 Task: Add a signature Miguel Hernandez containing Best wishes for a happy National Thank a Mail Carrier Day, Miguel Hernandez to email address softage.3@softage.net and add a folder Claims records
Action: Mouse moved to (143, 127)
Screenshot: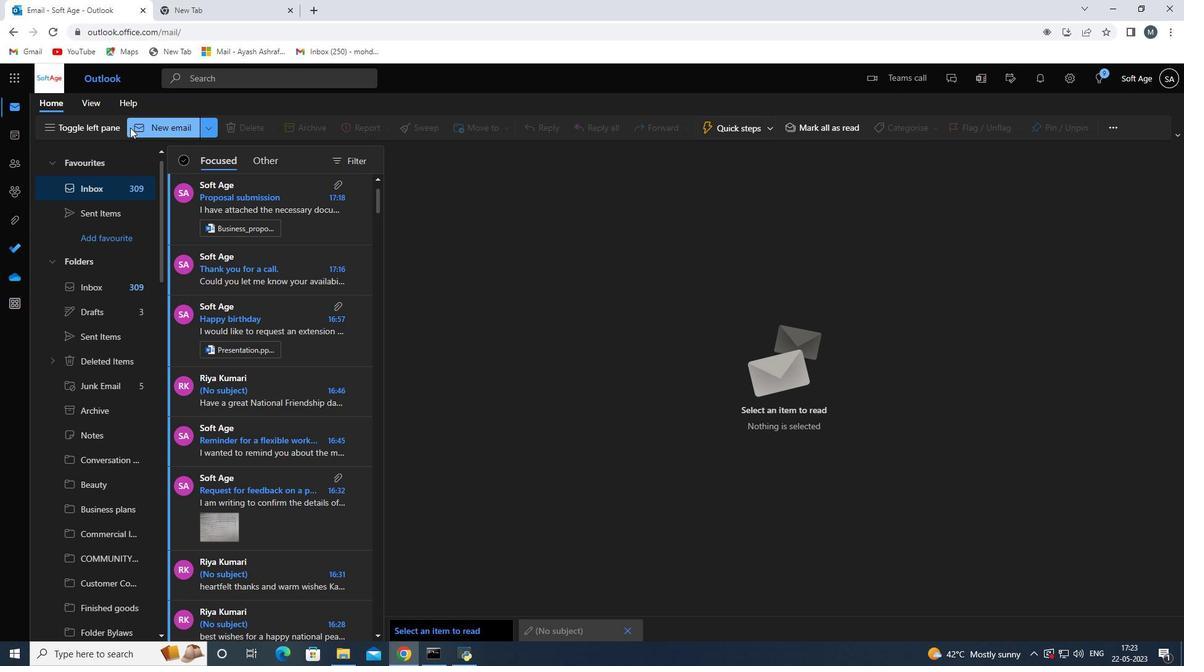 
Action: Mouse pressed left at (143, 127)
Screenshot: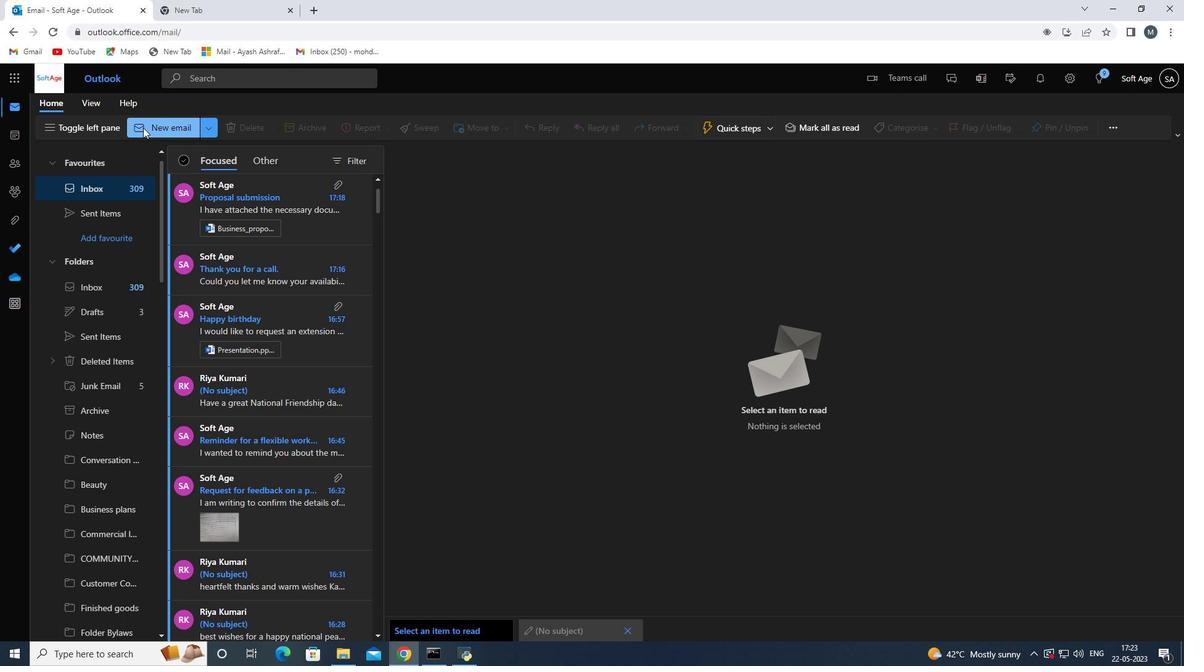 
Action: Mouse moved to (828, 131)
Screenshot: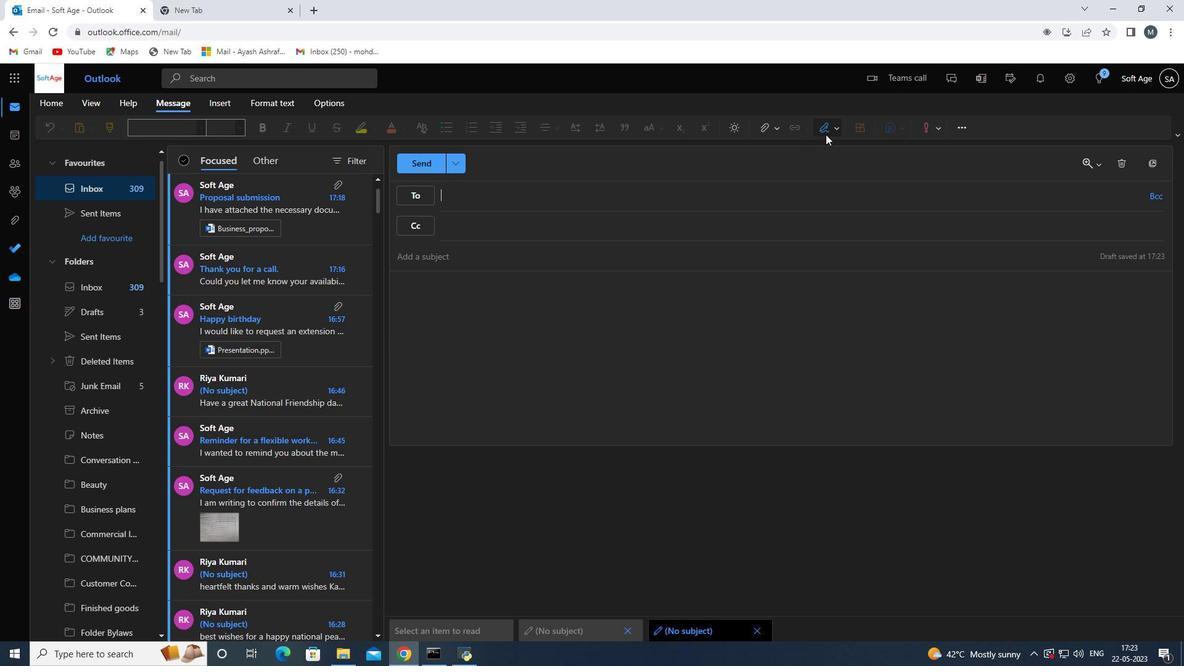 
Action: Mouse pressed left at (828, 131)
Screenshot: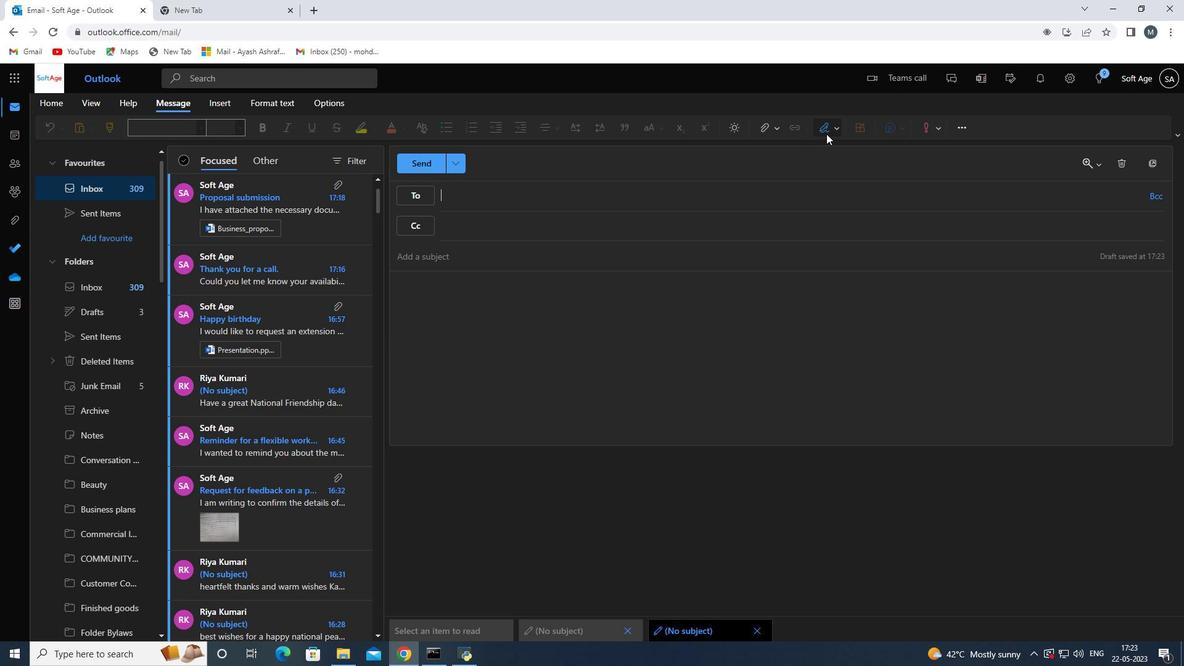 
Action: Mouse moved to (802, 178)
Screenshot: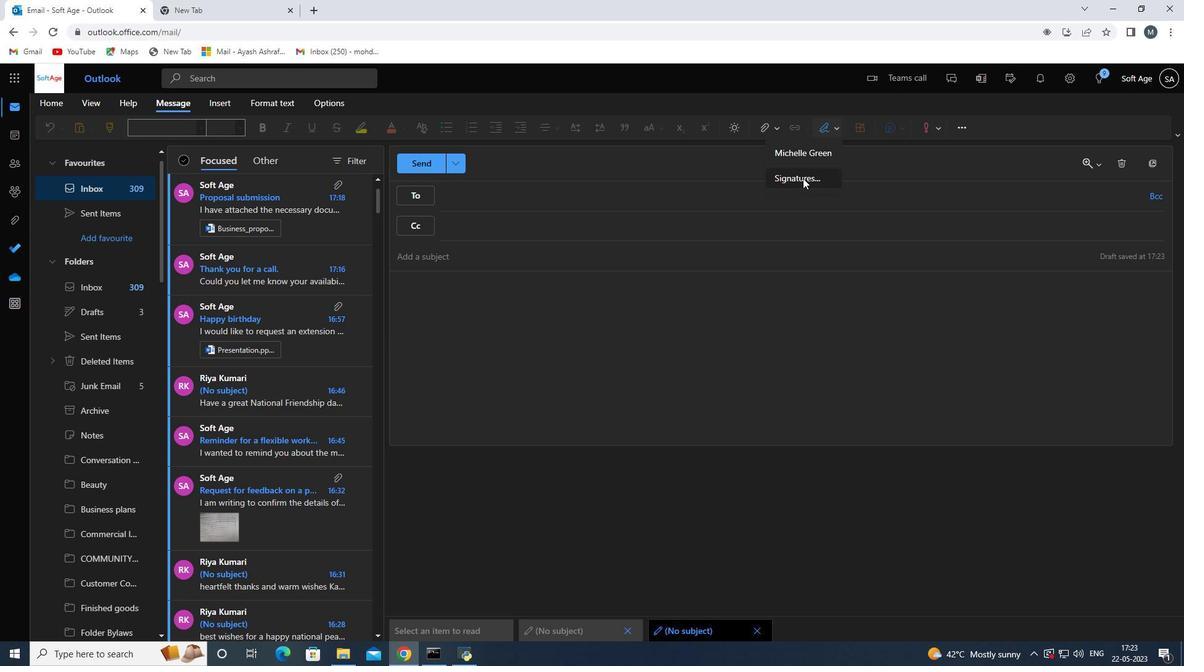 
Action: Mouse pressed left at (802, 178)
Screenshot: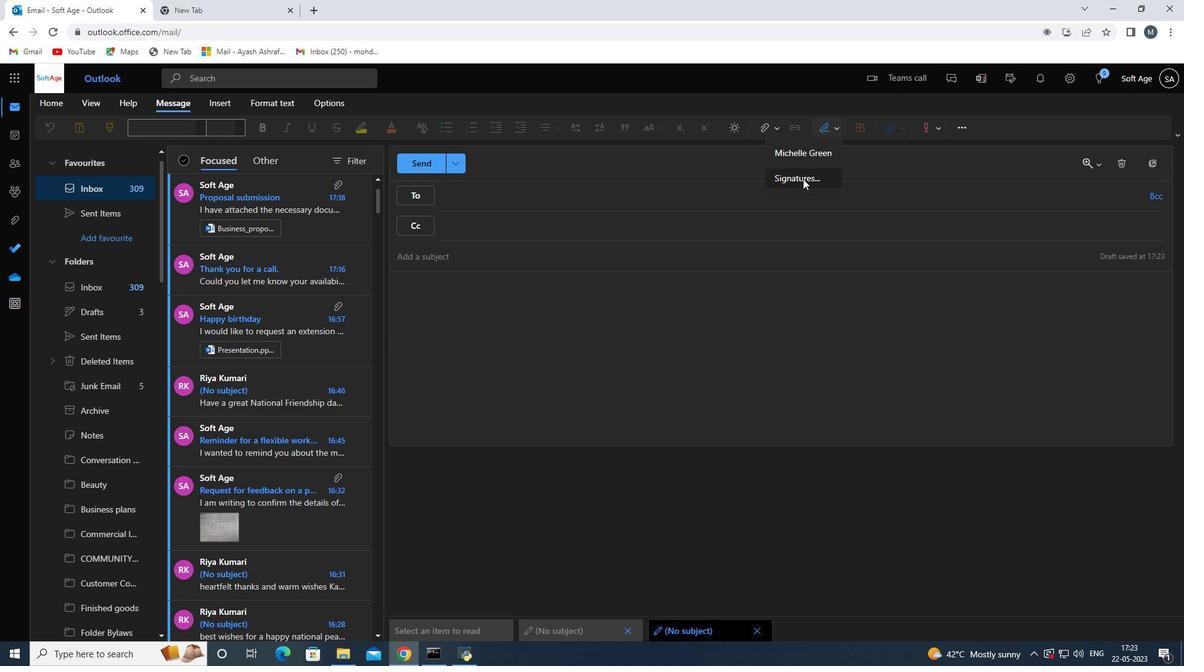 
Action: Mouse moved to (835, 233)
Screenshot: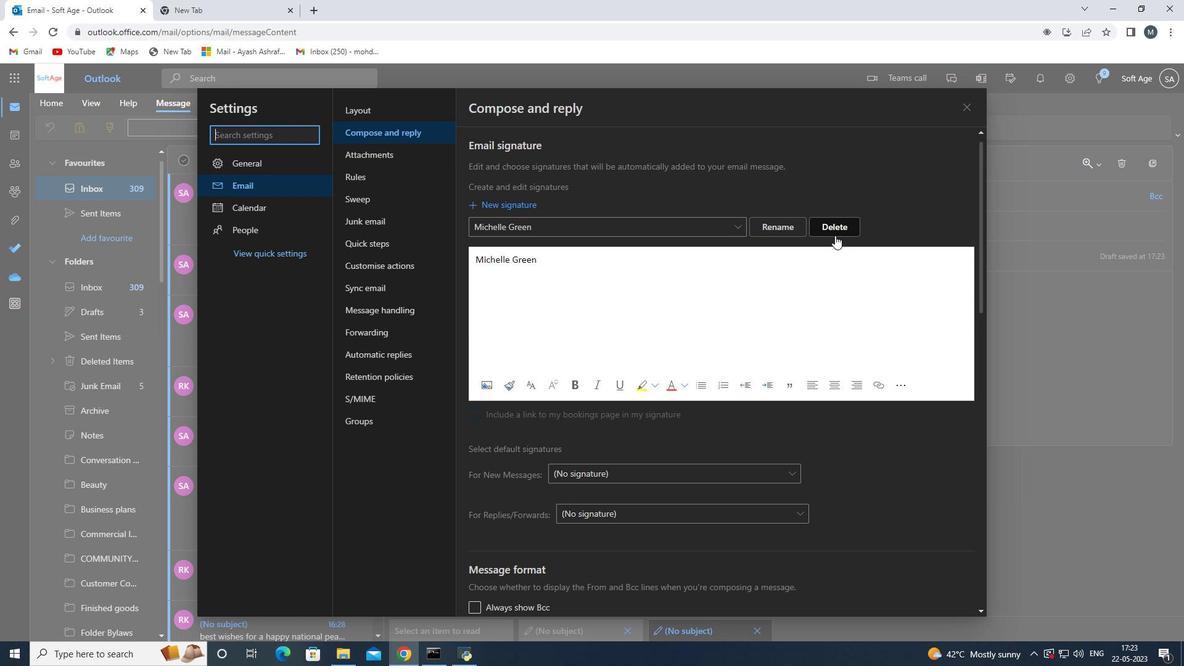 
Action: Mouse pressed left at (835, 233)
Screenshot: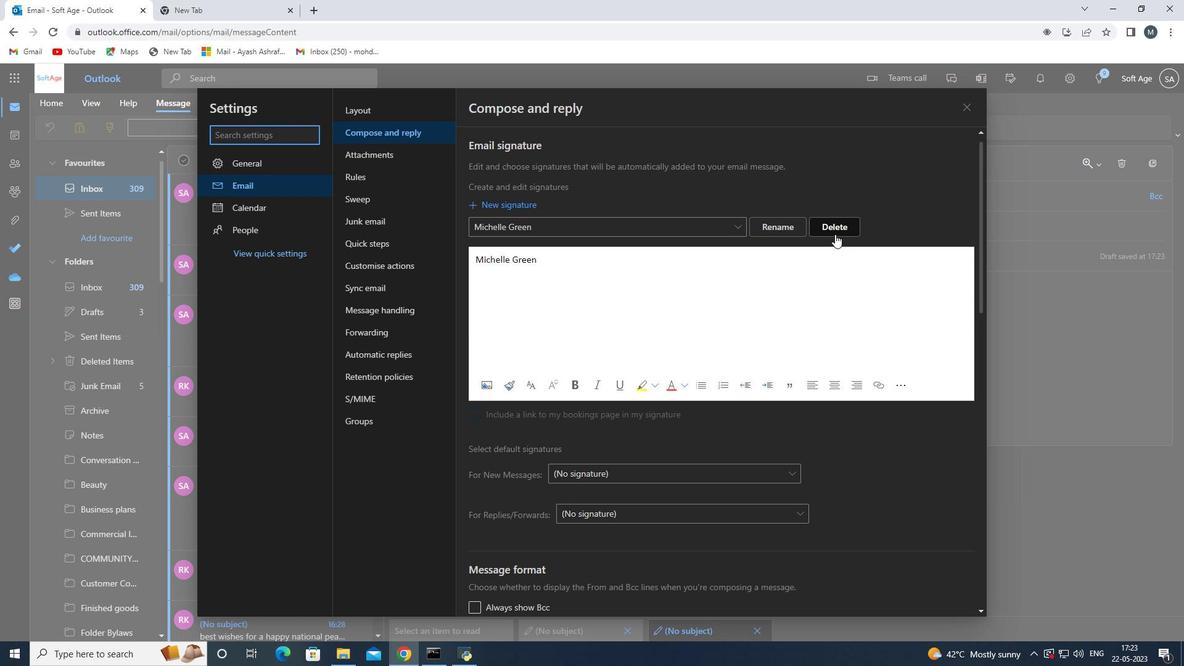
Action: Mouse moved to (586, 228)
Screenshot: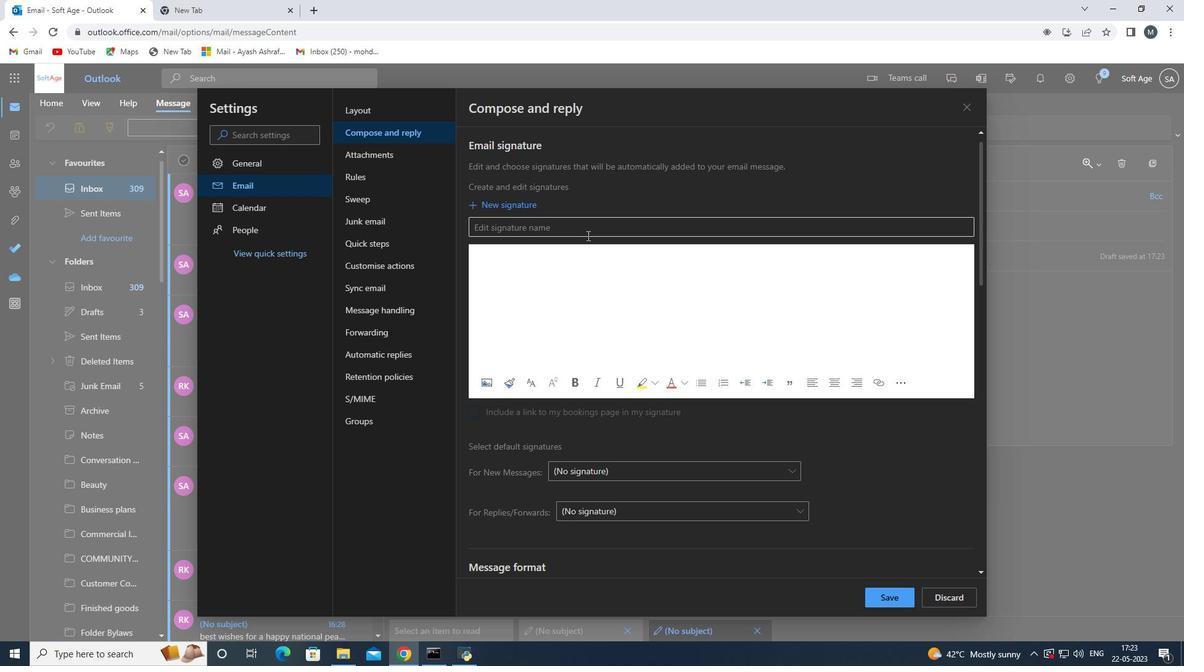 
Action: Mouse pressed left at (586, 228)
Screenshot: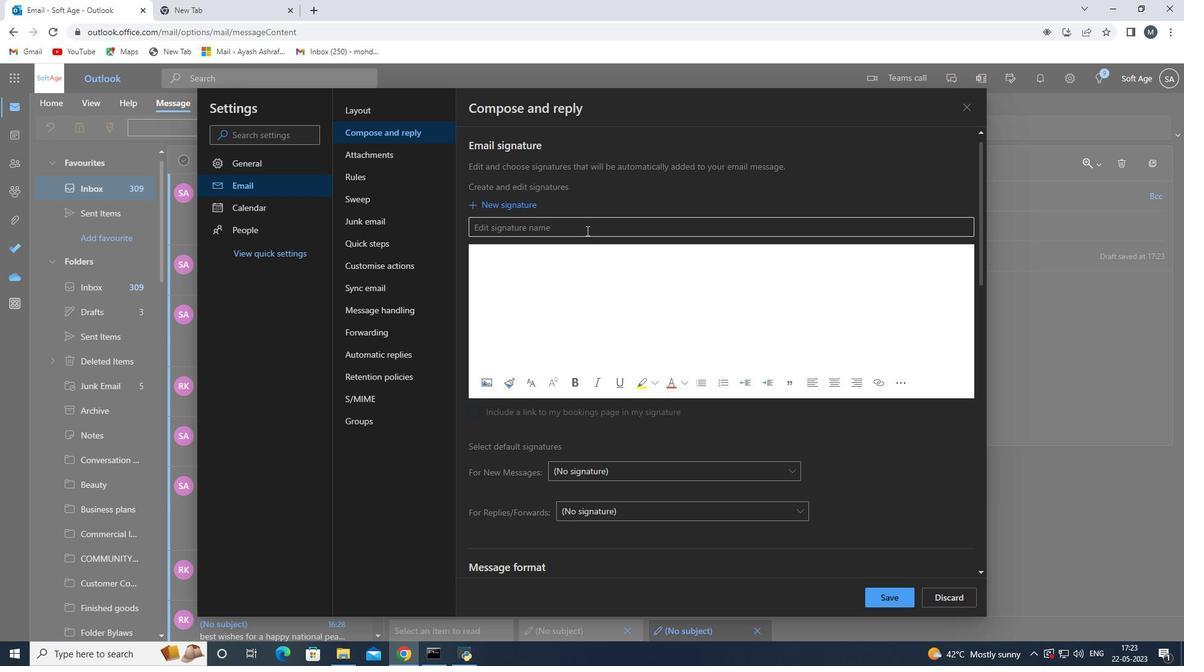 
Action: Key pressed <Key.shift>Miguel<Key.space><Key.shift>Hernandez<Key.space>
Screenshot: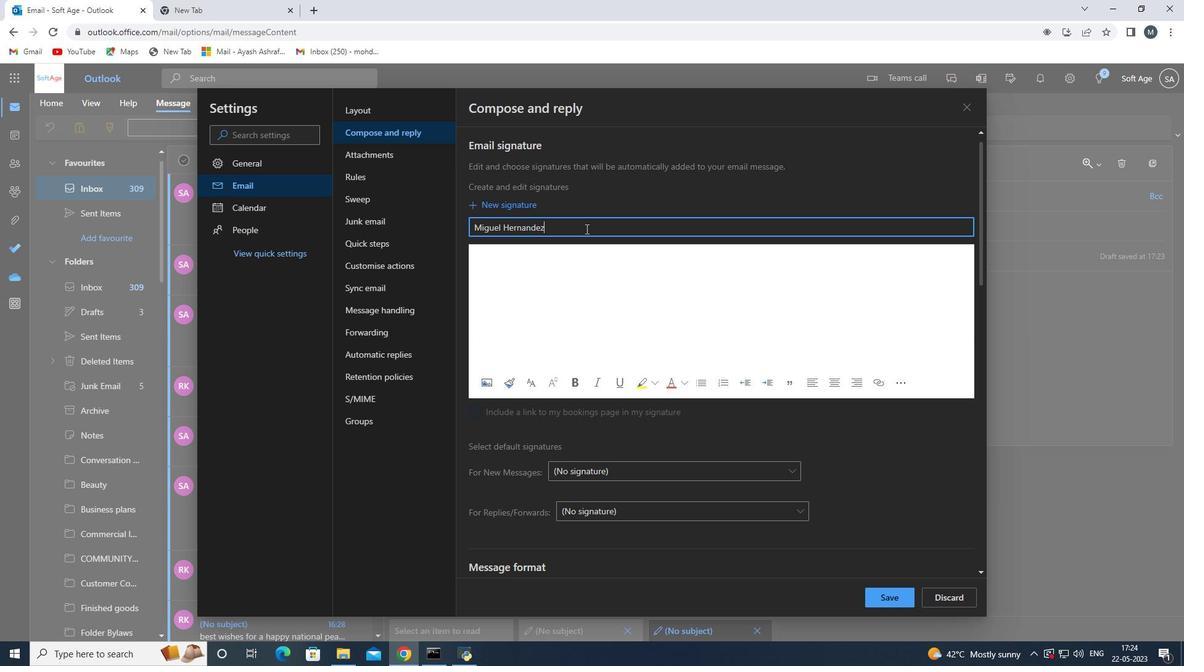 
Action: Mouse moved to (544, 272)
Screenshot: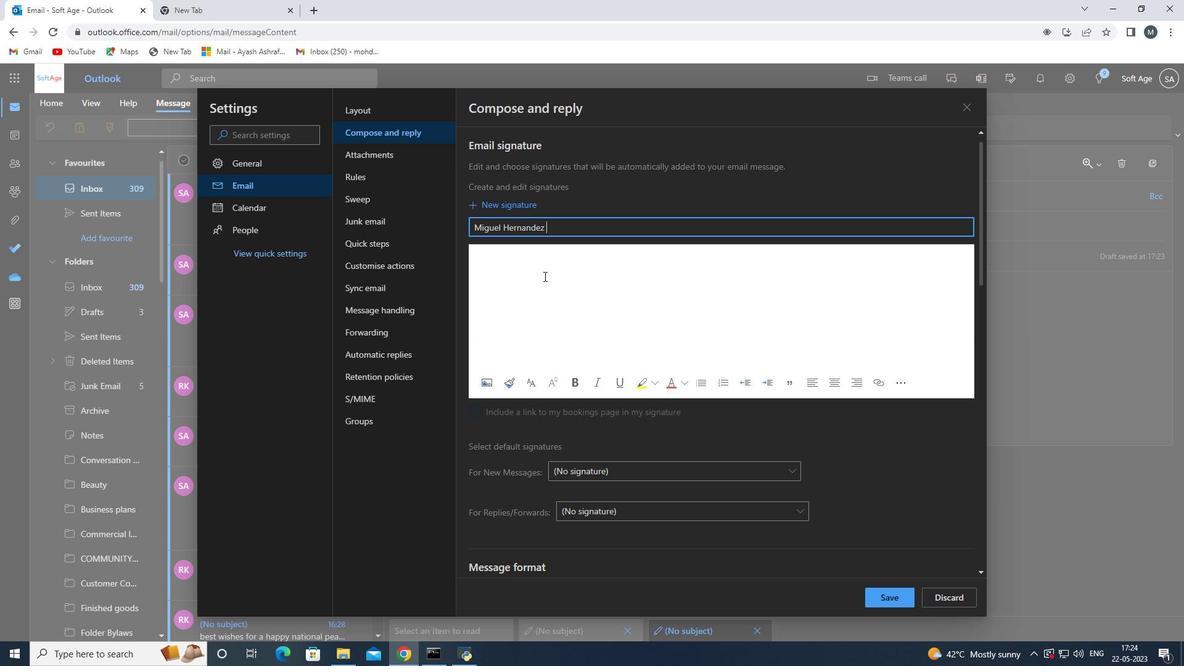 
Action: Mouse pressed left at (544, 272)
Screenshot: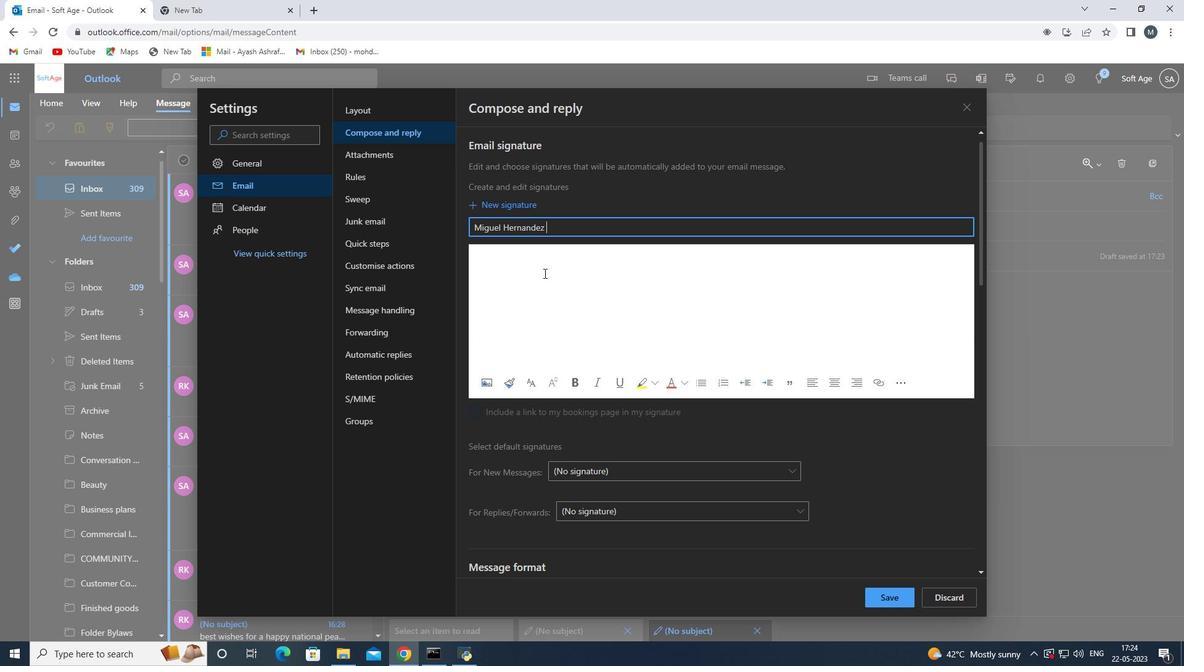
Action: Key pressed <Key.shift>Miguel<Key.space><Key.shift>hernan<Key.backspace><Key.backspace><Key.backspace><Key.backspace><Key.backspace><Key.backspace><Key.shift>Hernandez<Key.space>
Screenshot: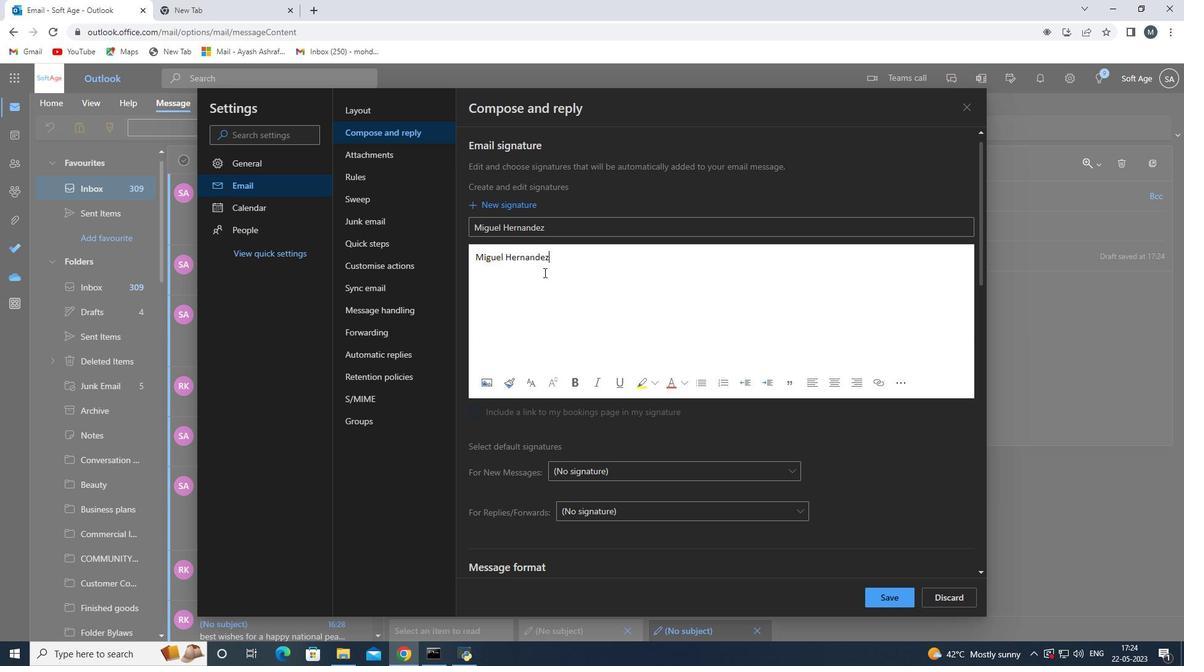 
Action: Mouse moved to (878, 596)
Screenshot: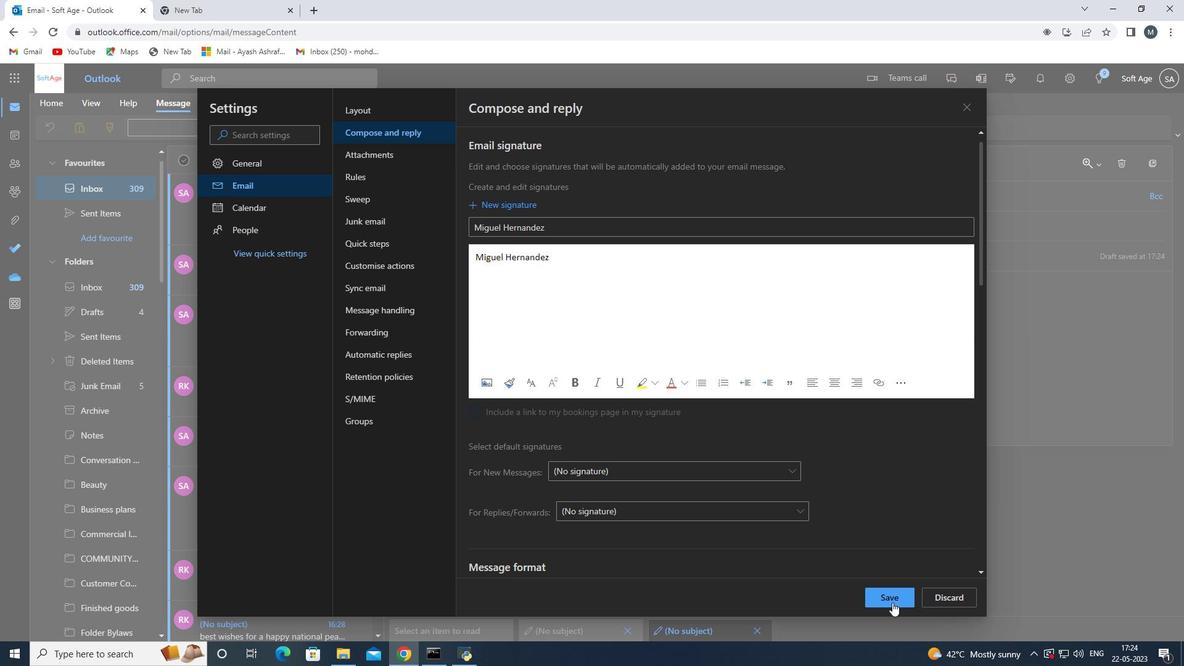 
Action: Mouse pressed left at (878, 596)
Screenshot: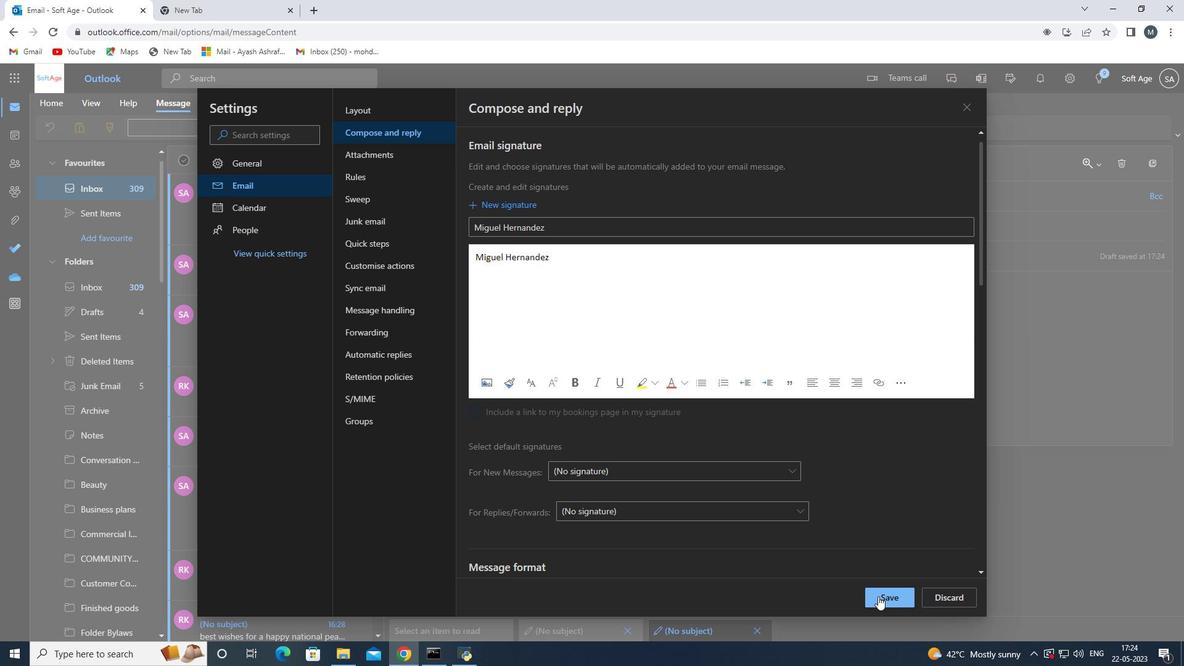 
Action: Mouse moved to (962, 103)
Screenshot: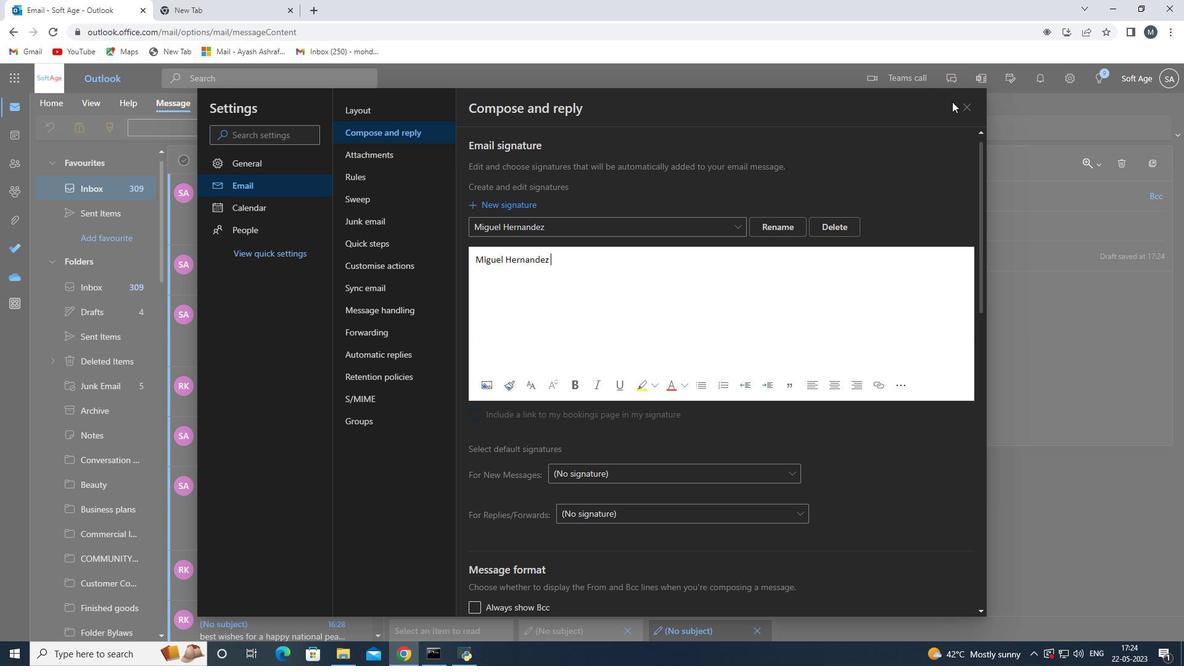 
Action: Mouse pressed left at (962, 103)
Screenshot: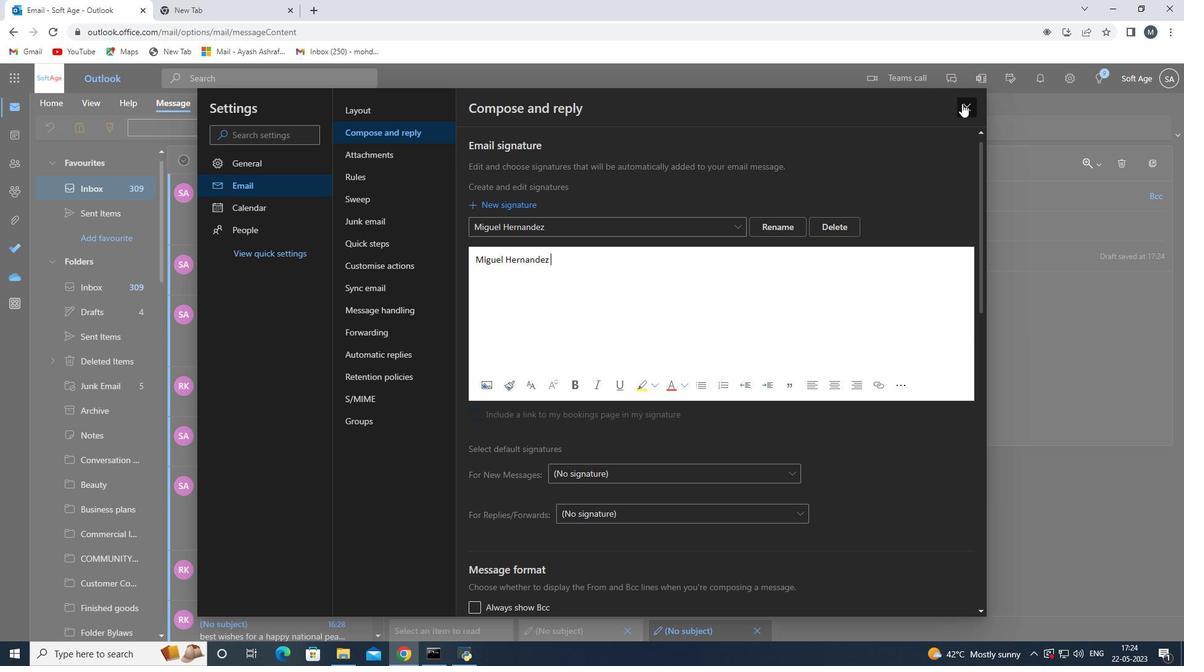 
Action: Mouse moved to (454, 283)
Screenshot: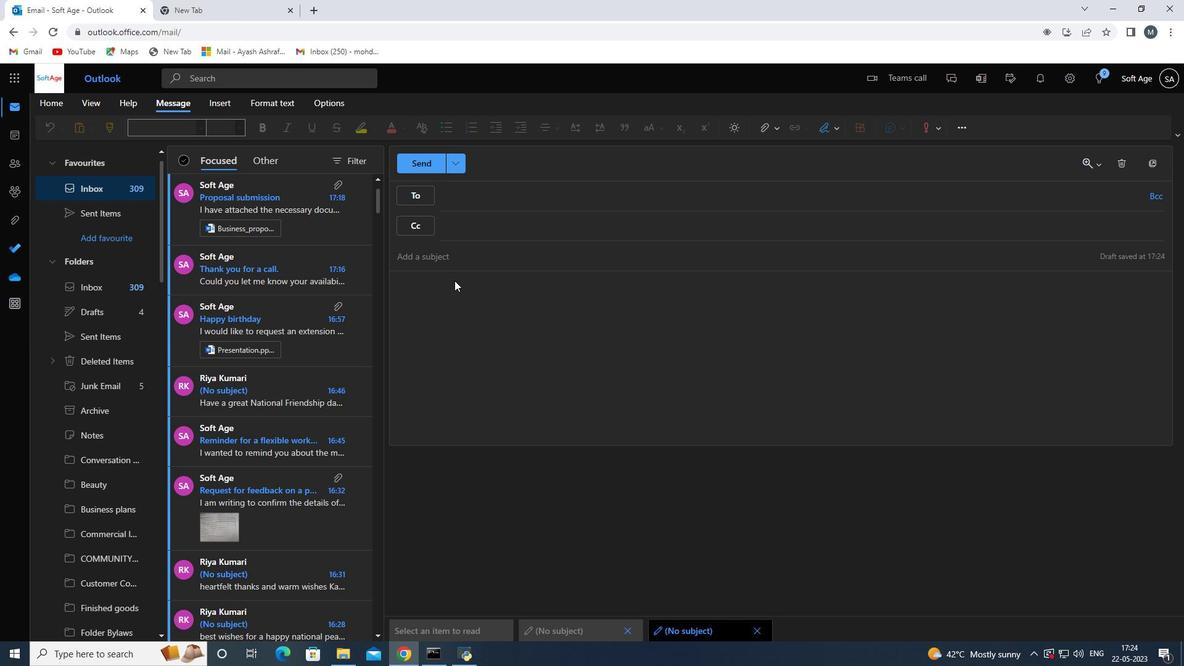 
Action: Mouse pressed left at (454, 283)
Screenshot: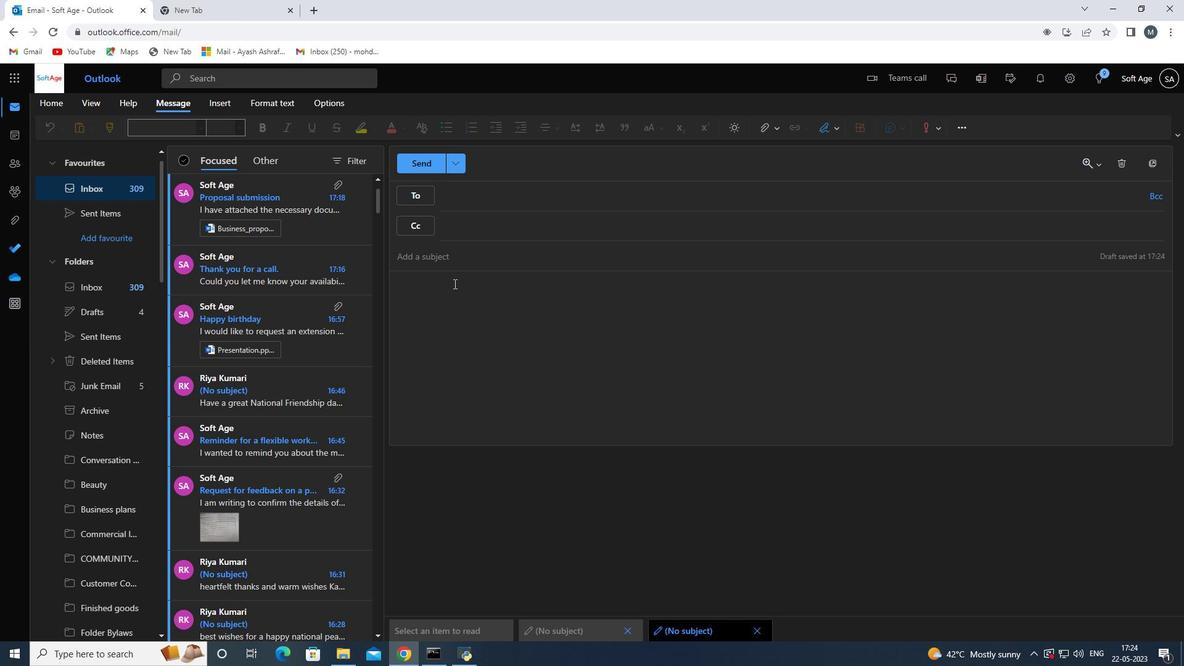 
Action: Key pressed <Key.shift>Best<Key.space>wishes<Key.space>for<Key.space>a<Key.space>happy<Key.space>national<Key.space>thank<Key.space>a<Key.space>mail<Key.space>carri<Key.backspace>er<Key.space>
Screenshot: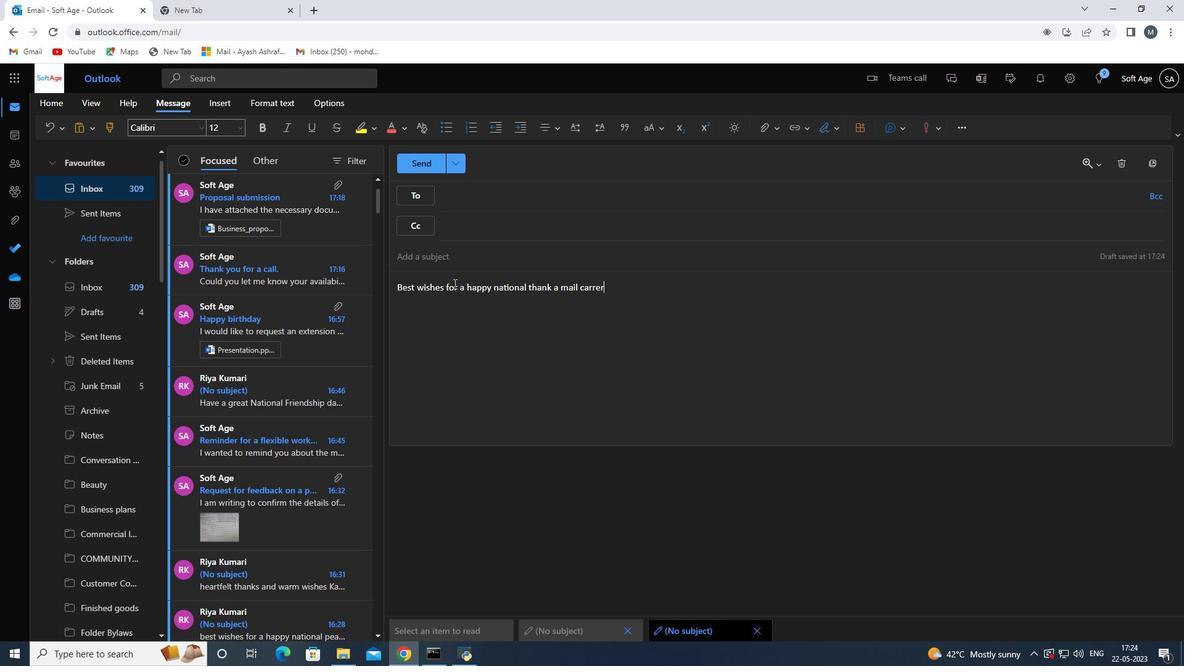 
Action: Mouse moved to (594, 291)
Screenshot: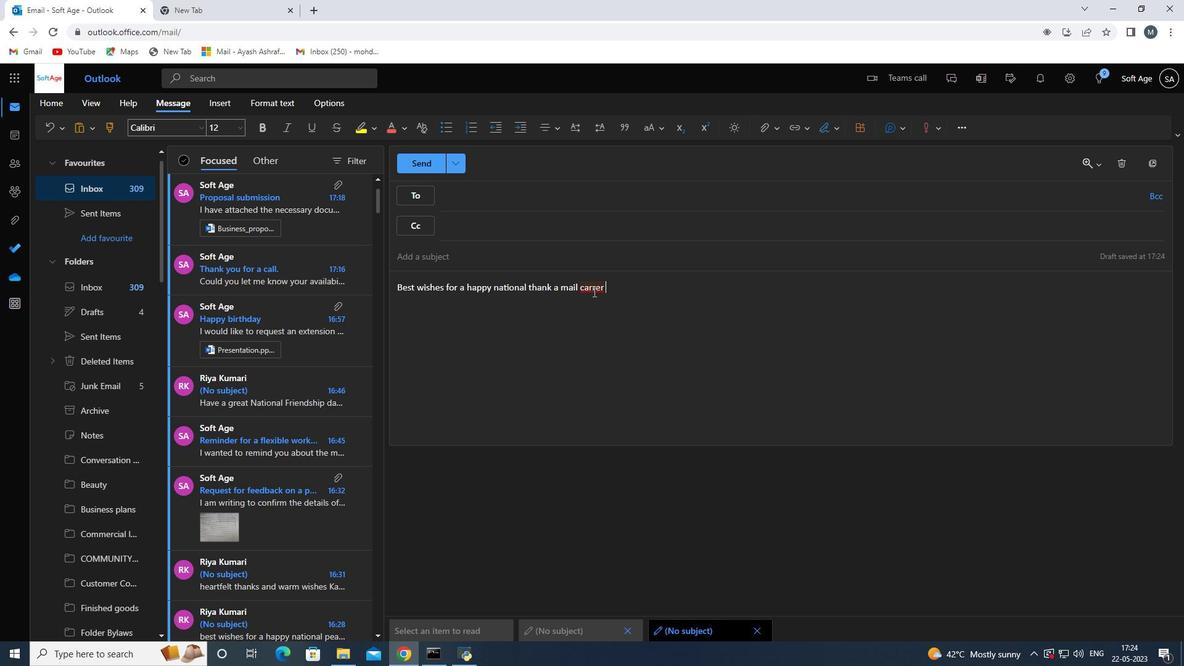 
Action: Mouse pressed left at (594, 291)
Screenshot: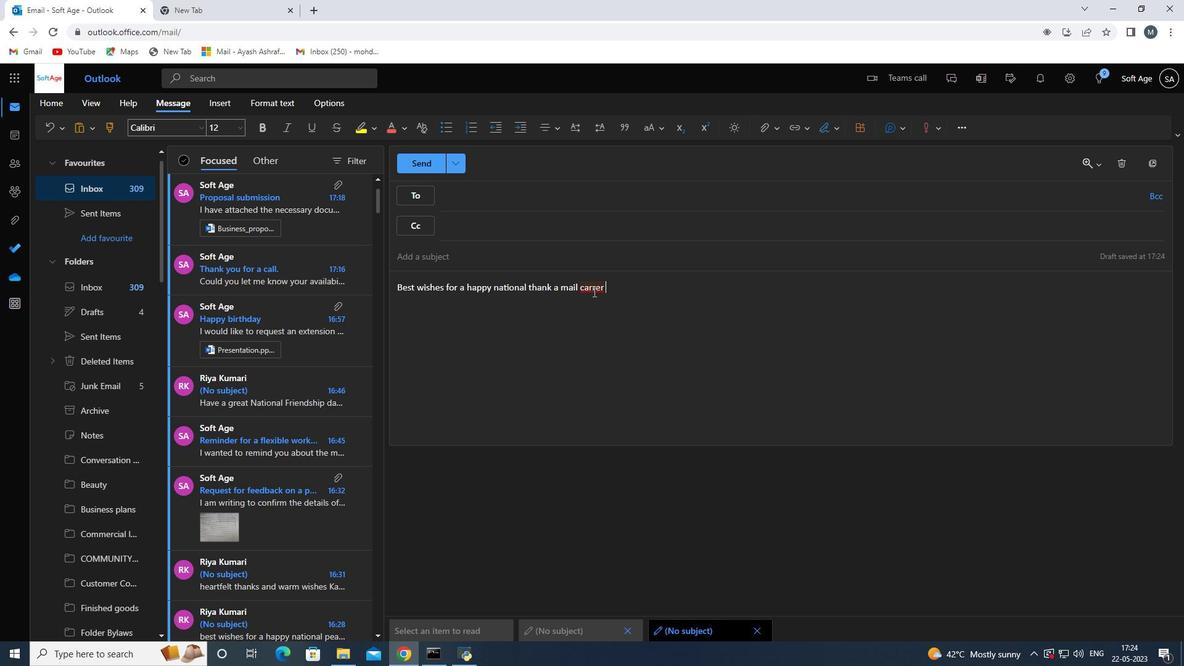 
Action: Mouse moved to (616, 286)
Screenshot: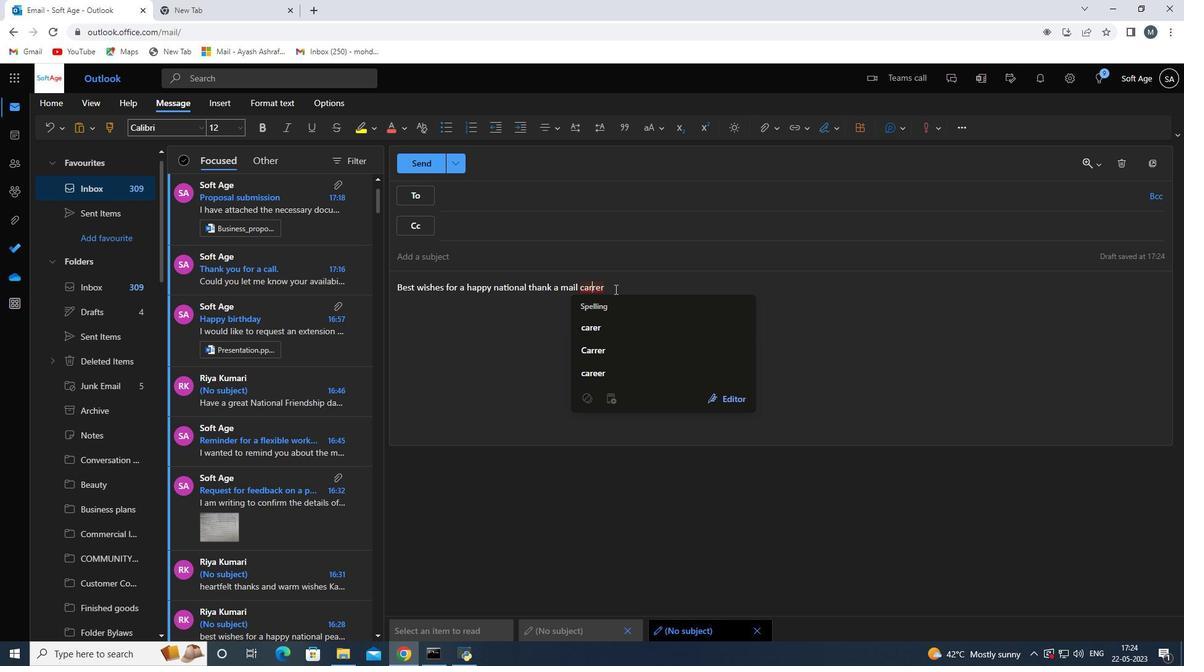
Action: Mouse pressed left at (616, 286)
Screenshot: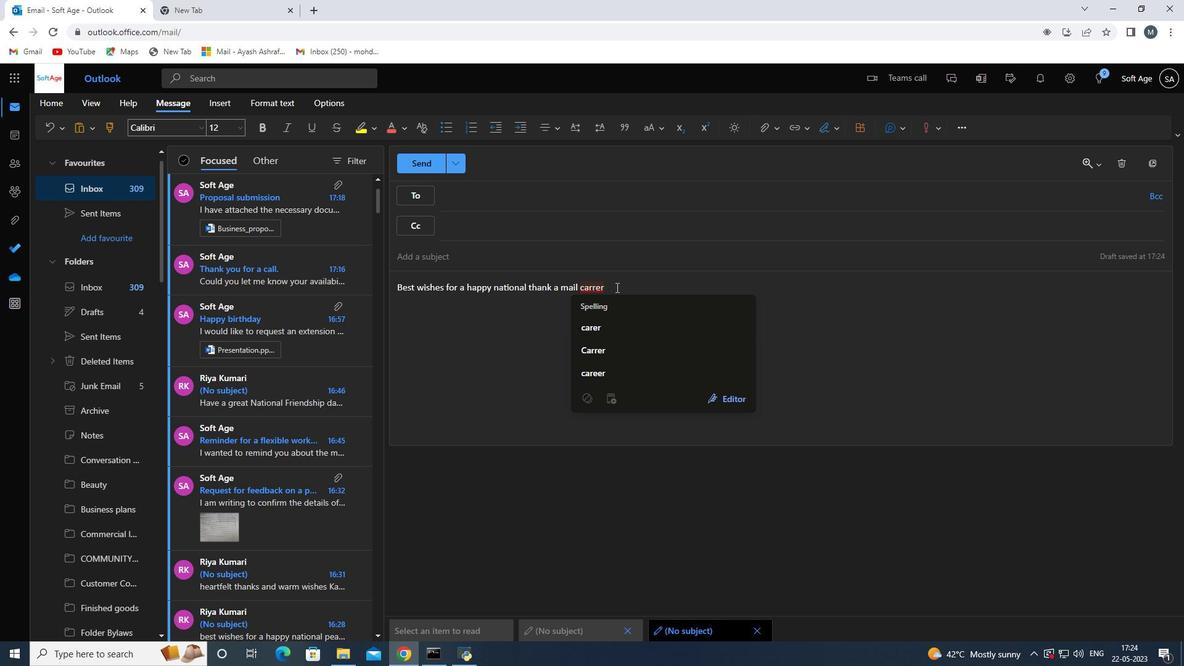 
Action: Key pressed <Key.backspace><Key.backspace><Key.backspace><Key.backspace>rier<Key.space>day
Screenshot: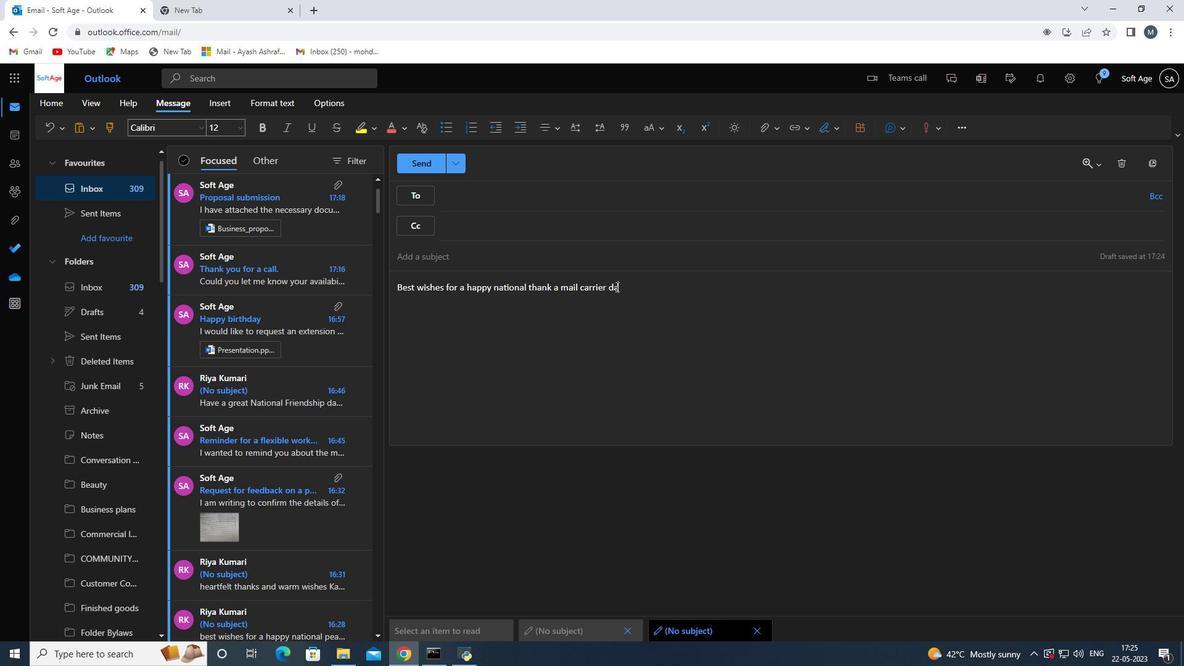 
Action: Mouse moved to (841, 130)
Screenshot: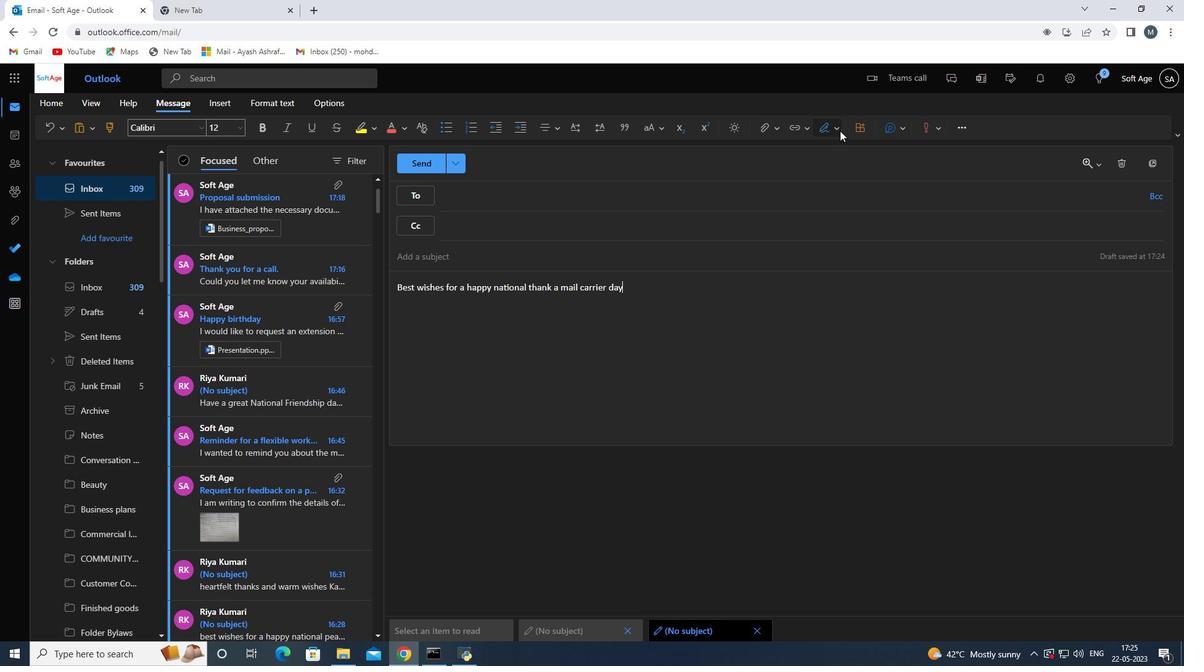 
Action: Mouse pressed left at (841, 130)
Screenshot: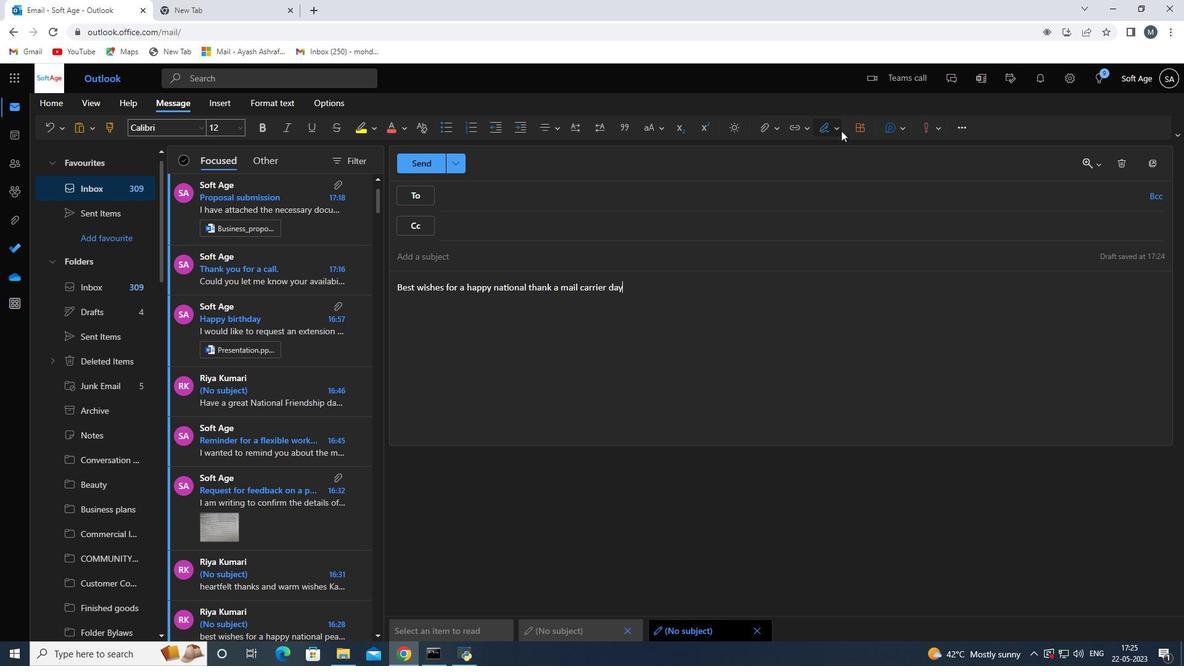 
Action: Mouse moved to (826, 151)
Screenshot: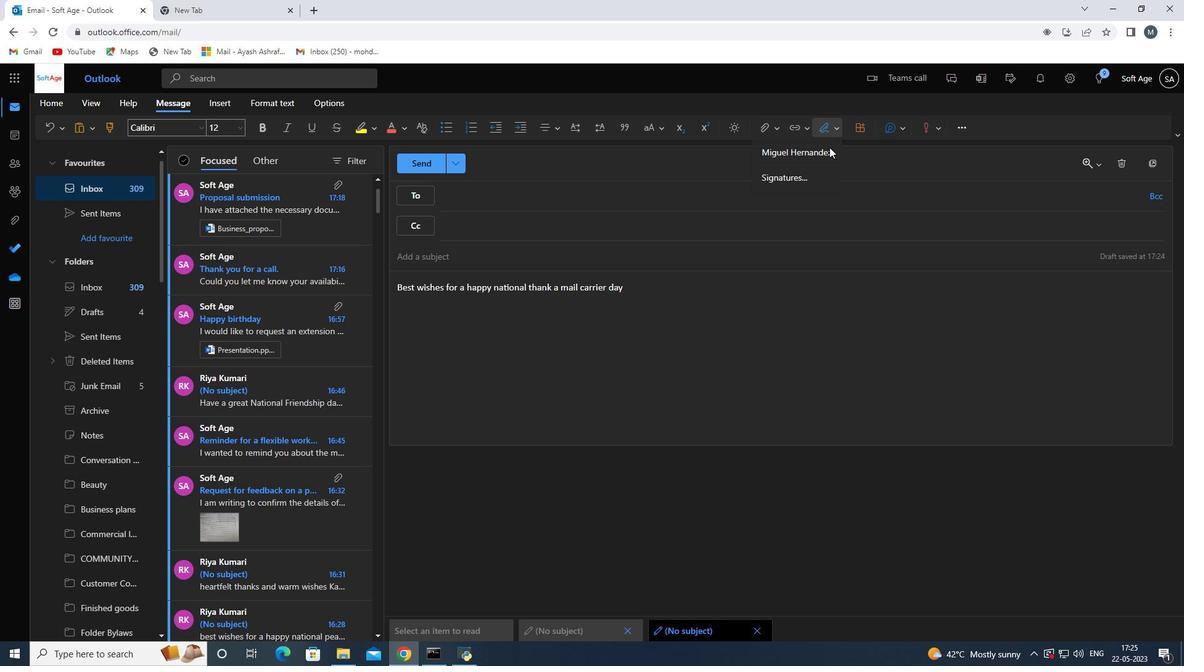 
Action: Mouse pressed left at (826, 151)
Screenshot: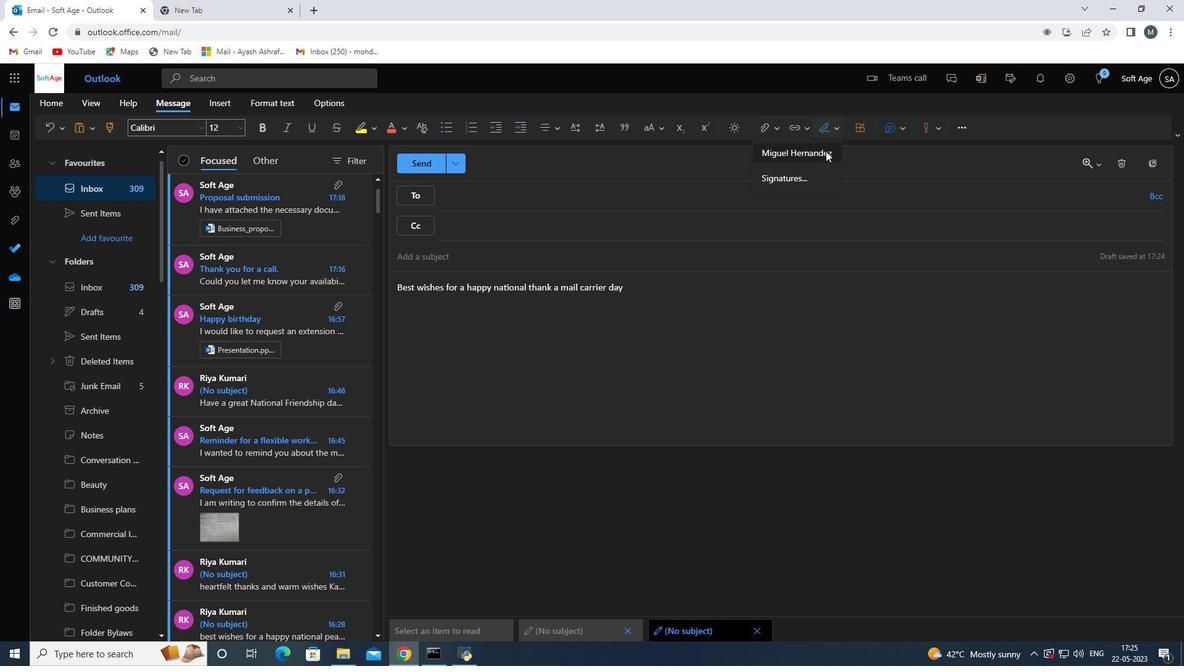 
Action: Mouse moved to (527, 195)
Screenshot: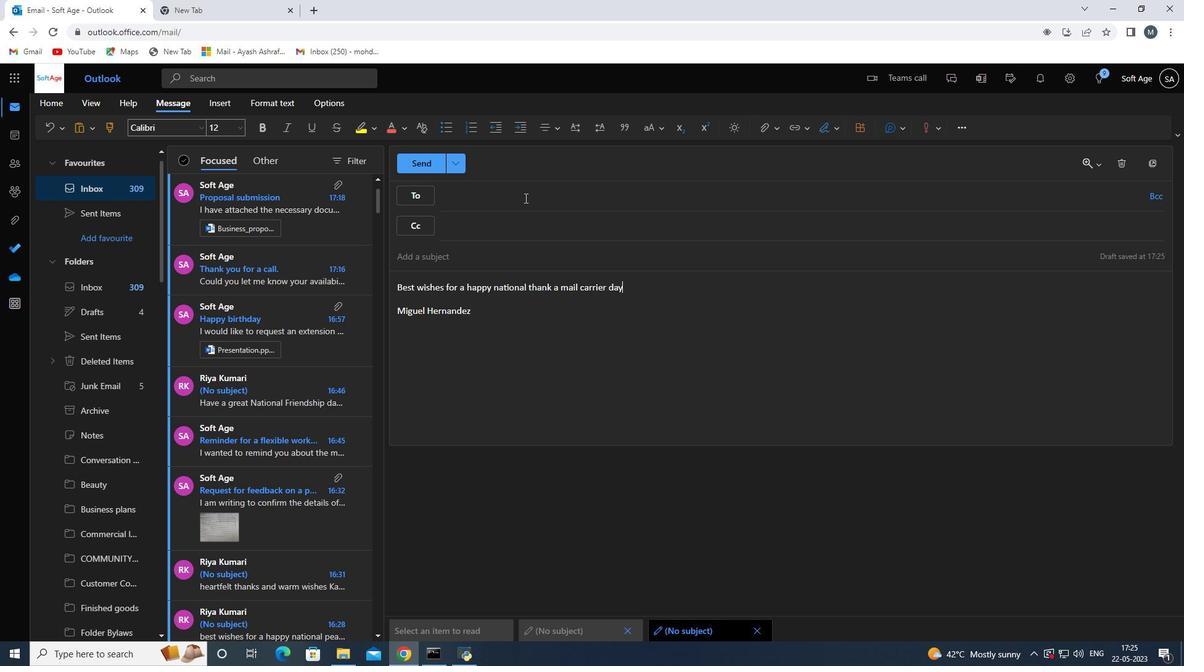 
Action: Mouse pressed left at (527, 195)
Screenshot: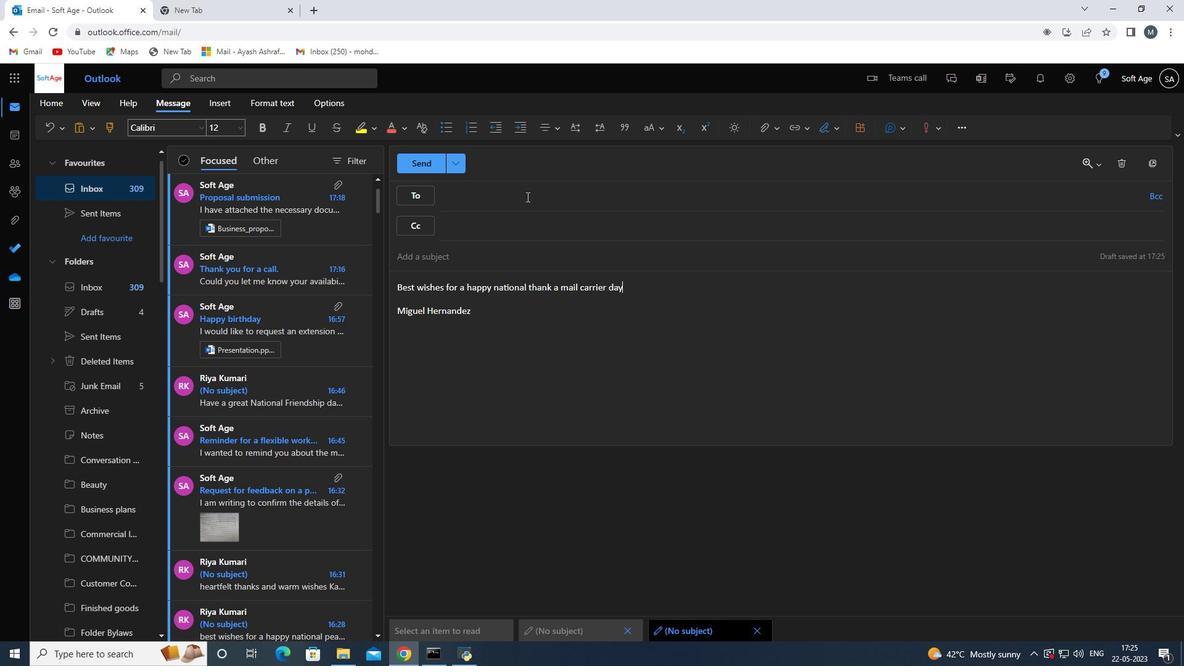 
Action: Mouse moved to (529, 194)
Screenshot: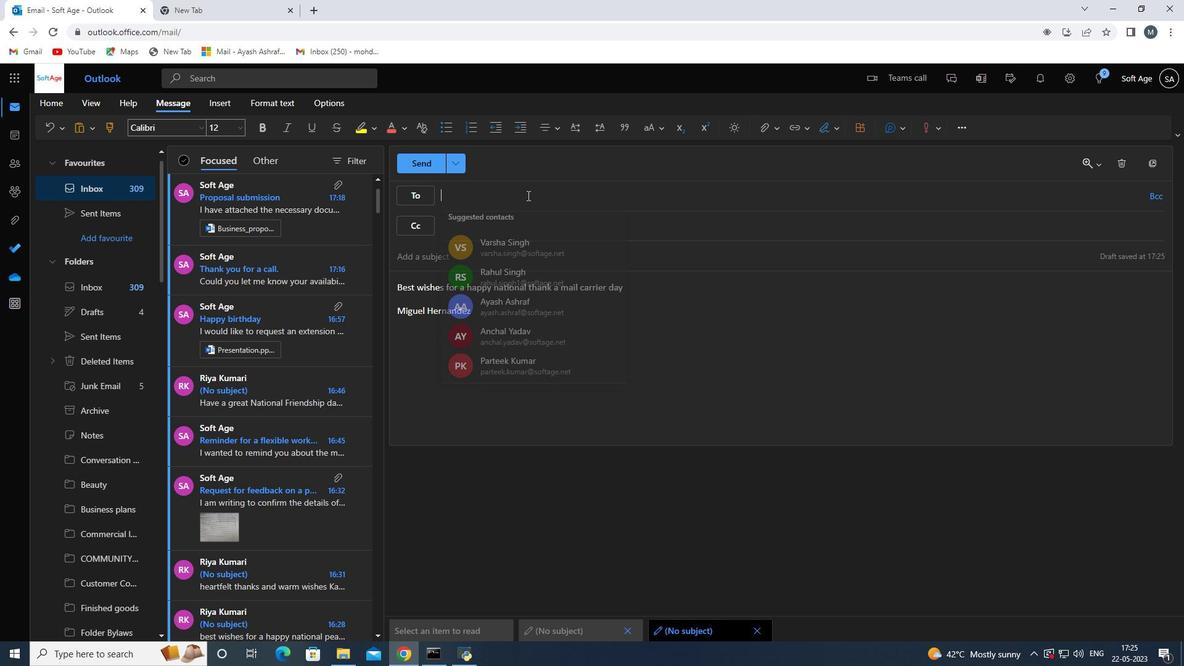 
Action: Key pressed softage.3<Key.space><Key.backspace><Key.shift>@softage.net
Screenshot: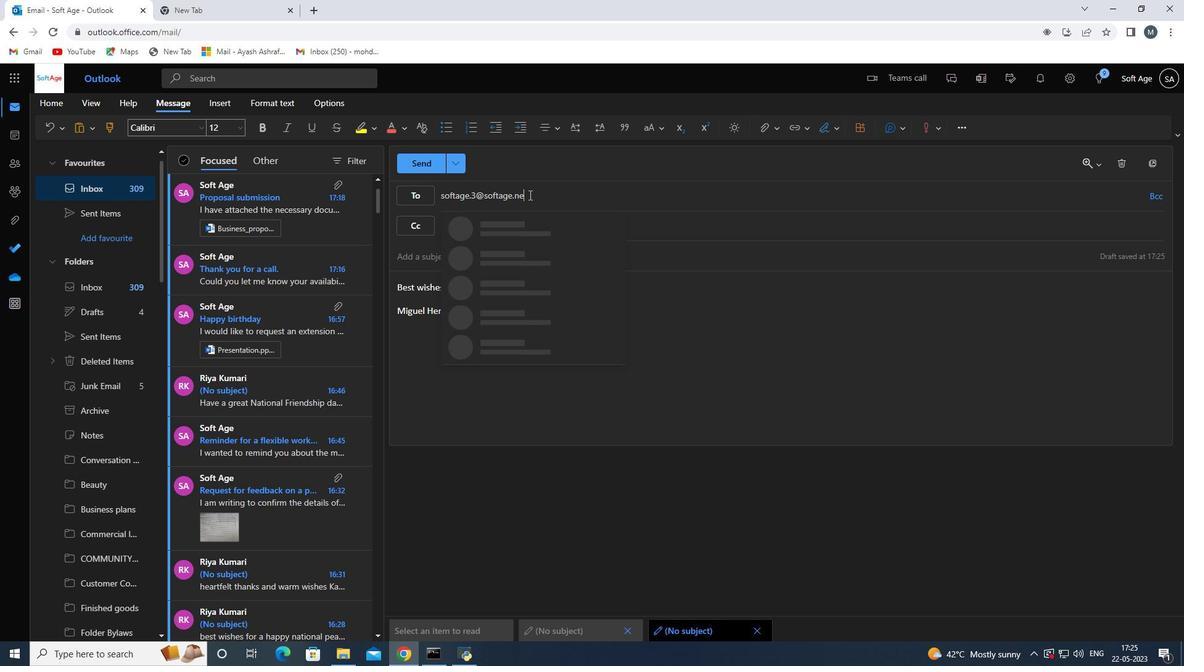 
Action: Mouse moved to (539, 230)
Screenshot: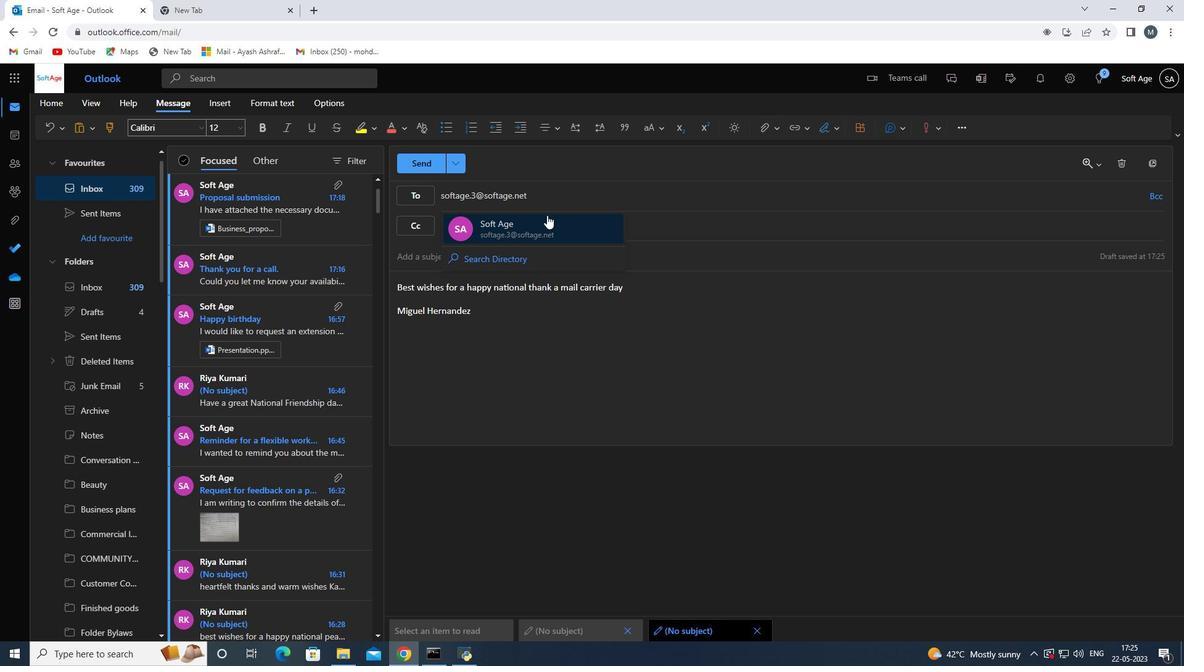 
Action: Mouse pressed left at (539, 230)
Screenshot: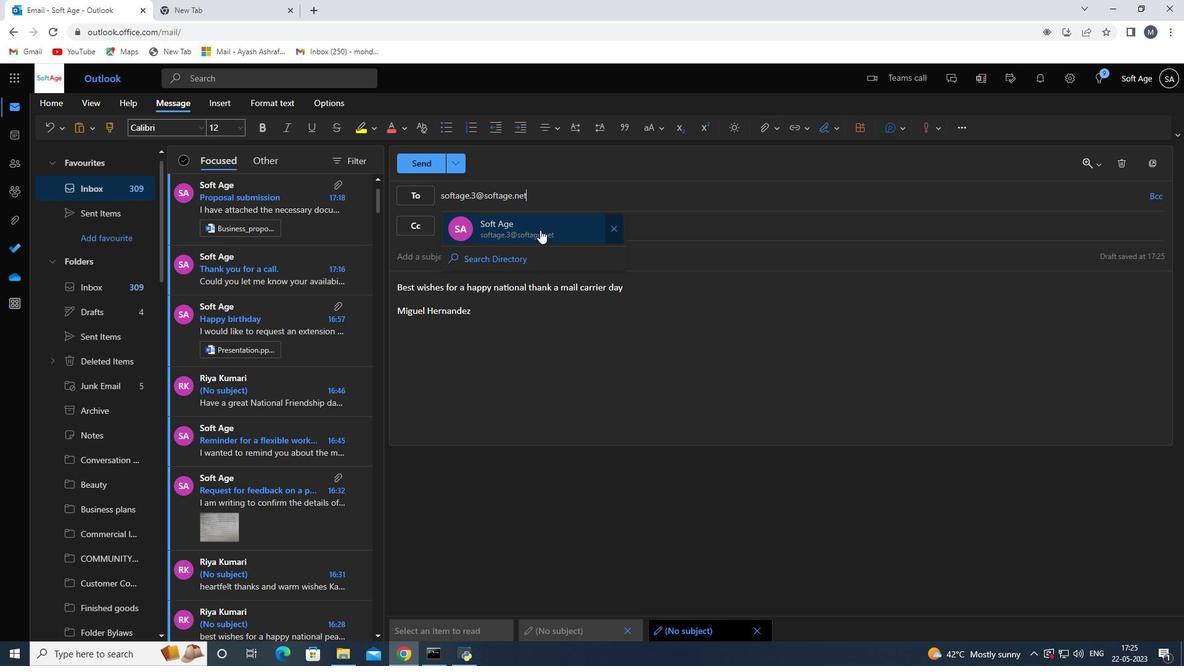 
Action: Mouse moved to (102, 541)
Screenshot: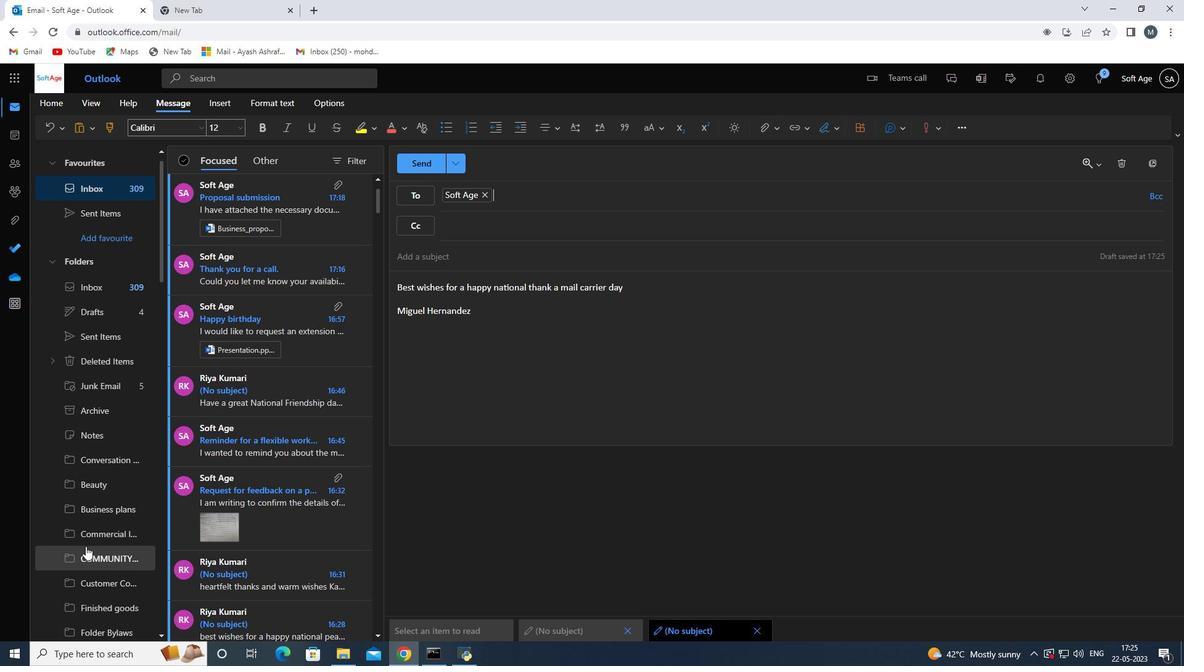 
Action: Mouse scrolled (102, 541) with delta (0, 0)
Screenshot: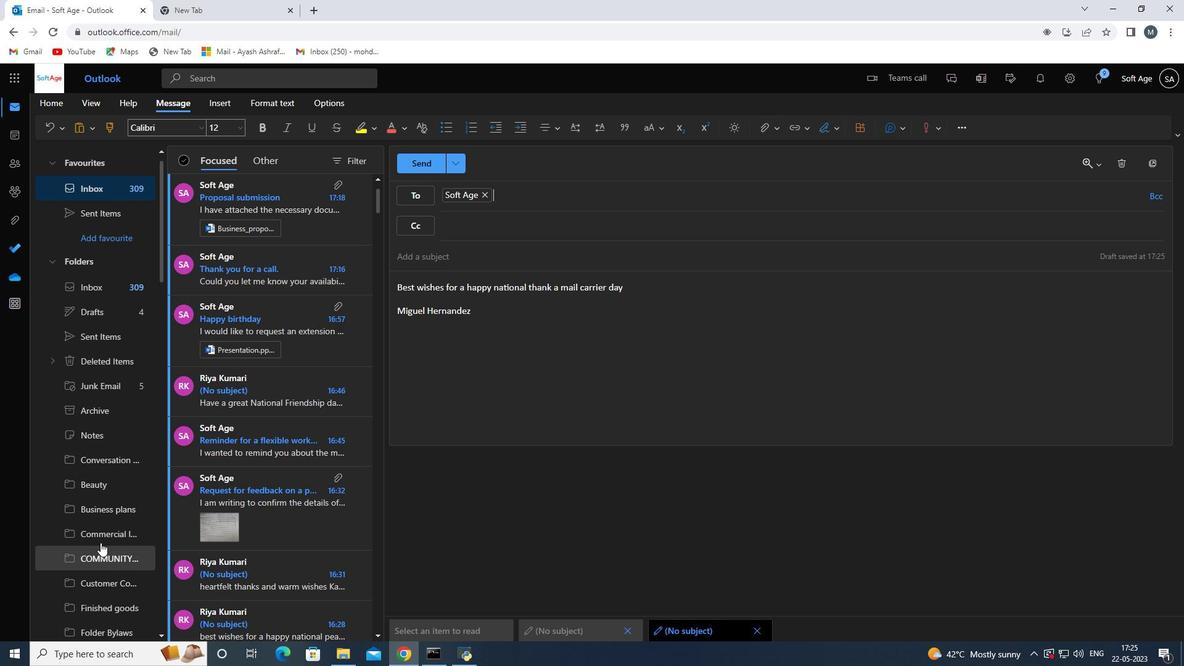 
Action: Mouse scrolled (102, 541) with delta (0, 0)
Screenshot: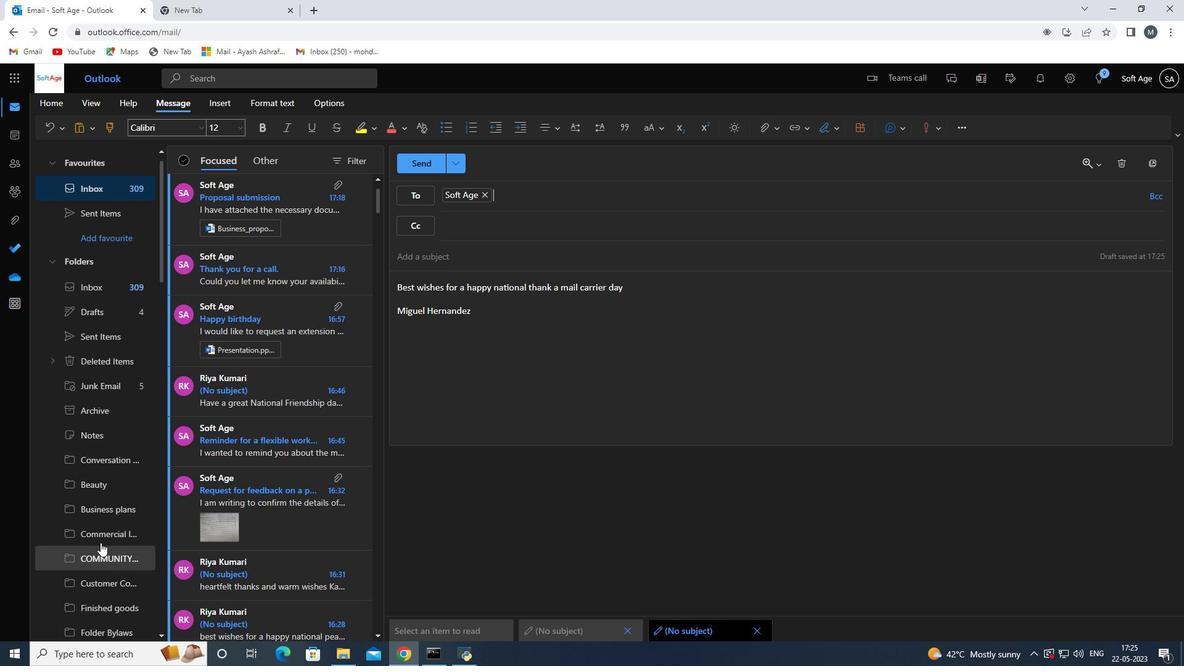 
Action: Mouse scrolled (102, 541) with delta (0, 0)
Screenshot: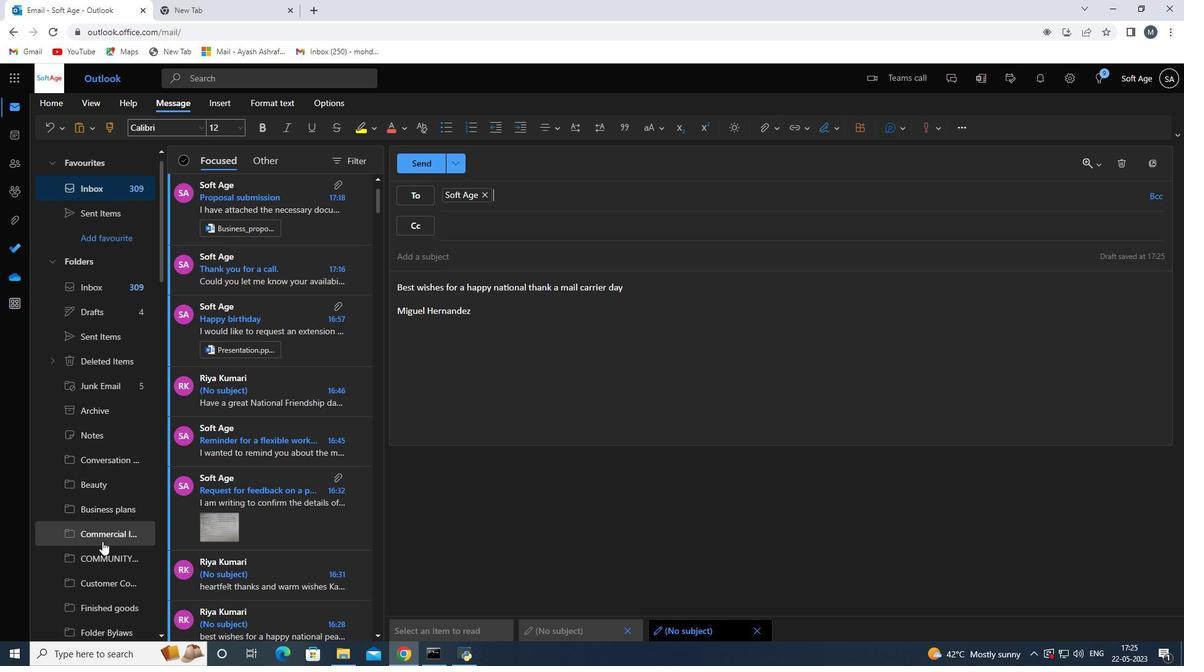 
Action: Mouse scrolled (102, 541) with delta (0, 0)
Screenshot: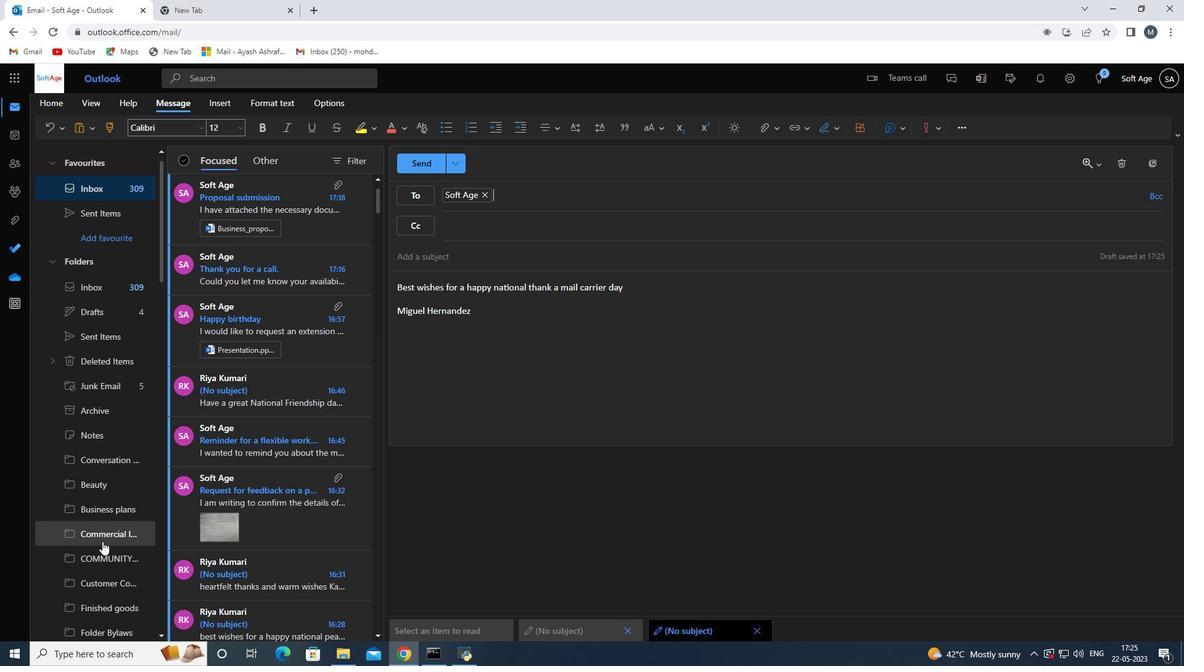 
Action: Mouse moved to (102, 541)
Screenshot: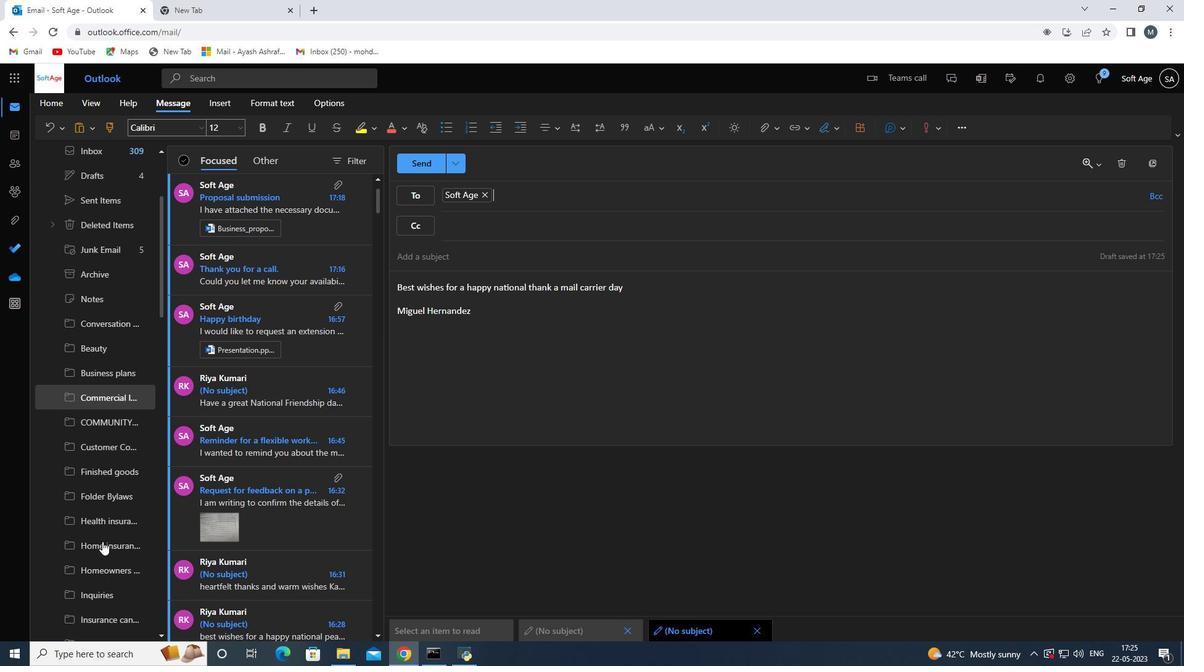 
Action: Mouse scrolled (102, 541) with delta (0, 0)
Screenshot: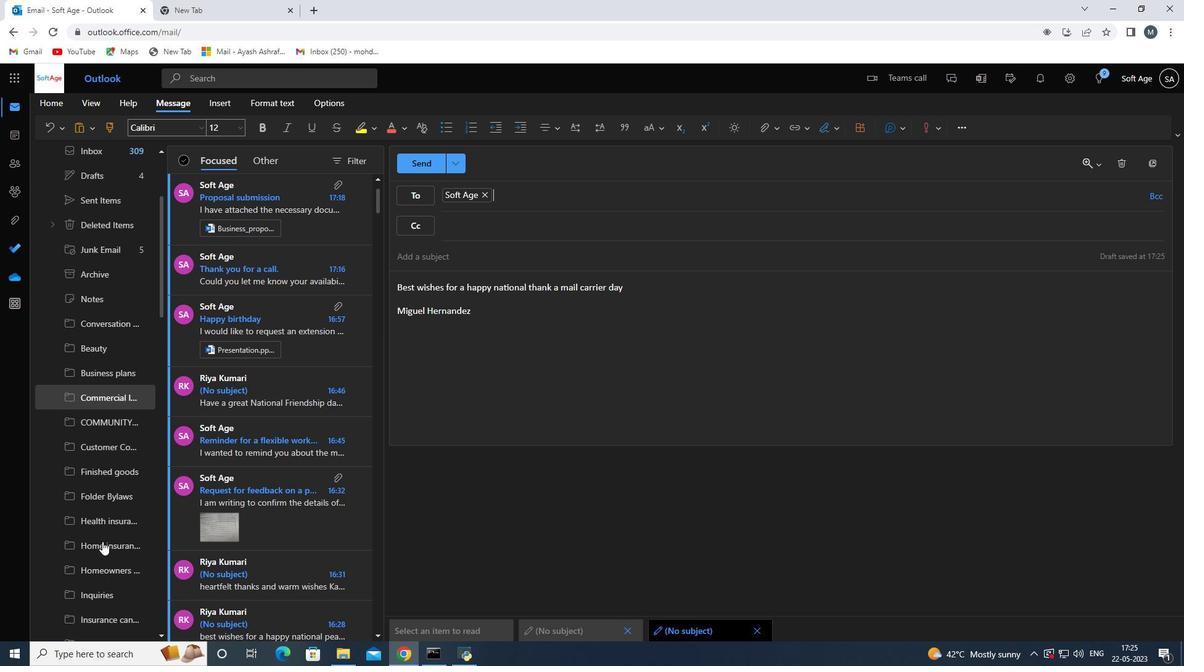 
Action: Mouse moved to (103, 542)
Screenshot: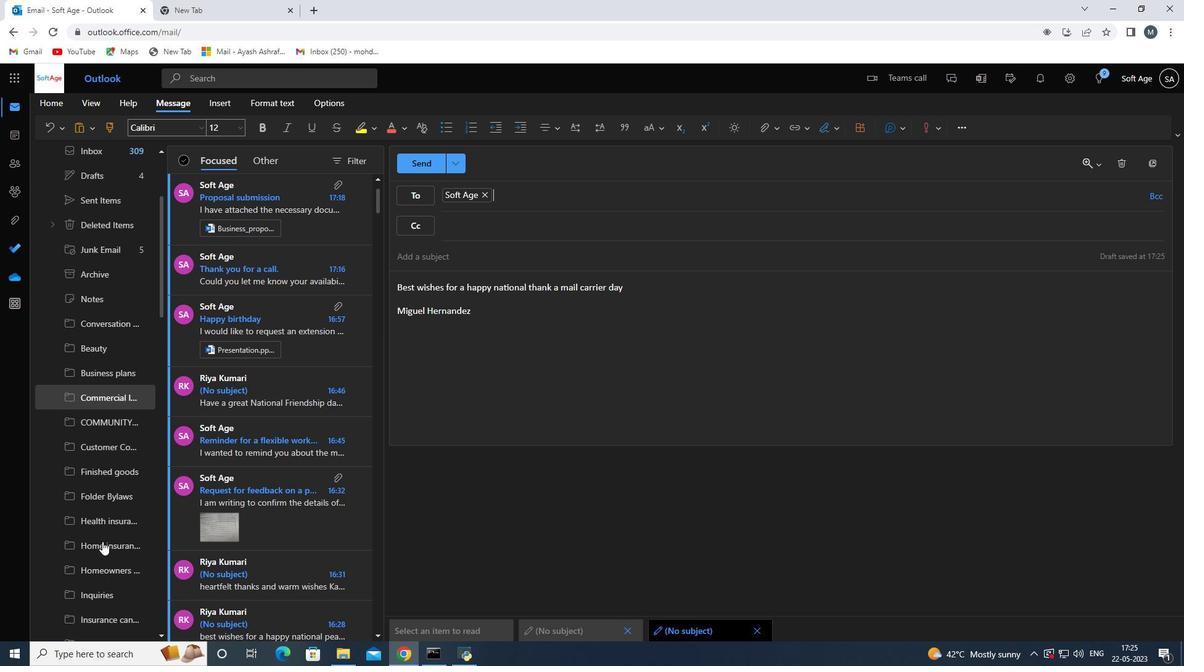 
Action: Mouse scrolled (103, 541) with delta (0, 0)
Screenshot: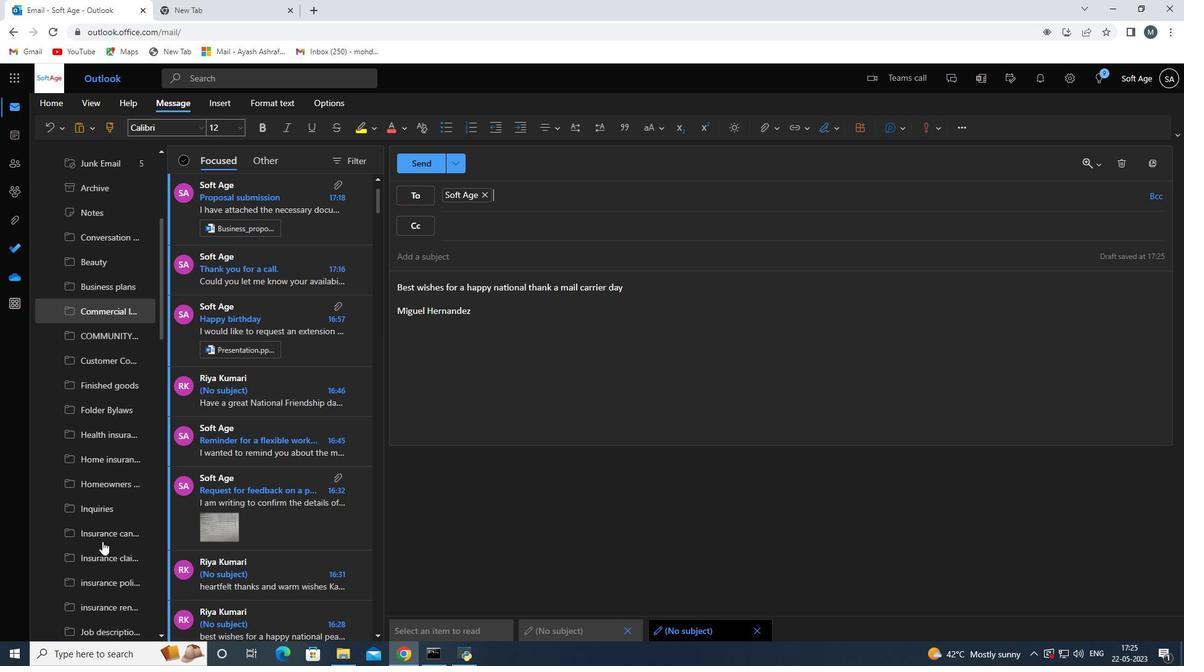 
Action: Mouse scrolled (103, 541) with delta (0, 0)
Screenshot: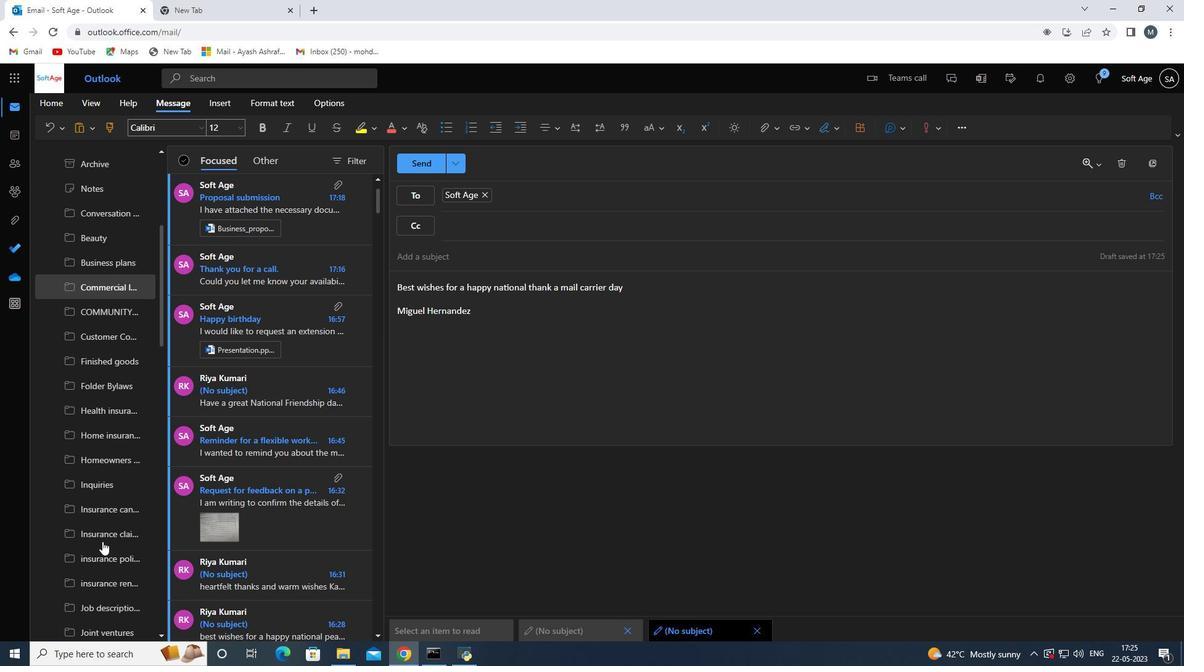 
Action: Mouse scrolled (103, 541) with delta (0, 0)
Screenshot: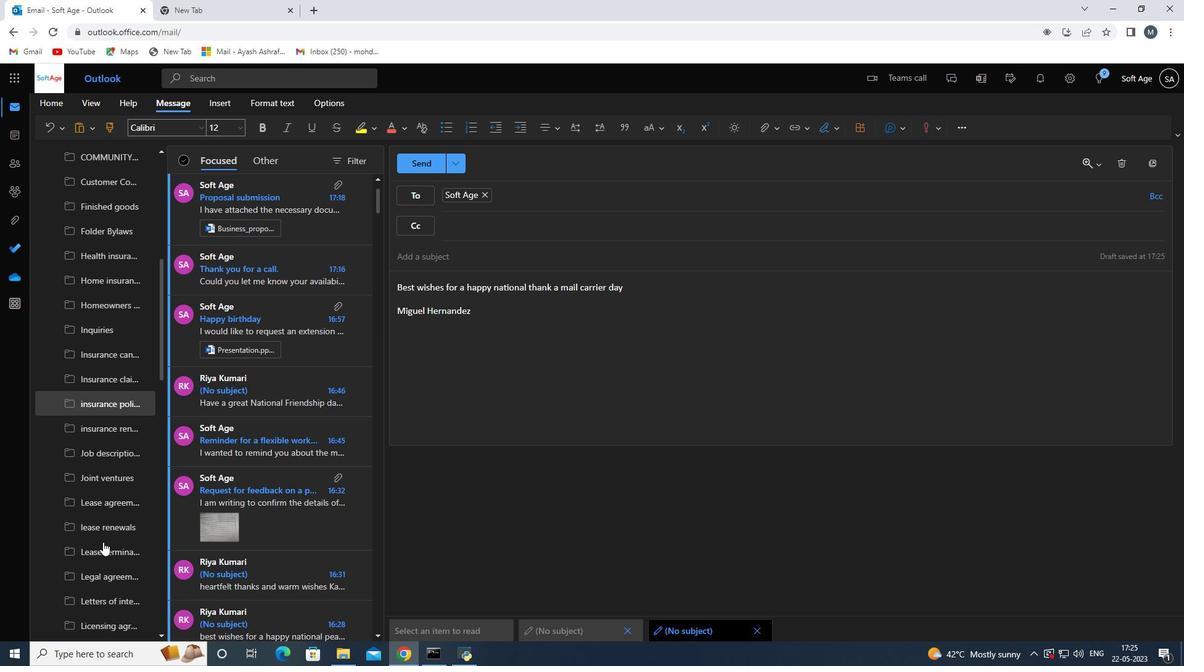
Action: Mouse scrolled (103, 541) with delta (0, 0)
Screenshot: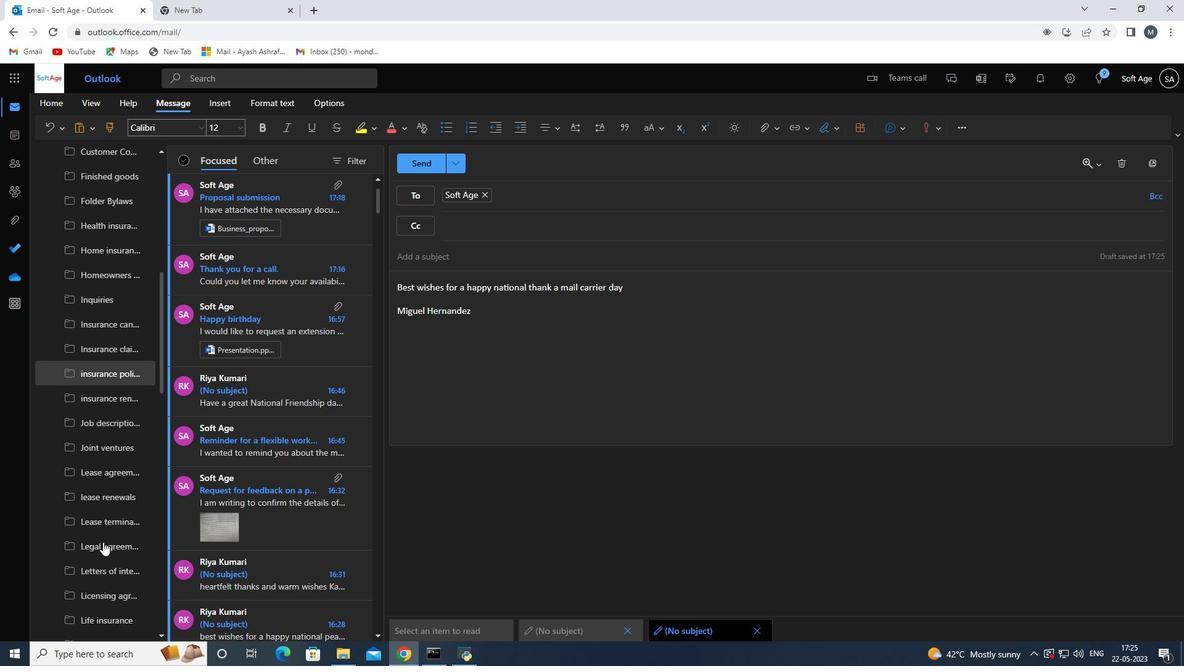 
Action: Mouse scrolled (103, 541) with delta (0, 0)
Screenshot: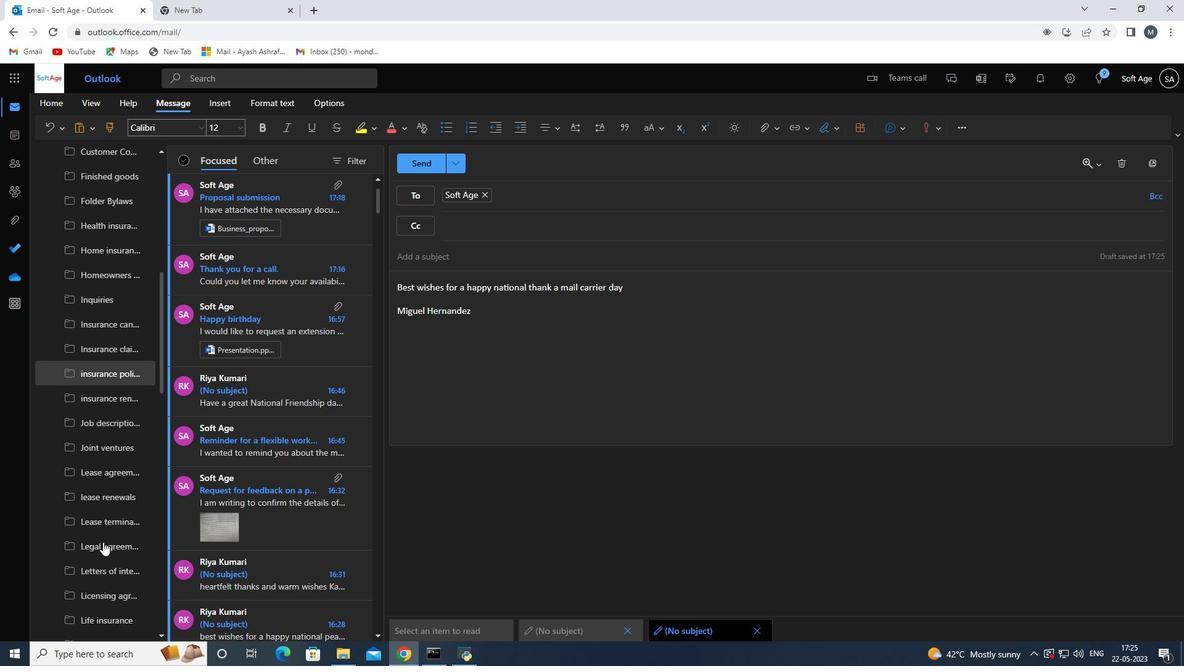 
Action: Mouse moved to (103, 542)
Screenshot: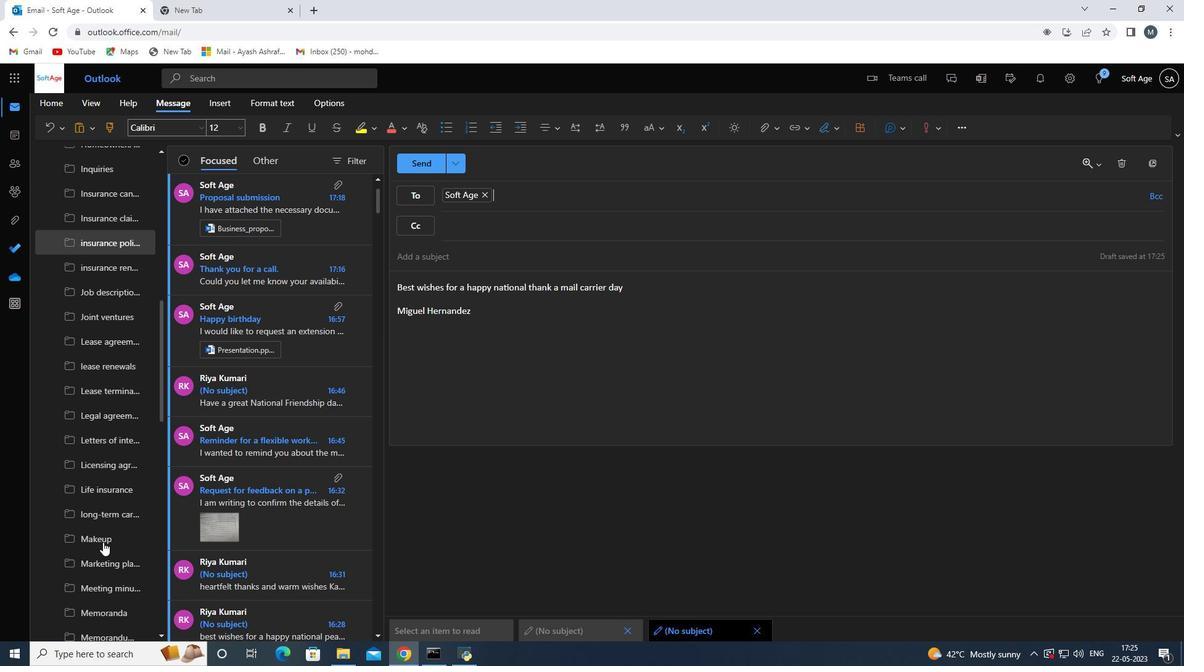 
Action: Mouse scrolled (103, 541) with delta (0, 0)
Screenshot: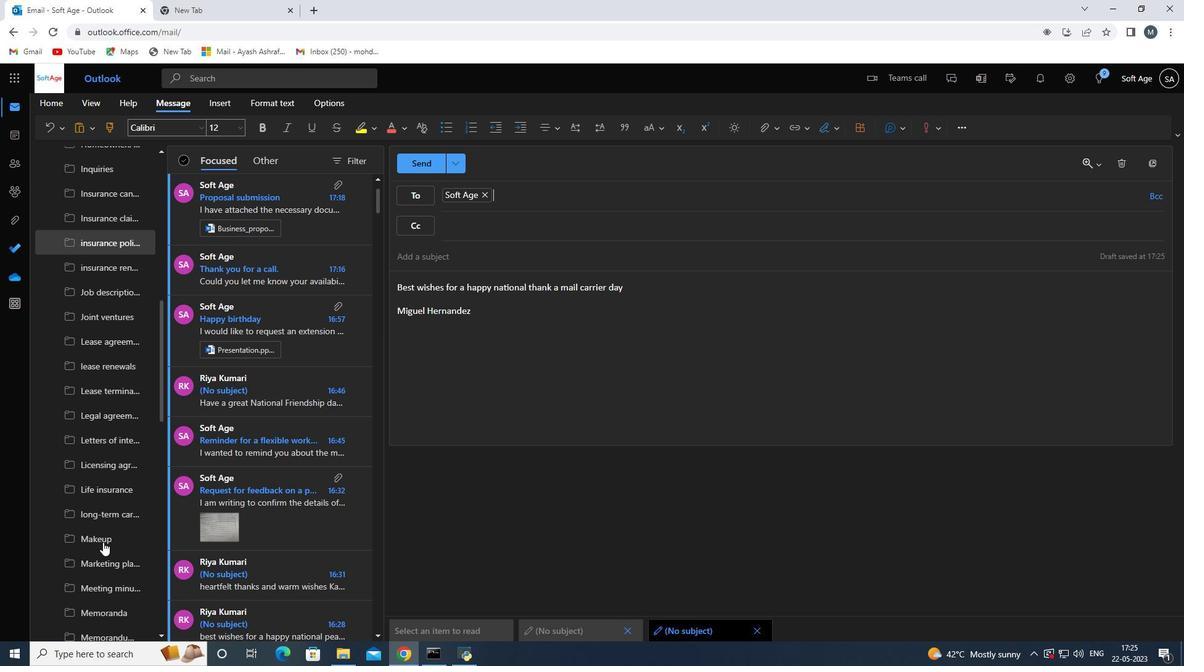 
Action: Mouse moved to (104, 544)
Screenshot: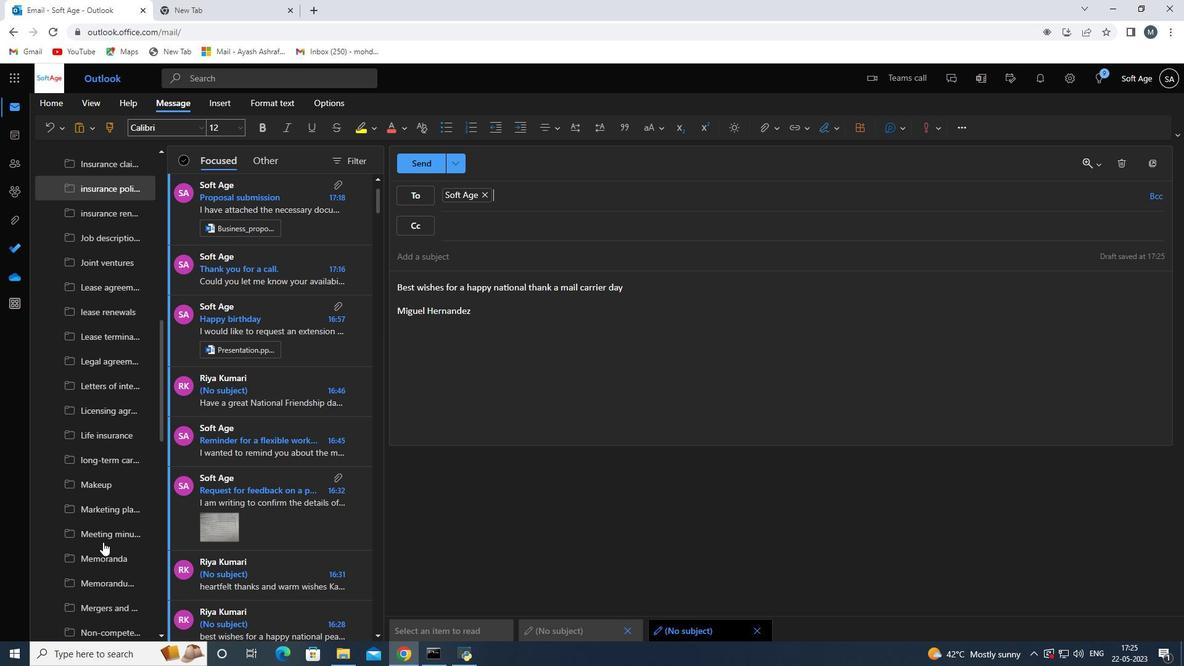 
Action: Mouse scrolled (104, 543) with delta (0, 0)
Screenshot: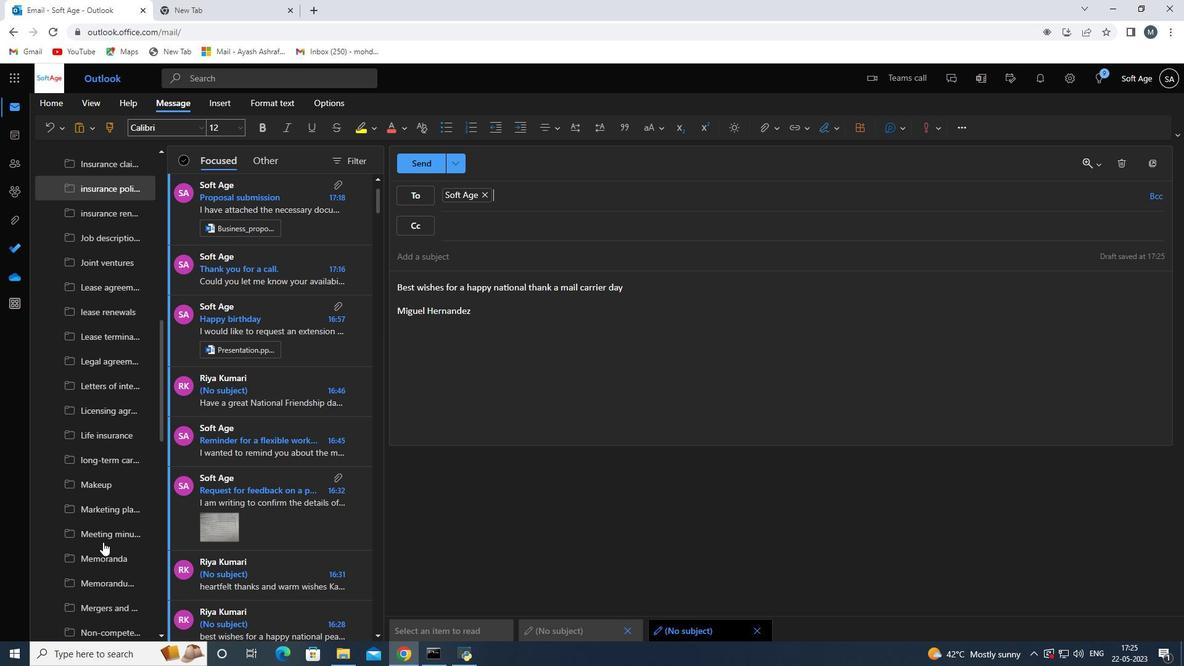 
Action: Mouse moved to (105, 545)
Screenshot: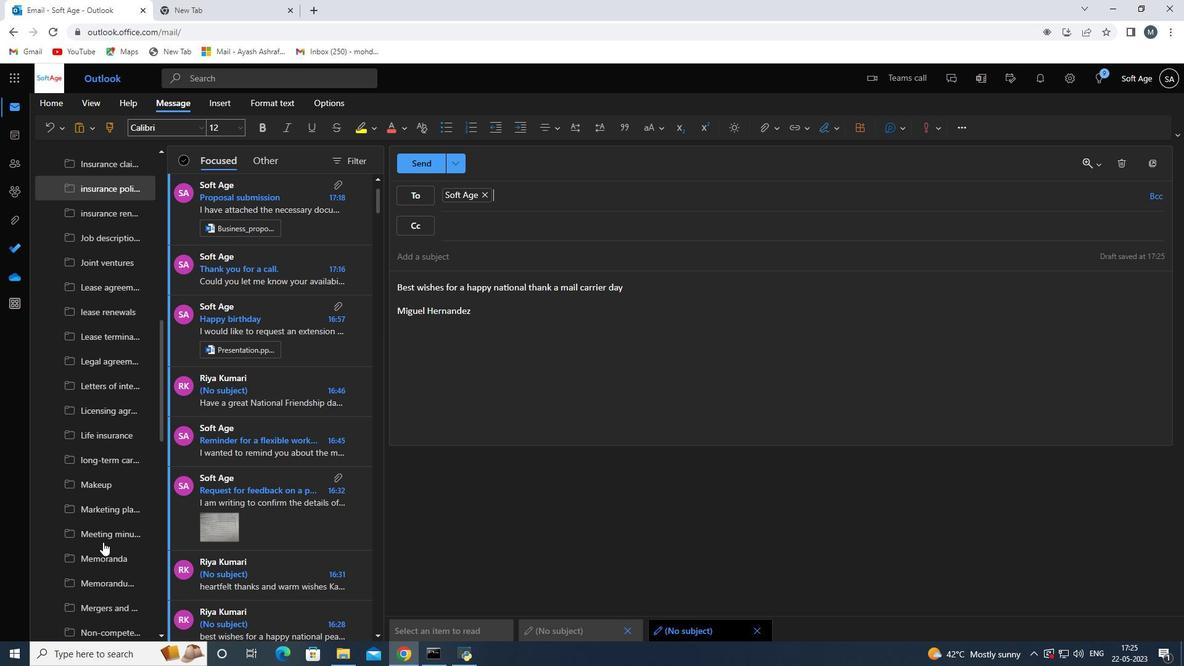 
Action: Mouse scrolled (105, 544) with delta (0, 0)
Screenshot: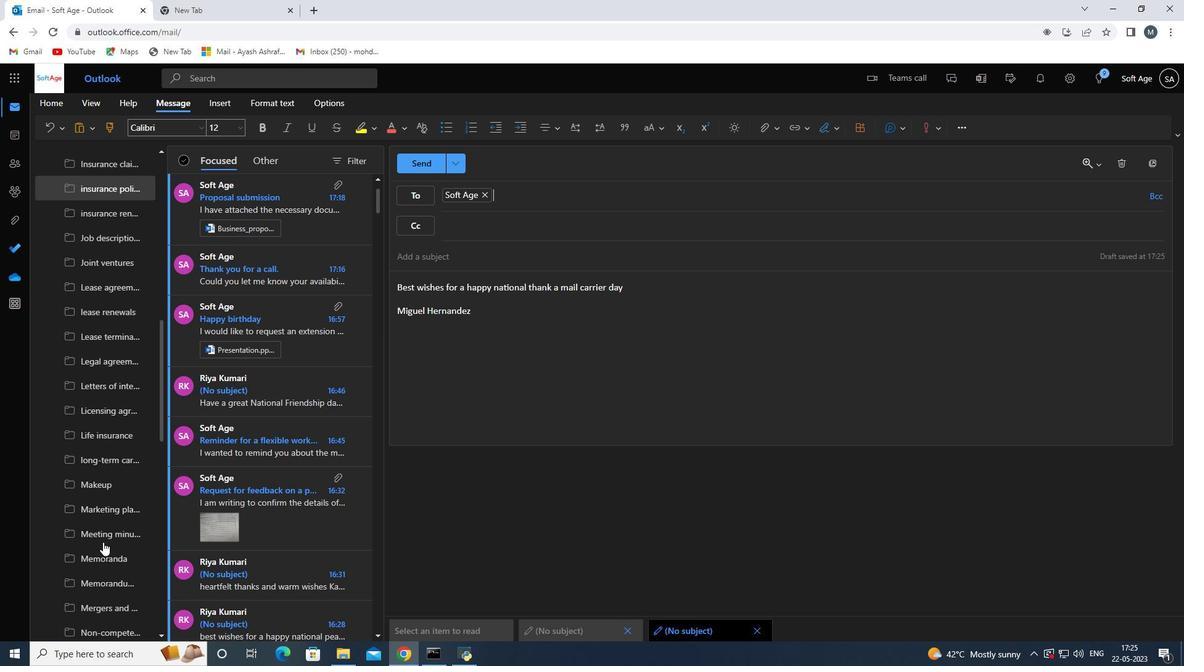 
Action: Mouse scrolled (105, 544) with delta (0, 0)
Screenshot: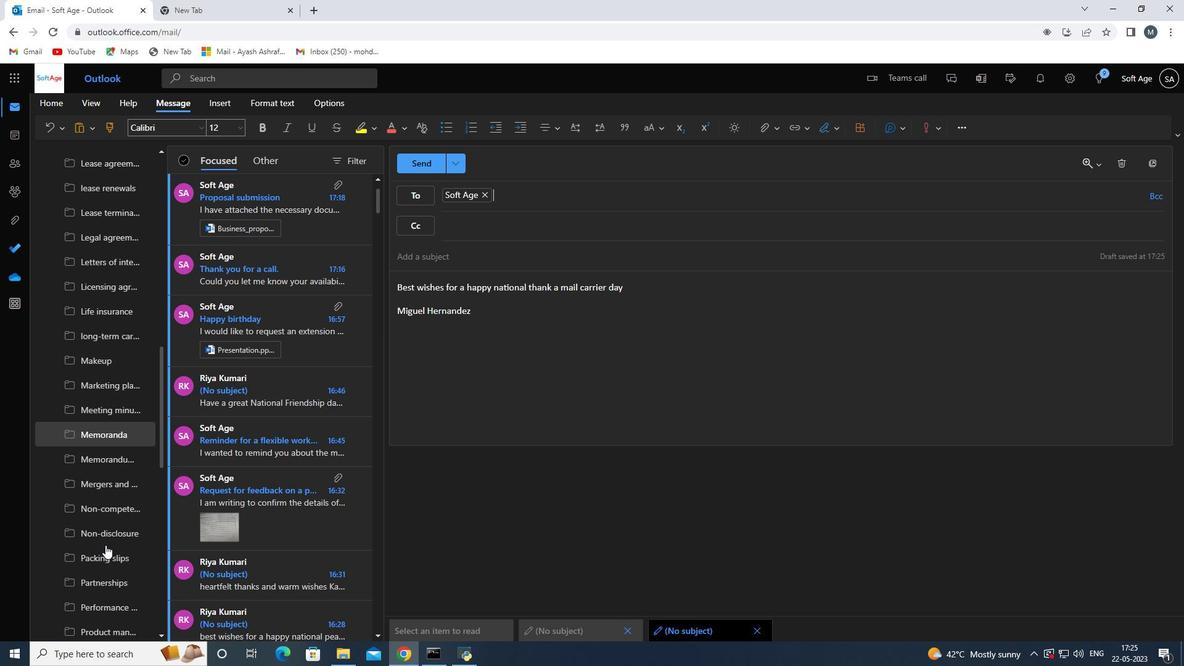 
Action: Mouse scrolled (105, 544) with delta (0, 0)
Screenshot: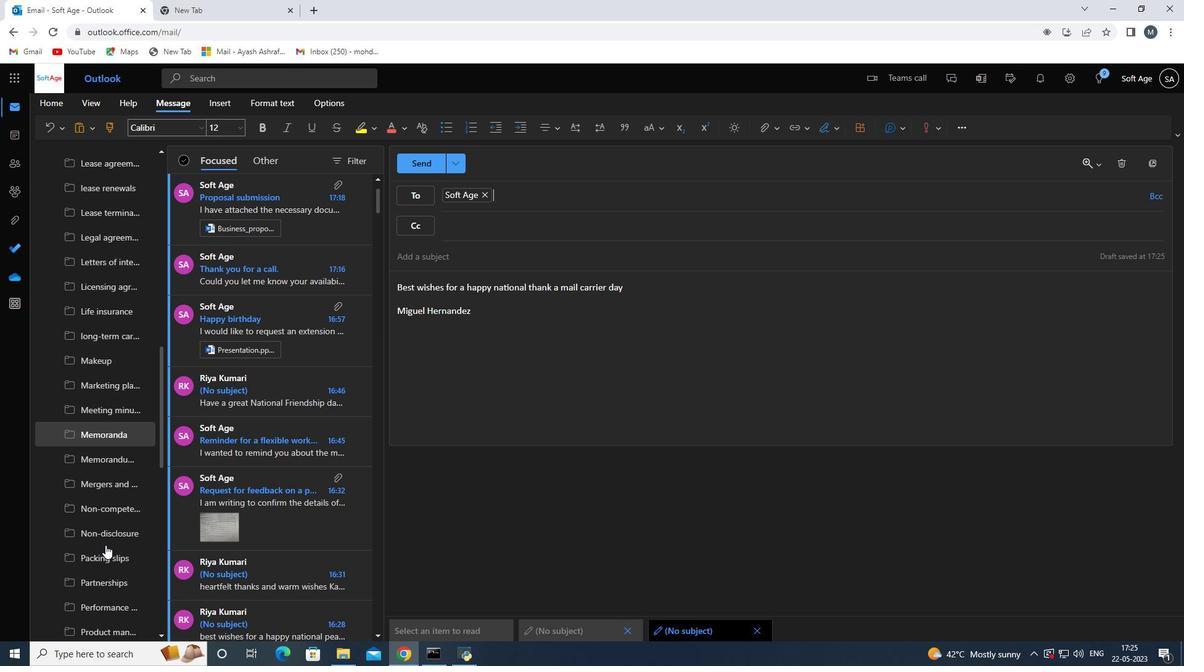 
Action: Mouse scrolled (105, 544) with delta (0, 0)
Screenshot: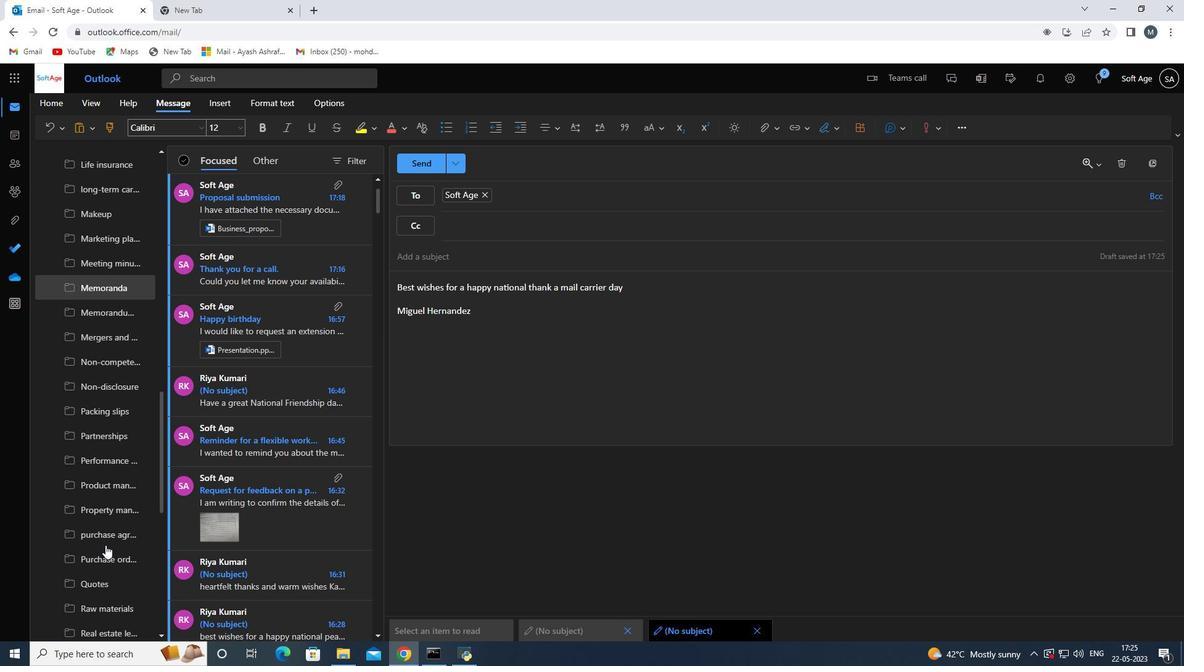 
Action: Mouse scrolled (105, 544) with delta (0, 0)
Screenshot: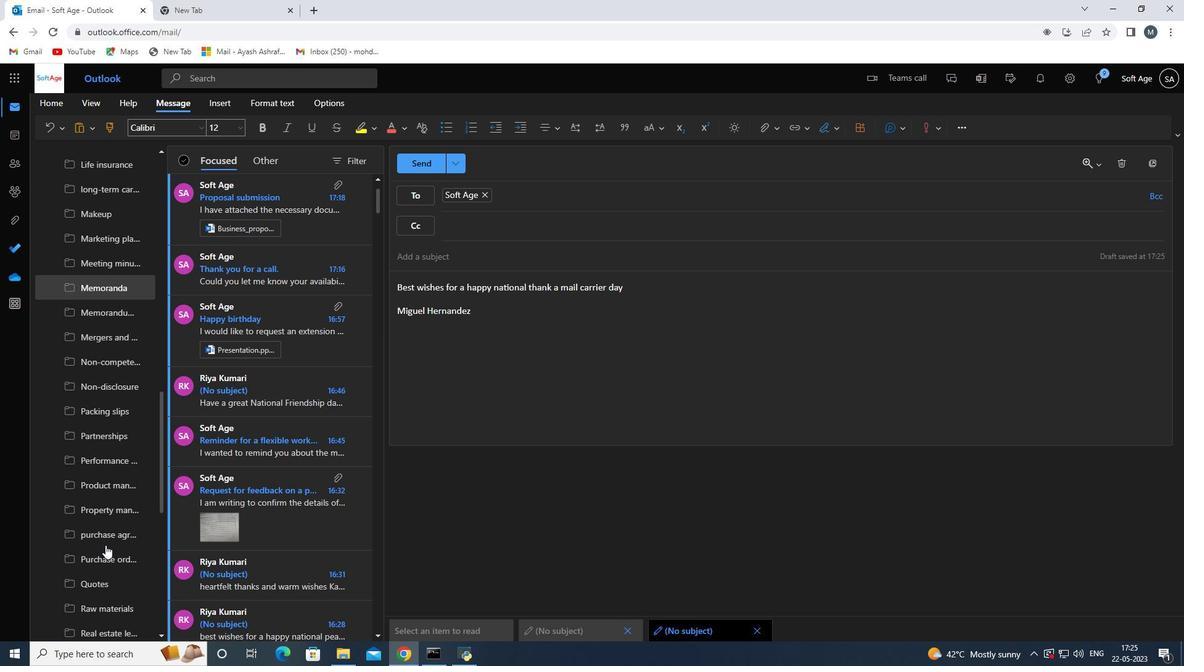 
Action: Mouse moved to (105, 546)
Screenshot: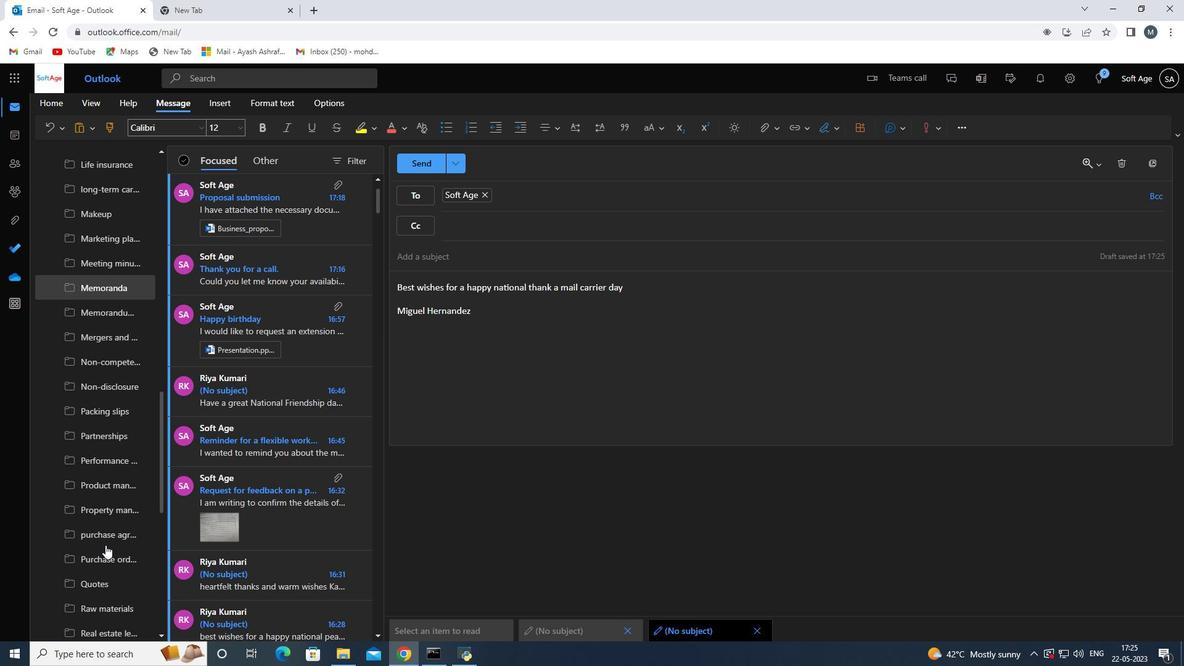 
Action: Mouse scrolled (105, 545) with delta (0, 0)
Screenshot: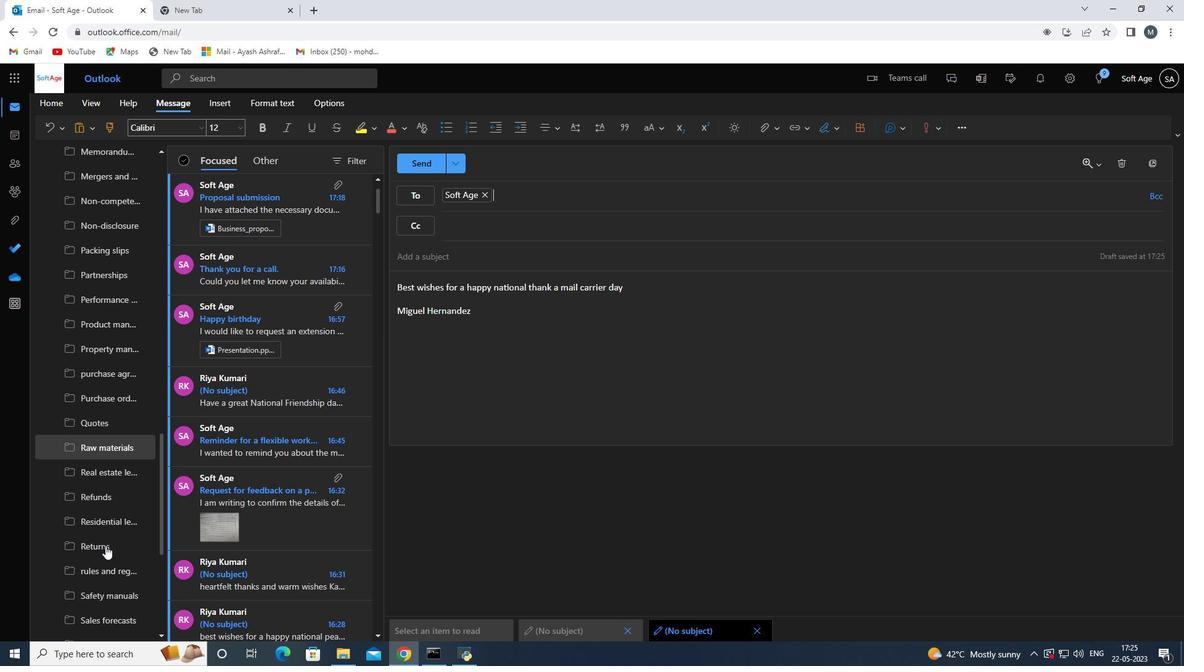 
Action: Mouse scrolled (105, 545) with delta (0, 0)
Screenshot: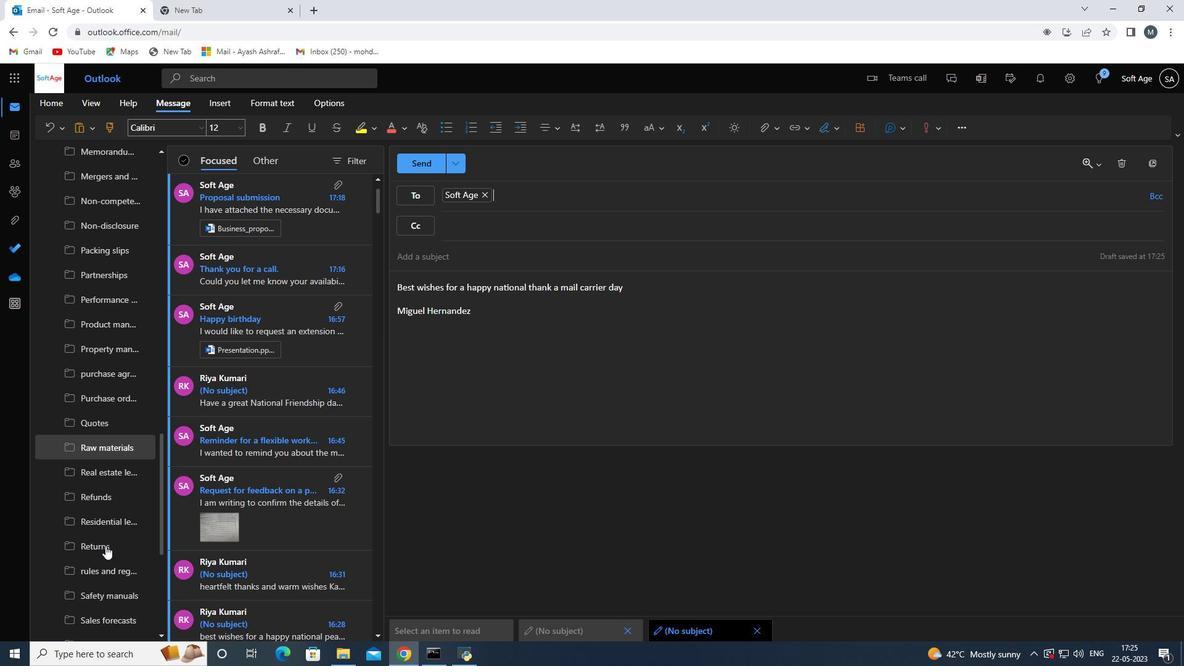 
Action: Mouse scrolled (105, 545) with delta (0, 0)
Screenshot: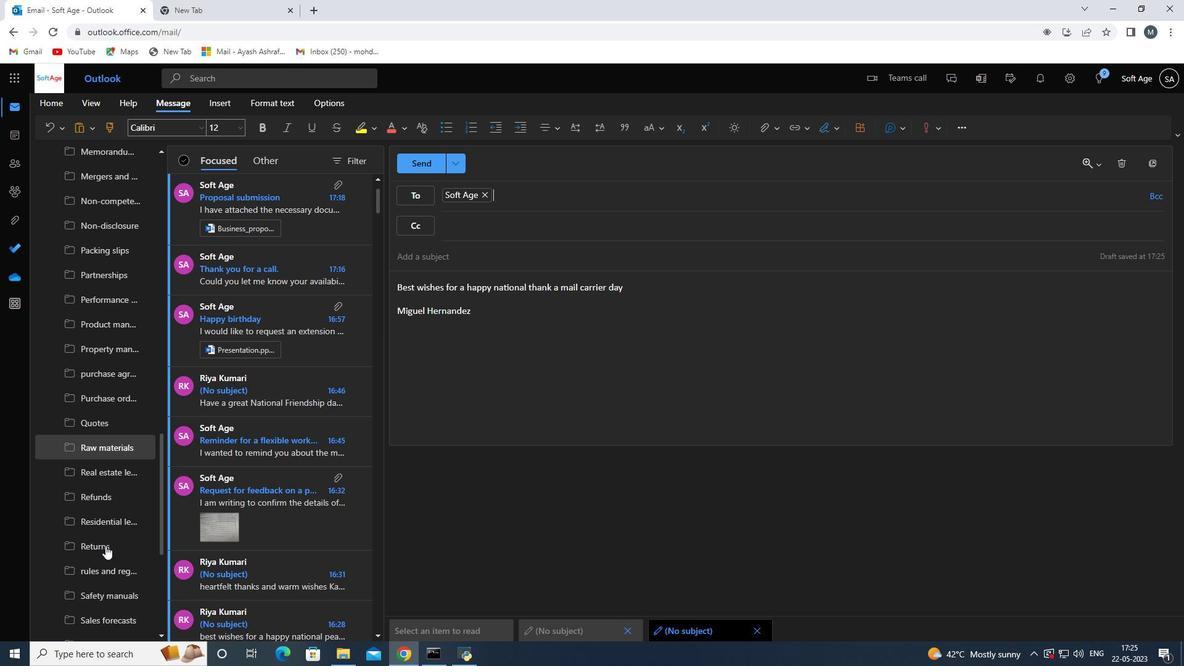 
Action: Mouse scrolled (105, 545) with delta (0, 0)
Screenshot: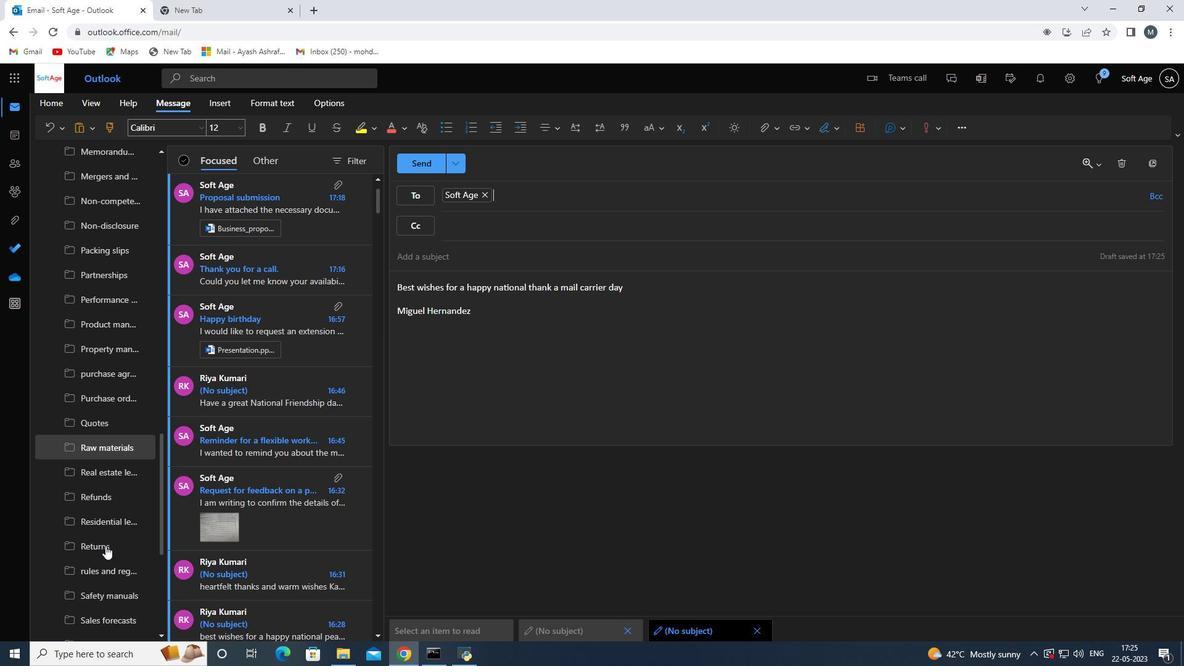 
Action: Mouse moved to (105, 546)
Screenshot: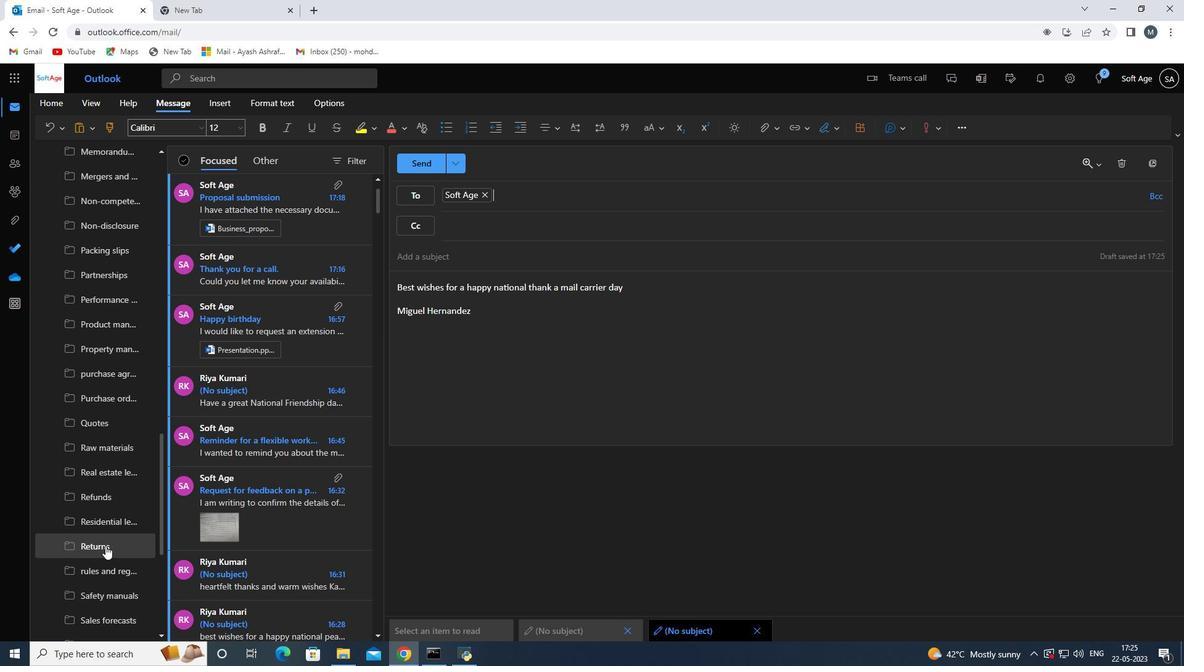 
Action: Mouse scrolled (105, 546) with delta (0, 0)
Screenshot: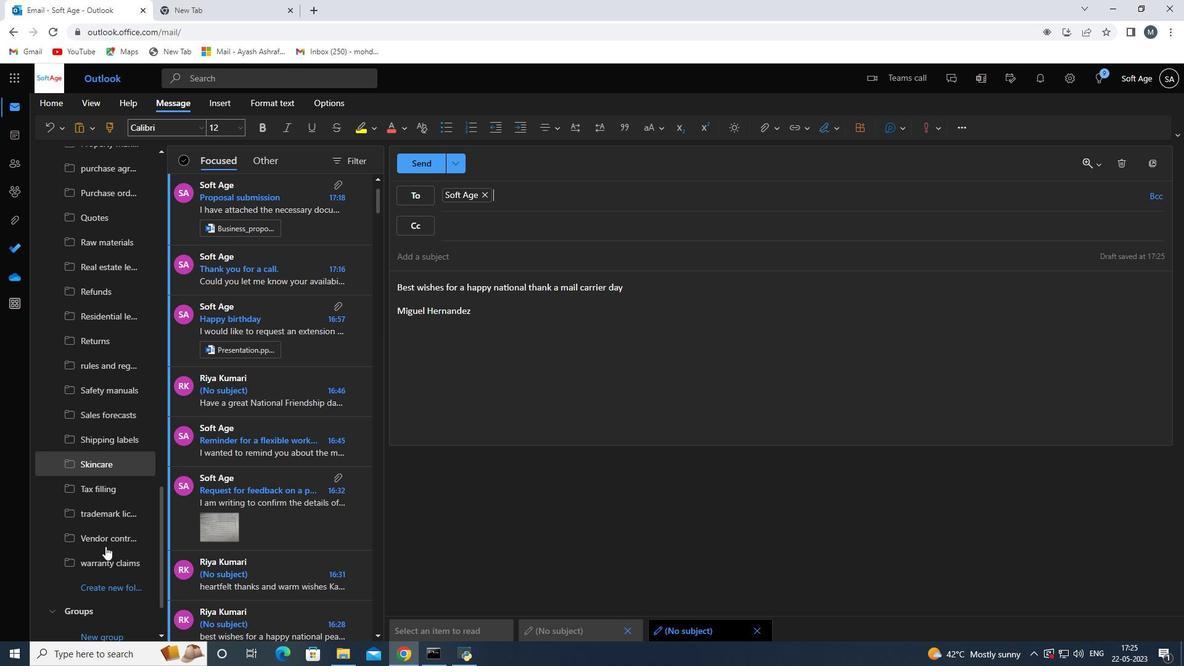 
Action: Mouse scrolled (105, 546) with delta (0, 0)
Screenshot: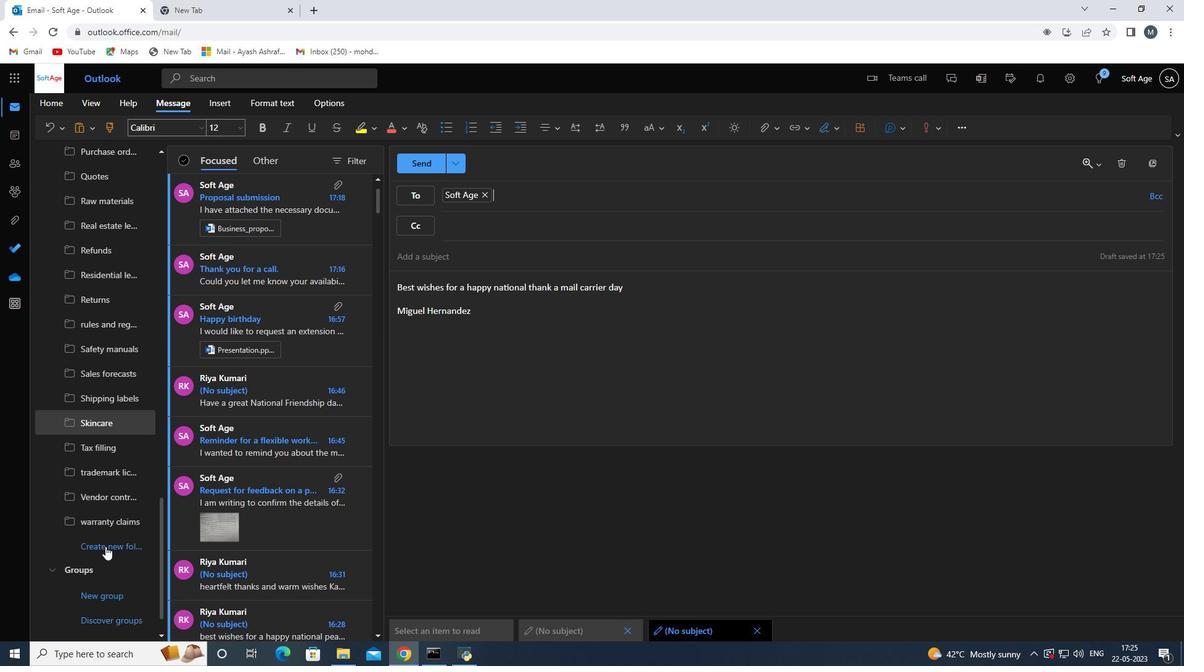 
Action: Mouse scrolled (105, 546) with delta (0, 0)
Screenshot: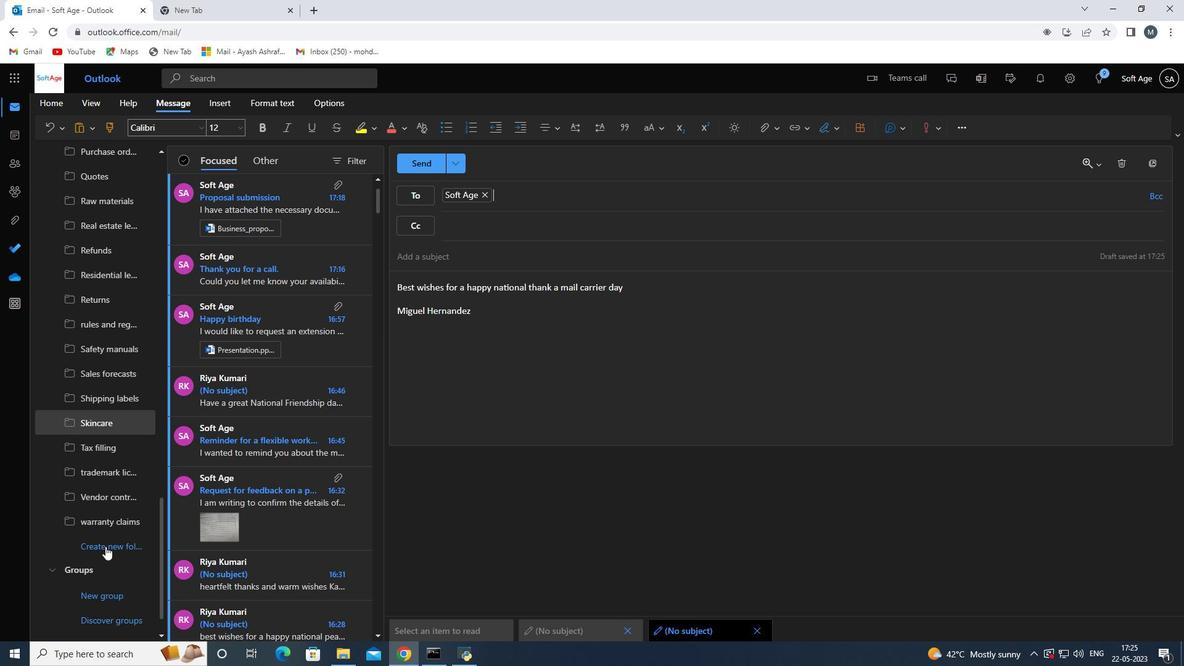 
Action: Mouse scrolled (105, 546) with delta (0, 0)
Screenshot: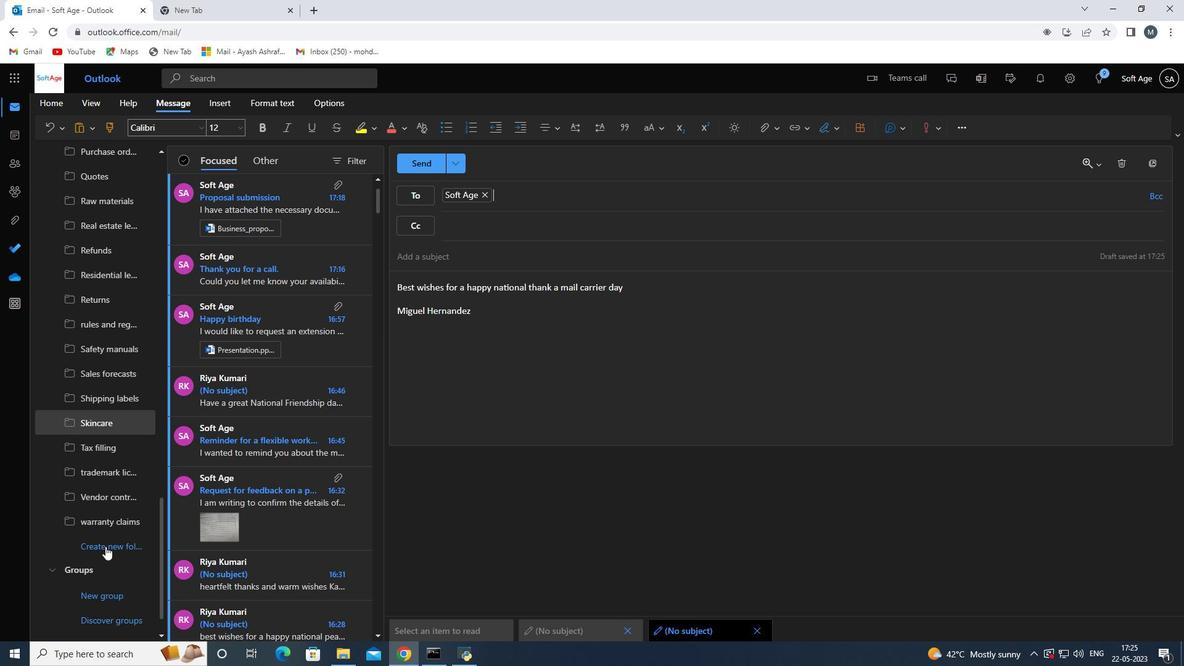 
Action: Mouse moved to (107, 523)
Screenshot: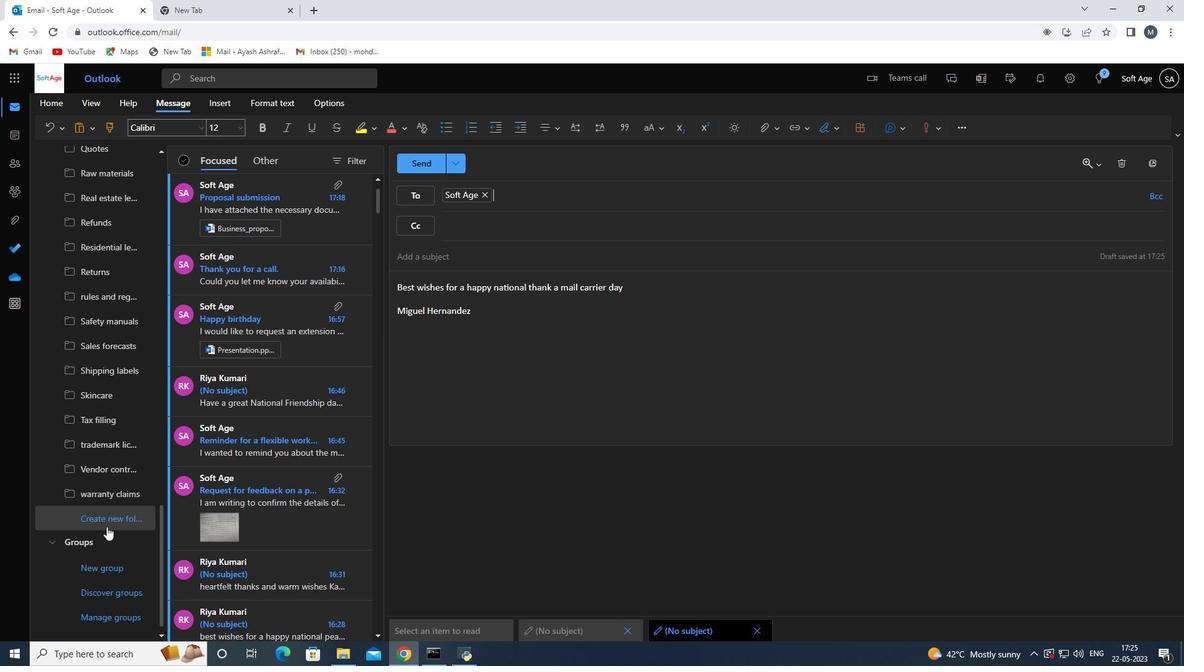 
Action: Mouse pressed left at (107, 523)
Screenshot: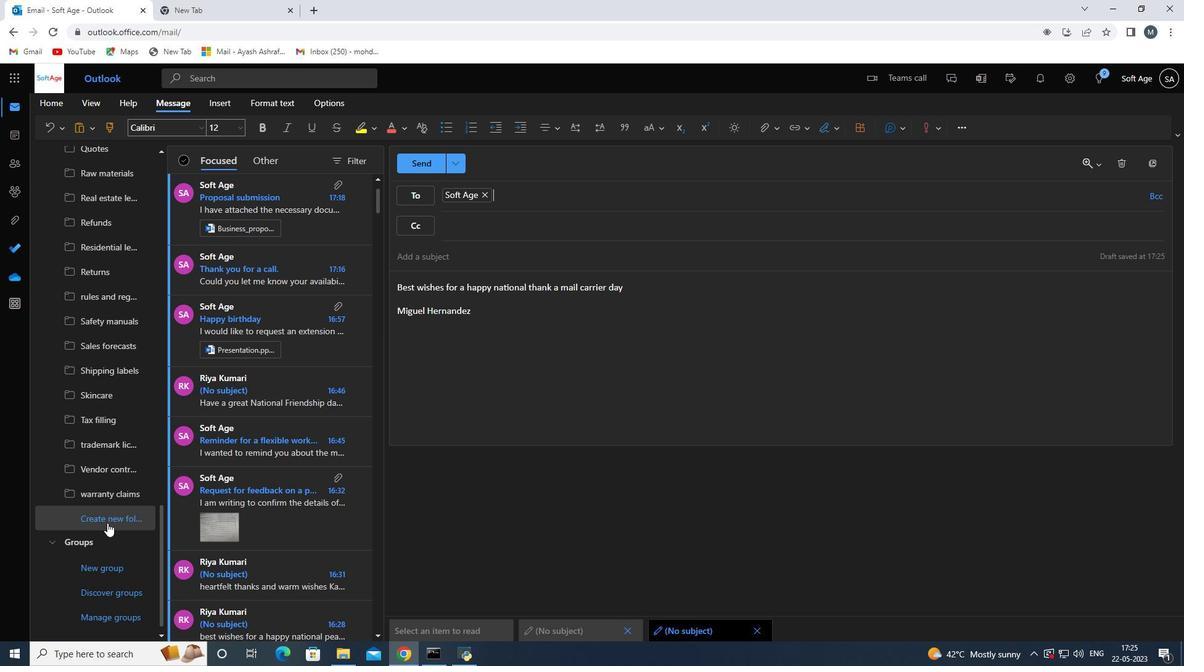 
Action: Mouse moved to (107, 524)
Screenshot: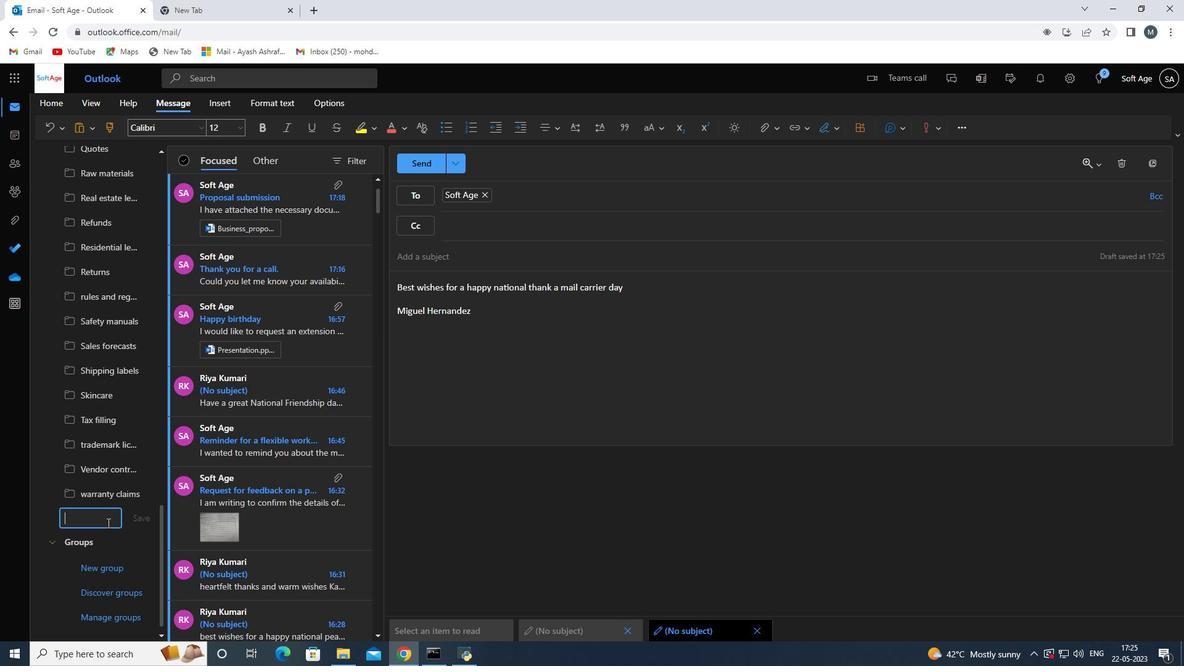 
Action: Mouse pressed left at (107, 524)
Screenshot: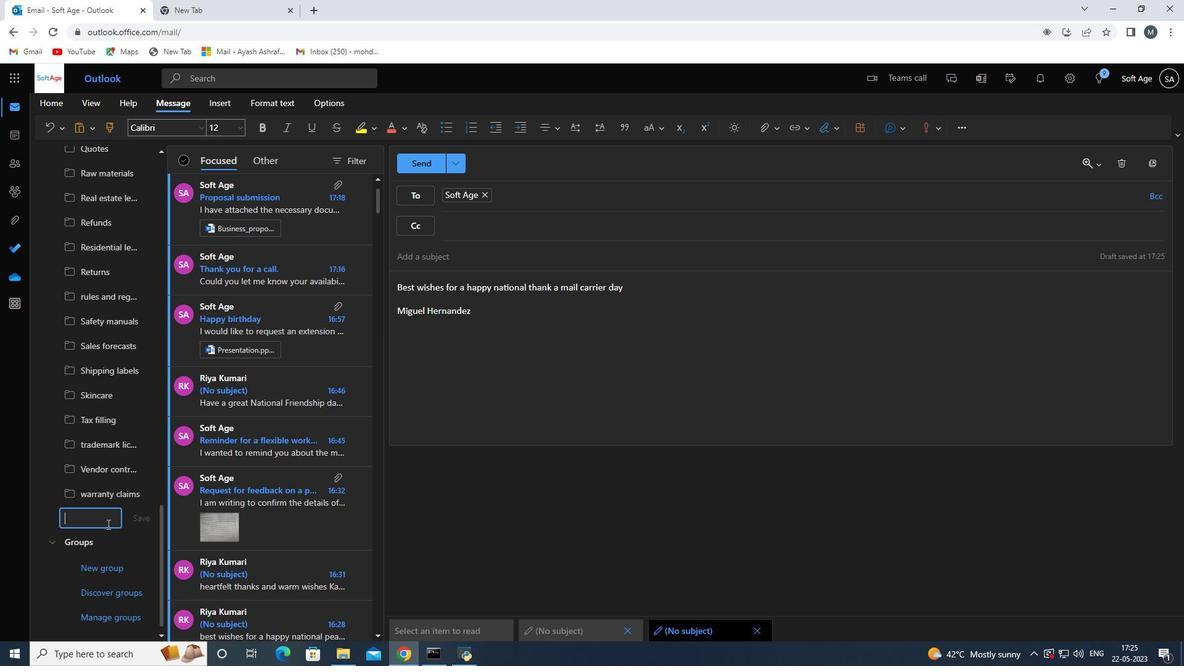
Action: Key pressed cal<Key.backspace><Key.backspace>laims<Key.space>records
Screenshot: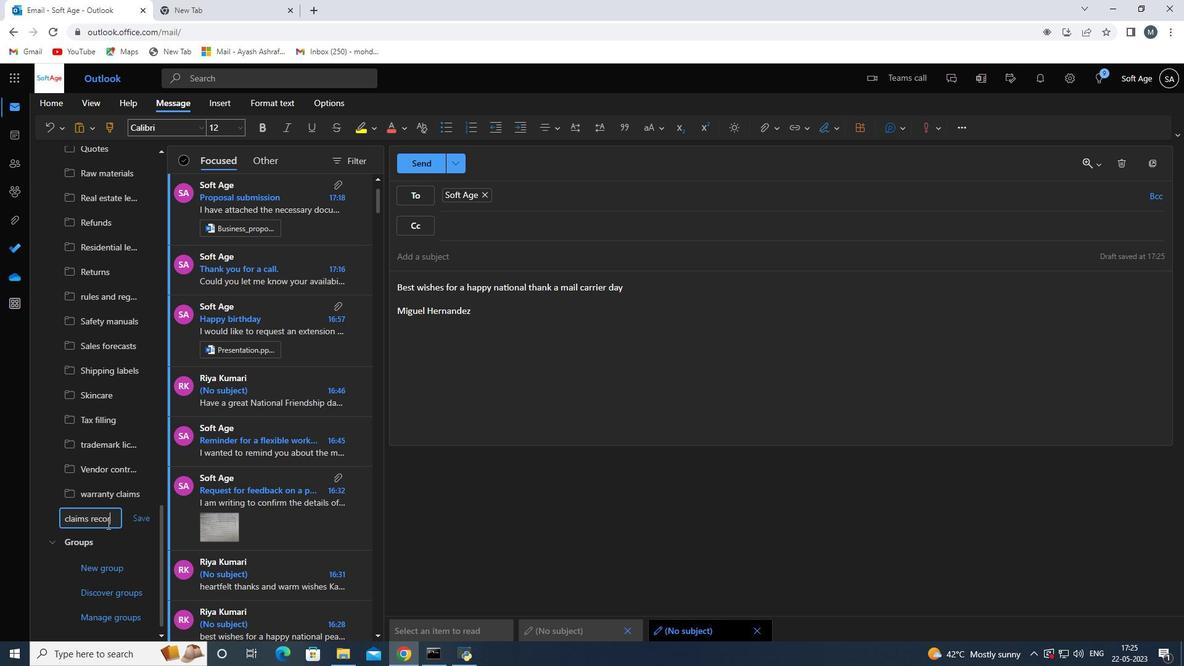 
Action: Mouse moved to (141, 520)
Screenshot: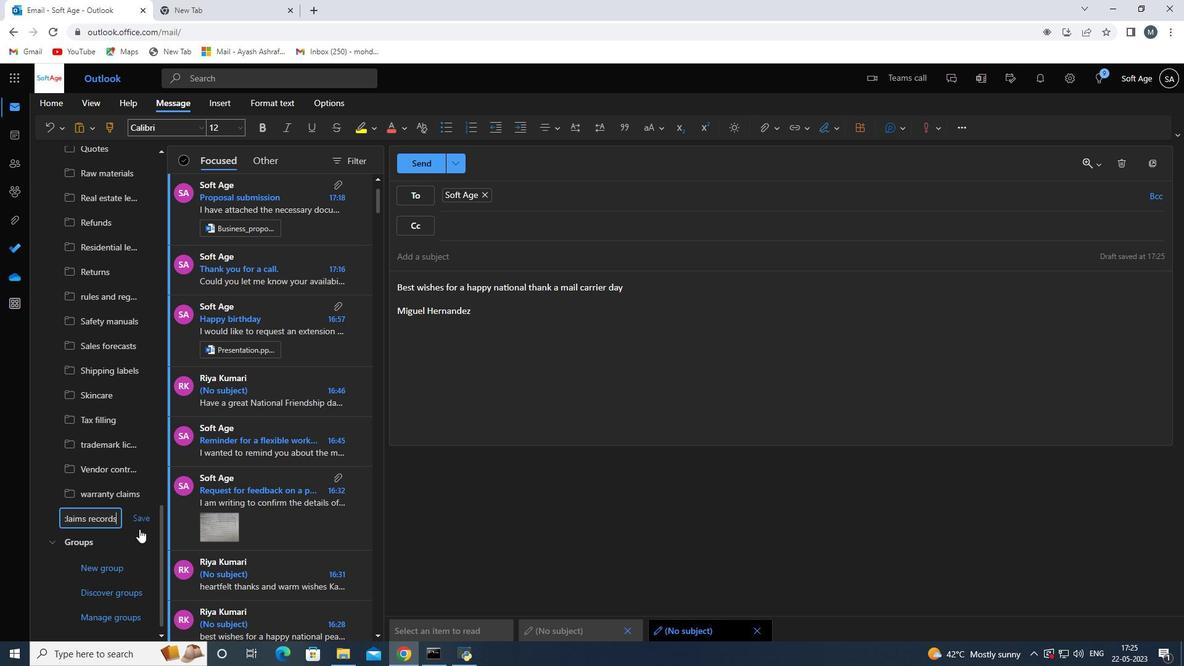 
Action: Mouse pressed left at (141, 520)
Screenshot: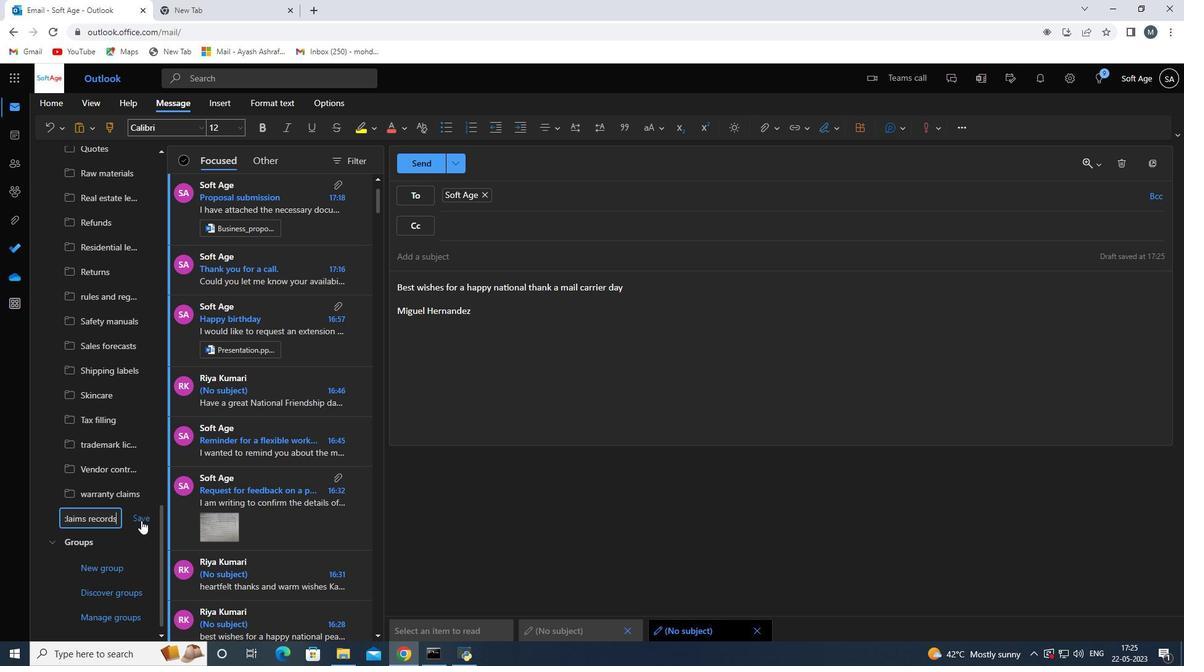 
Action: Mouse moved to (365, 492)
Screenshot: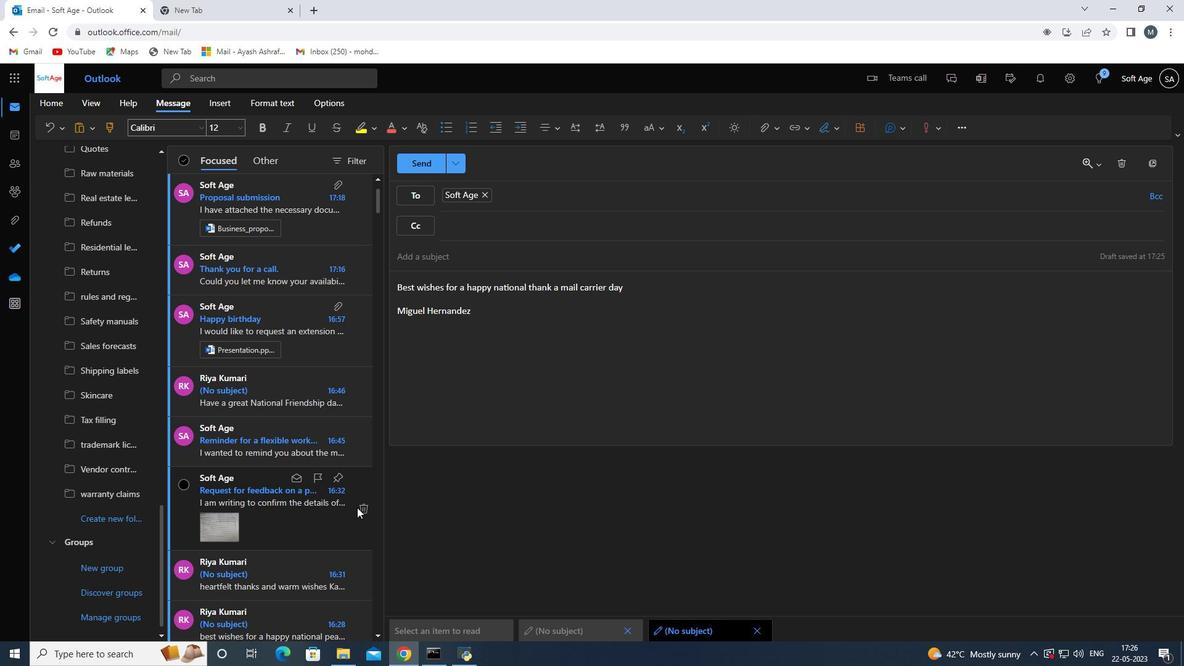 
Action: Mouse scrolled (365, 493) with delta (0, 0)
Screenshot: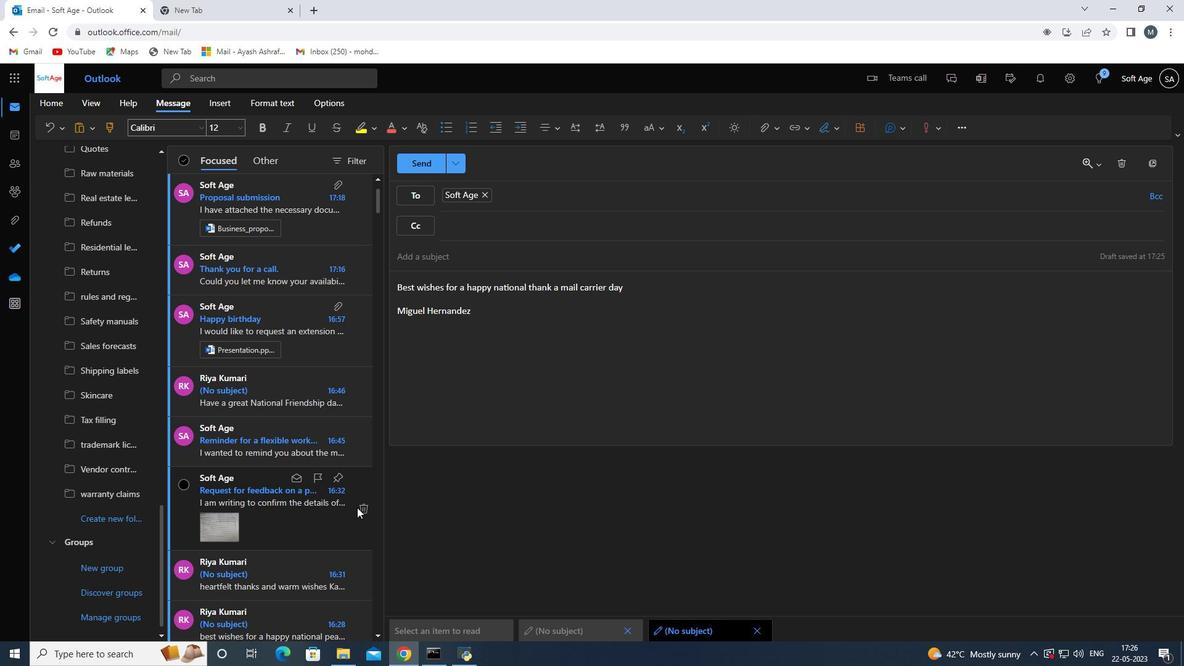 
Action: Mouse moved to (366, 491)
Screenshot: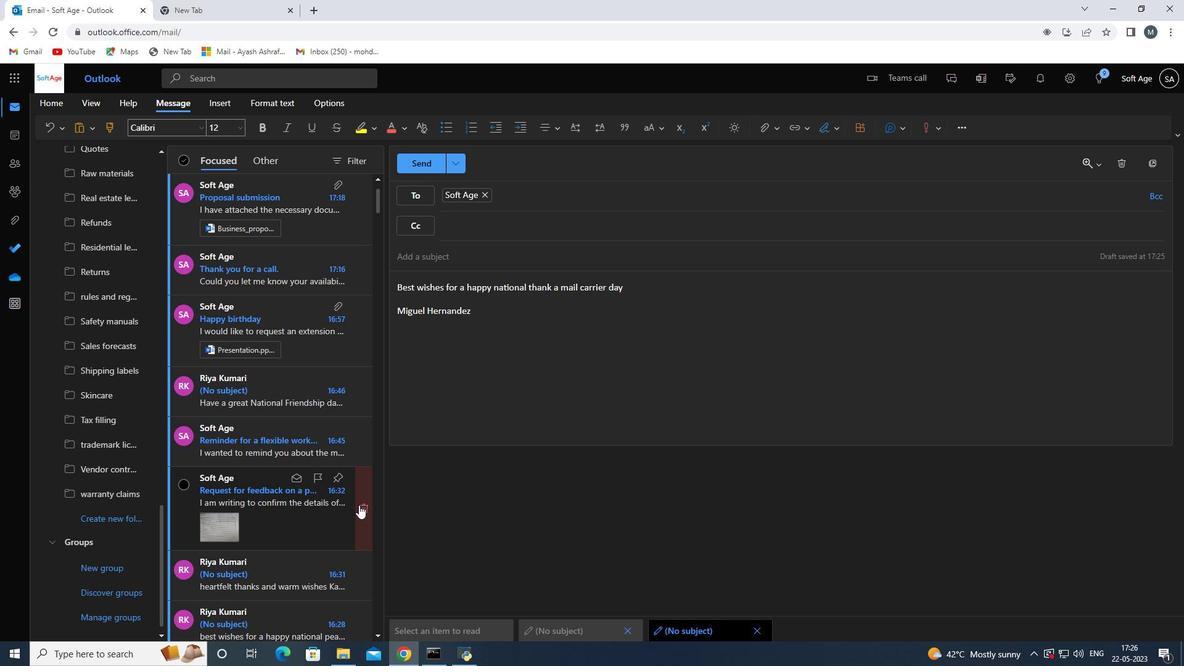 
Action: Mouse scrolled (366, 492) with delta (0, 0)
Screenshot: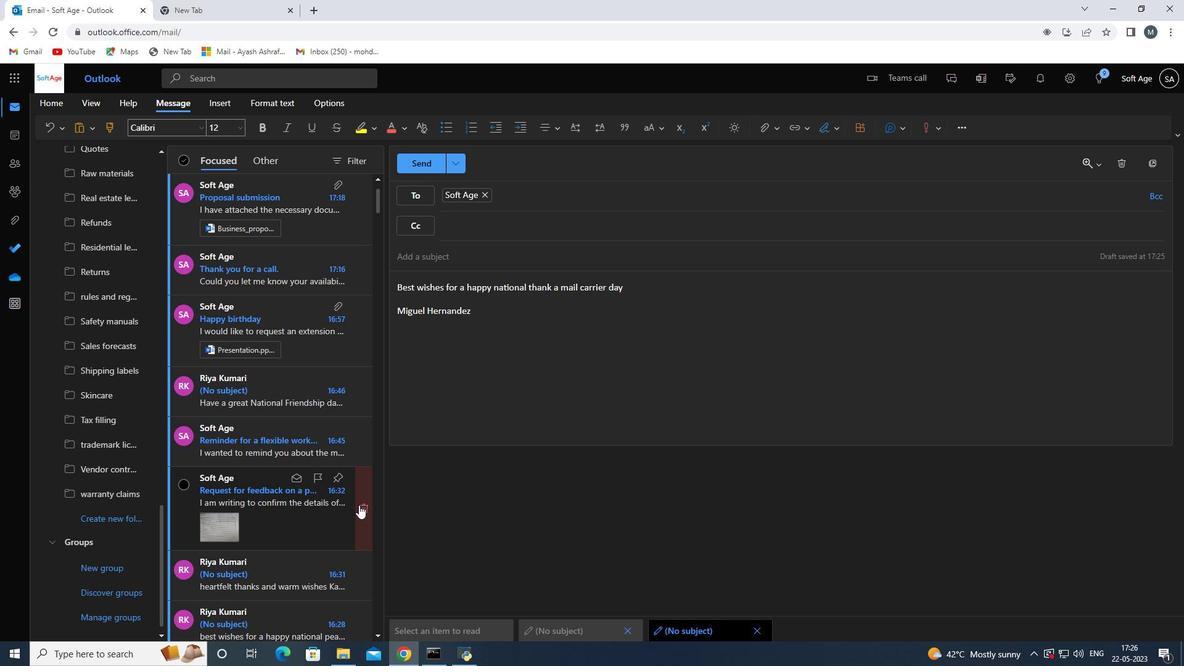 
Action: Mouse moved to (367, 490)
Screenshot: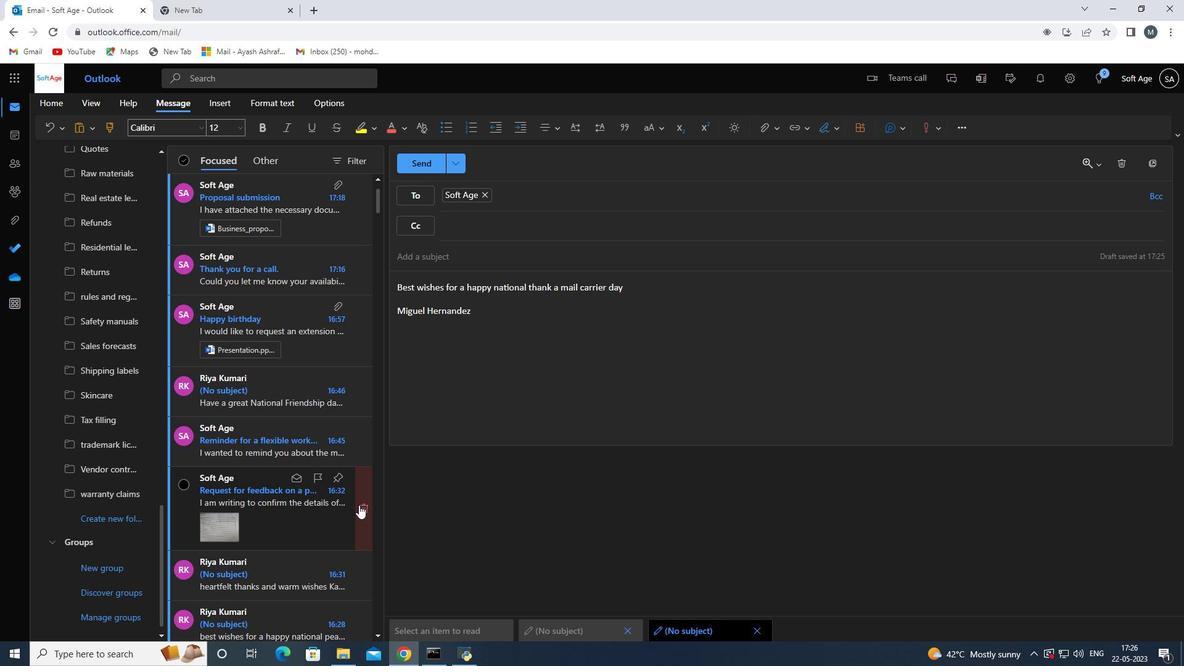 
Action: Mouse scrolled (367, 491) with delta (0, 0)
Screenshot: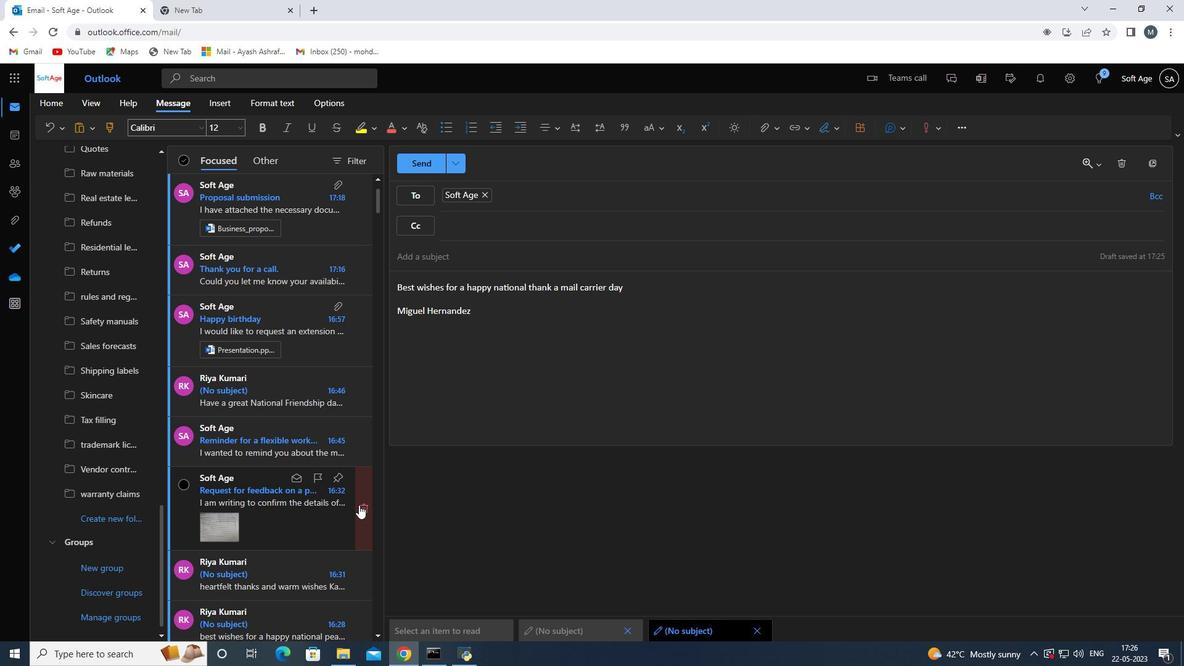 
Action: Mouse moved to (367, 489)
Screenshot: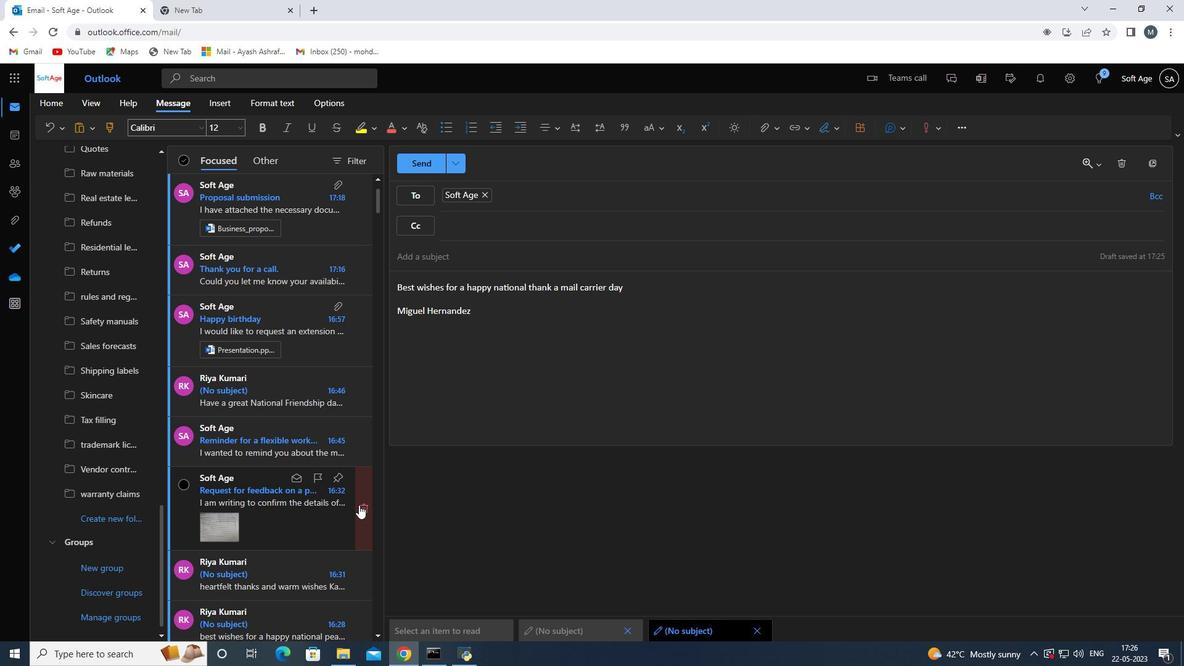 
Action: Mouse scrolled (367, 490) with delta (0, 0)
Screenshot: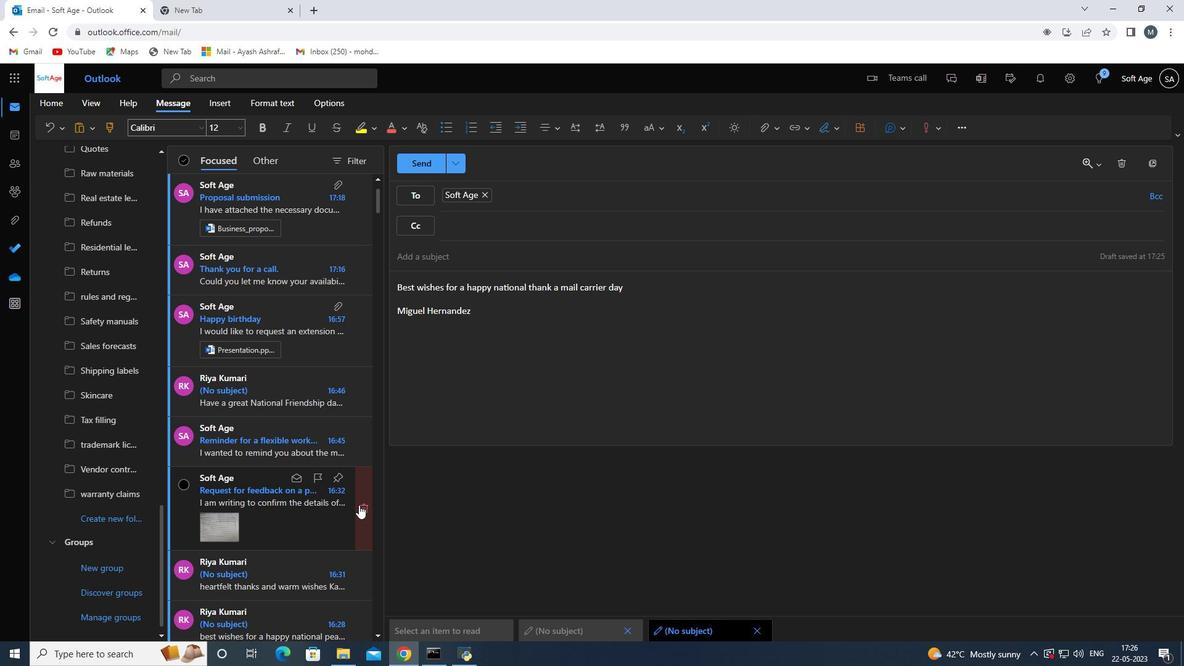 
Action: Mouse moved to (367, 489)
Screenshot: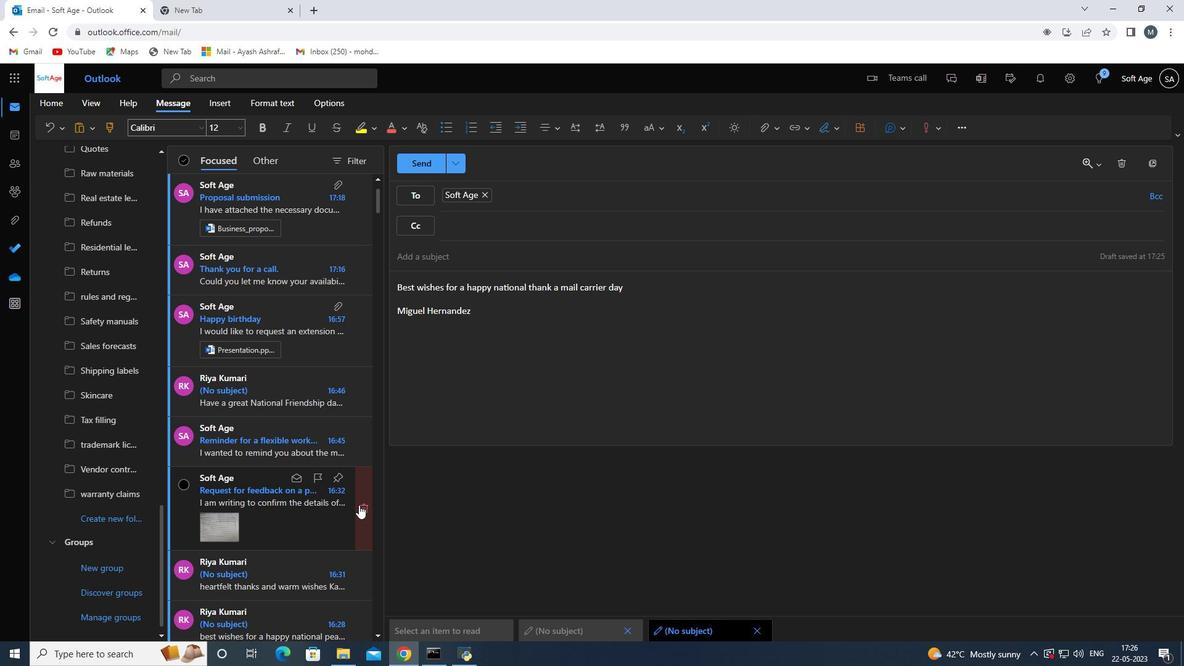 
Action: Mouse scrolled (367, 489) with delta (0, 0)
Screenshot: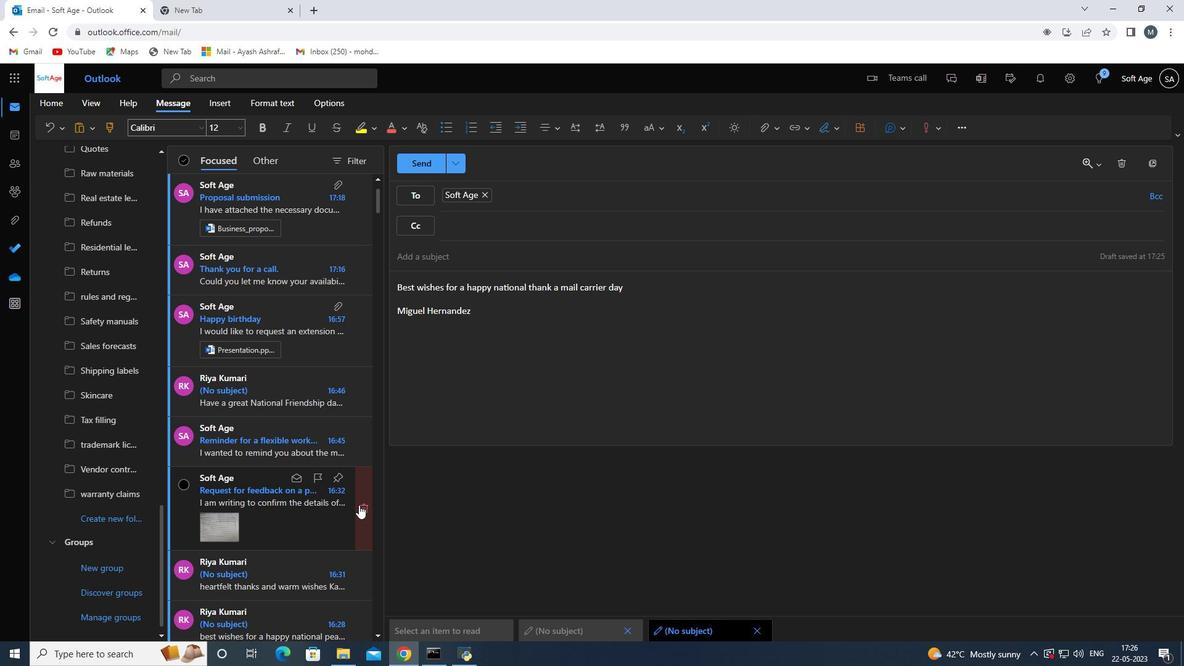
Action: Mouse scrolled (367, 489) with delta (0, 0)
Screenshot: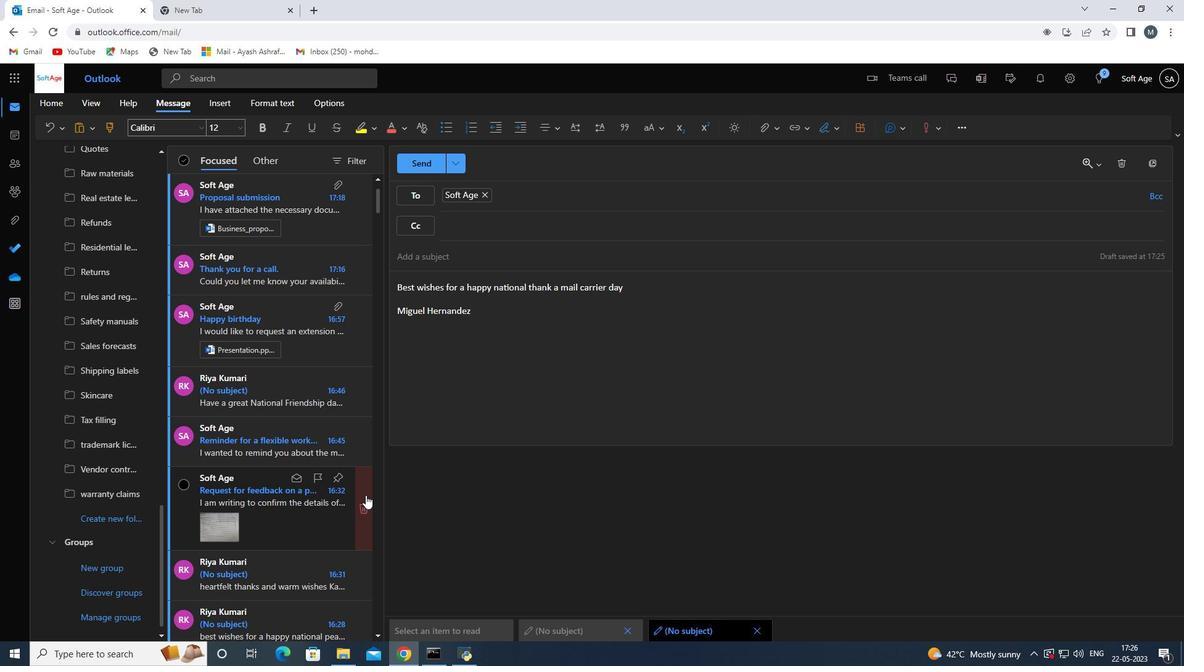 
Action: Mouse moved to (416, 167)
Screenshot: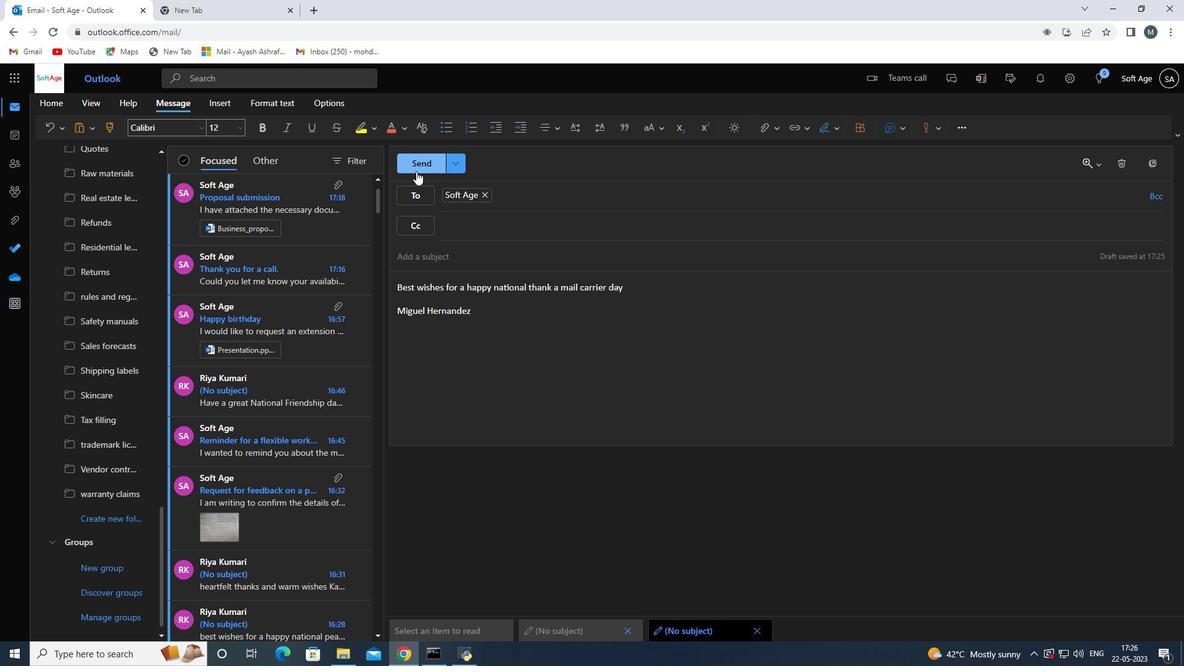 
Action: Mouse pressed left at (416, 167)
Screenshot: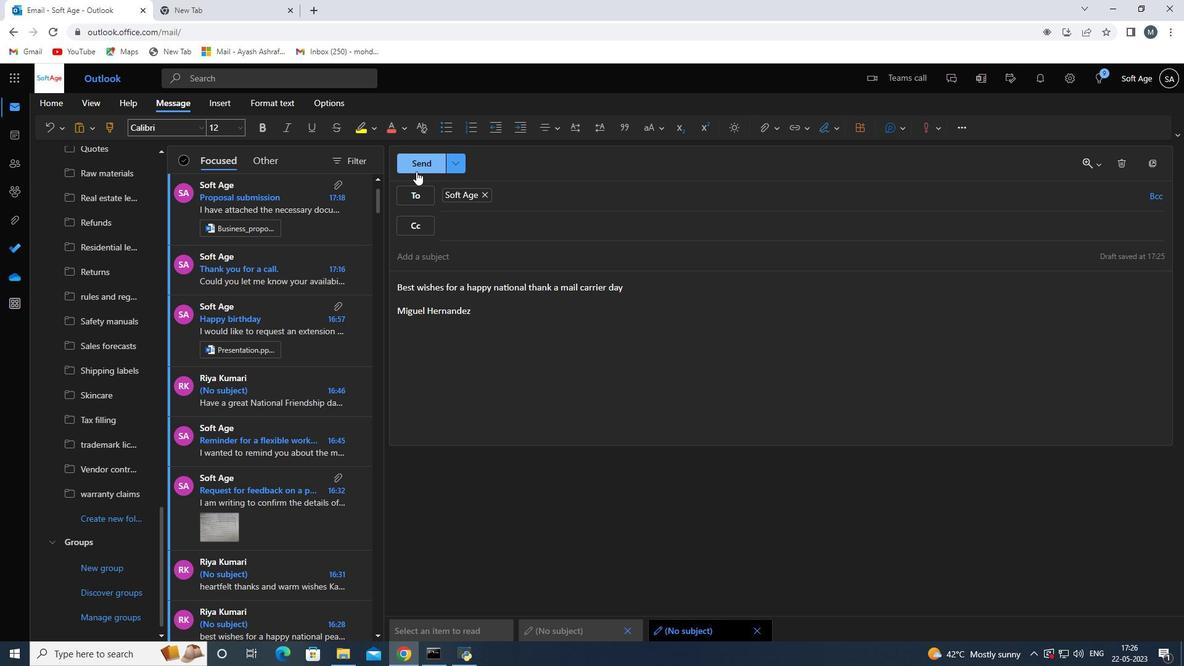 
Action: Mouse moved to (593, 393)
Screenshot: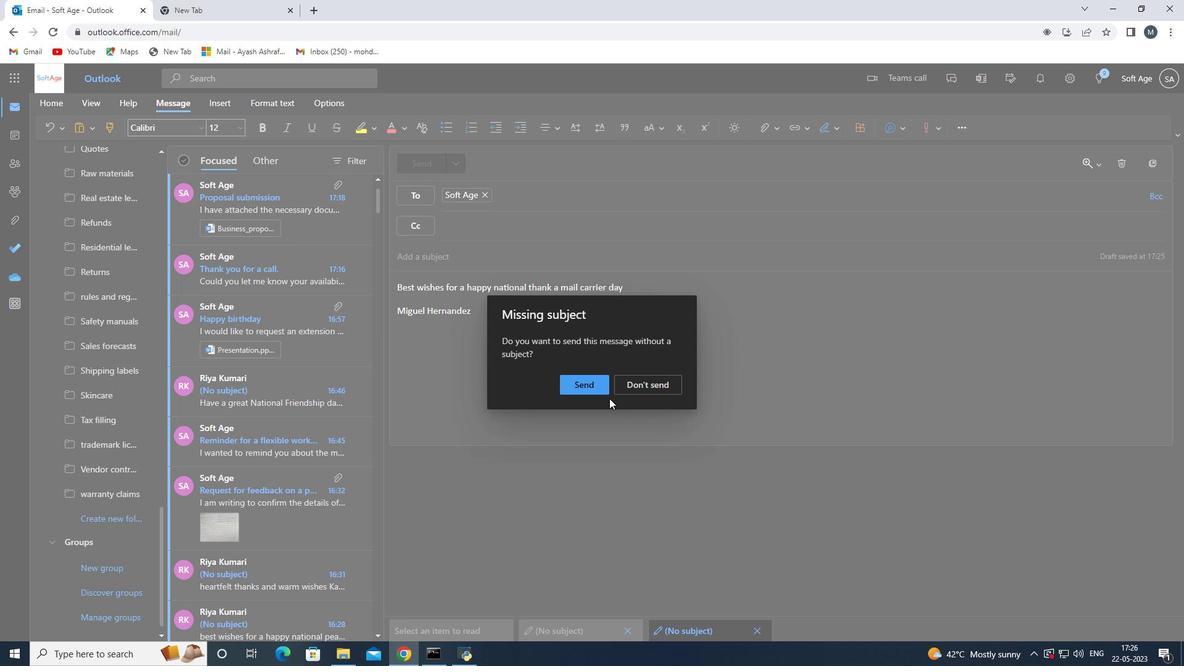 
Action: Mouse pressed left at (593, 393)
Screenshot: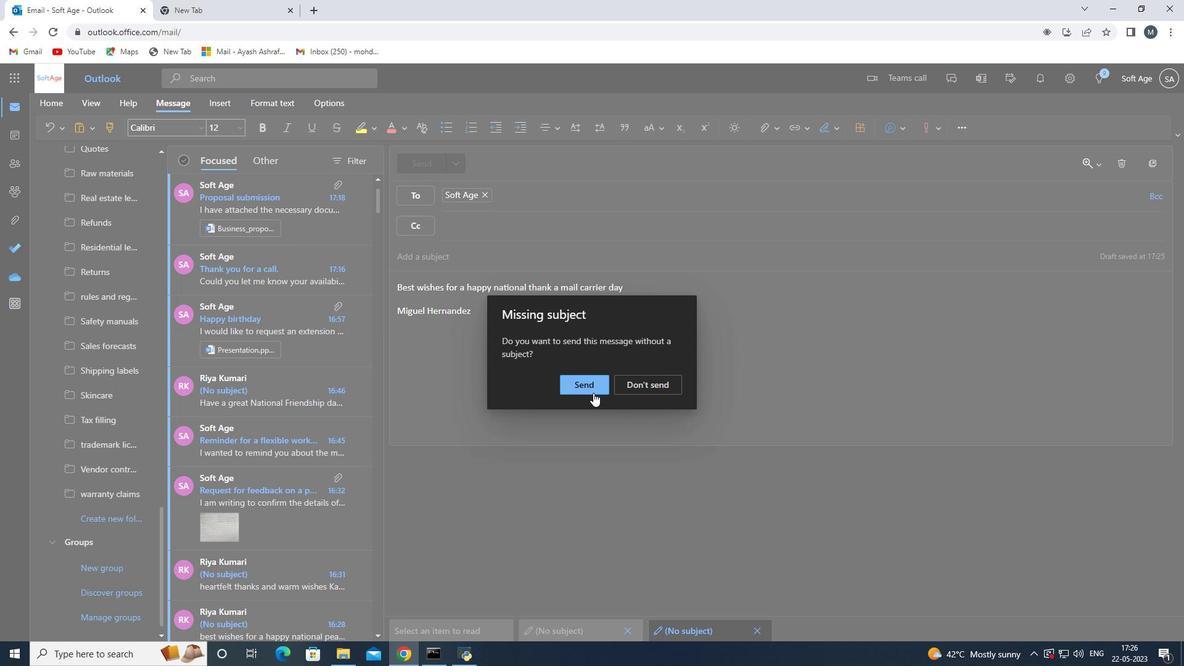 
Action: Mouse moved to (631, 404)
Screenshot: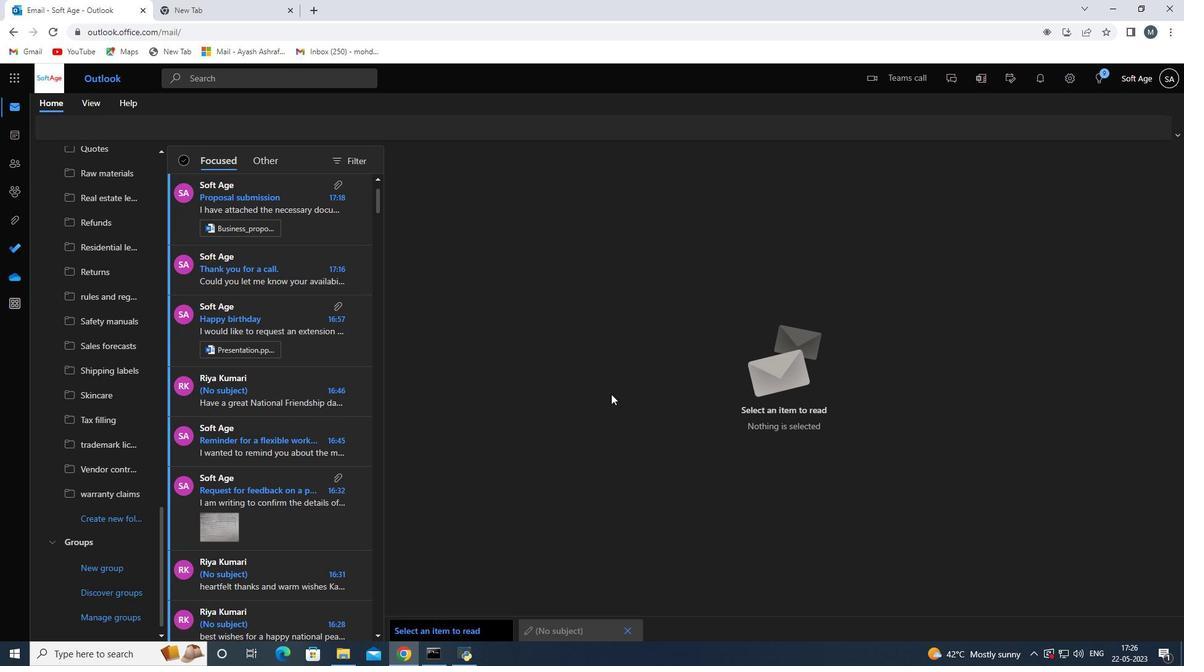 
